 Task: Find connections with filter location Château-Thierry with filter topic #wellnesswith filter profile language English with filter current company Stanton Chase: Executive Search & Leadership Consultants with filter school Indira Gandhi National Open University with filter industry Packaging and Containers Manufacturing with filter service category Loans with filter keywords title Journalist
Action: Mouse moved to (608, 77)
Screenshot: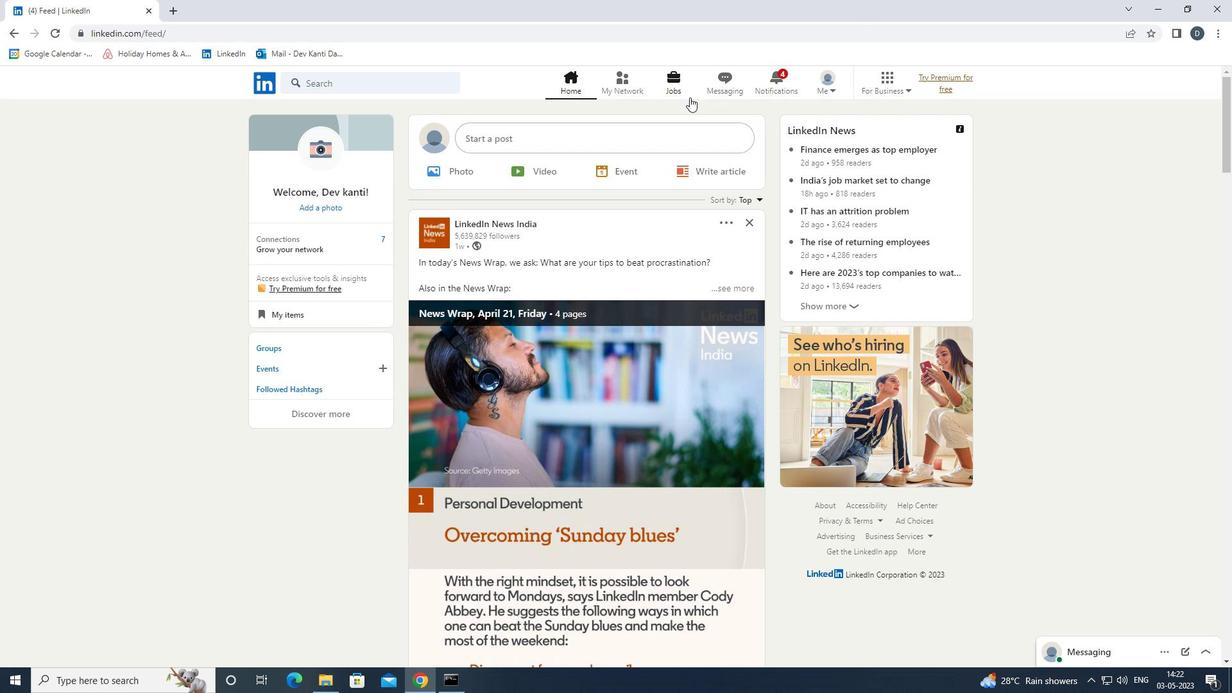 
Action: Mouse pressed left at (608, 77)
Screenshot: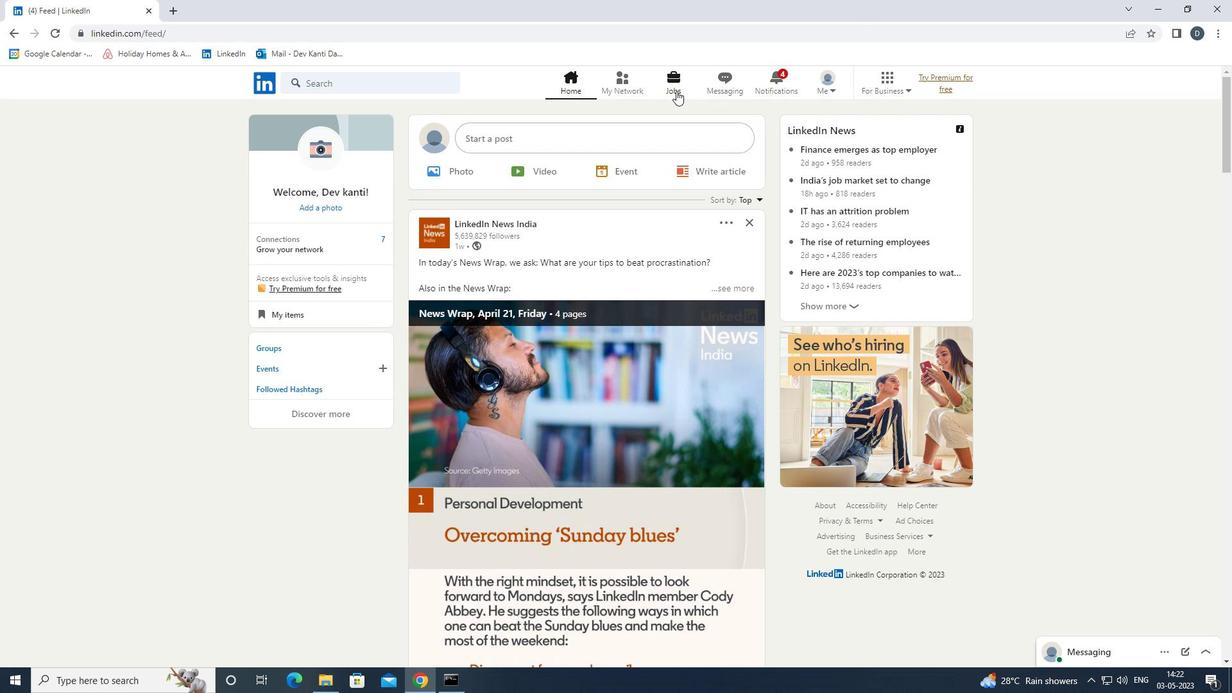 
Action: Mouse moved to (424, 153)
Screenshot: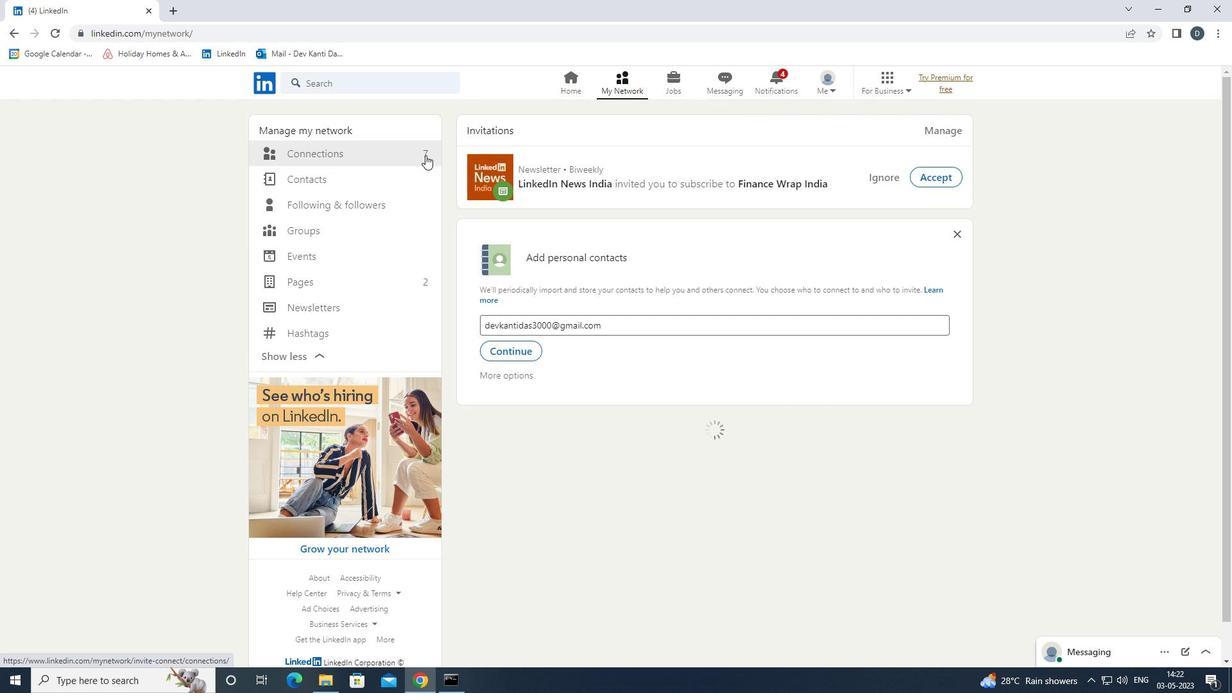 
Action: Mouse pressed left at (424, 153)
Screenshot: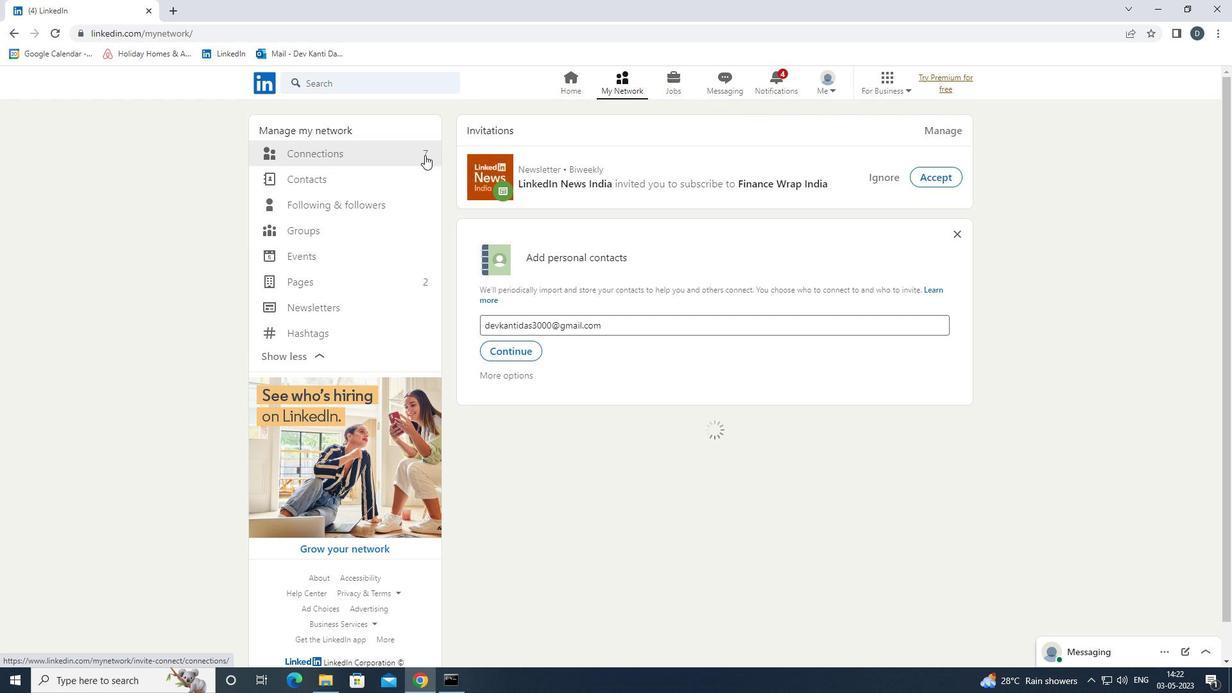 
Action: Mouse moved to (722, 154)
Screenshot: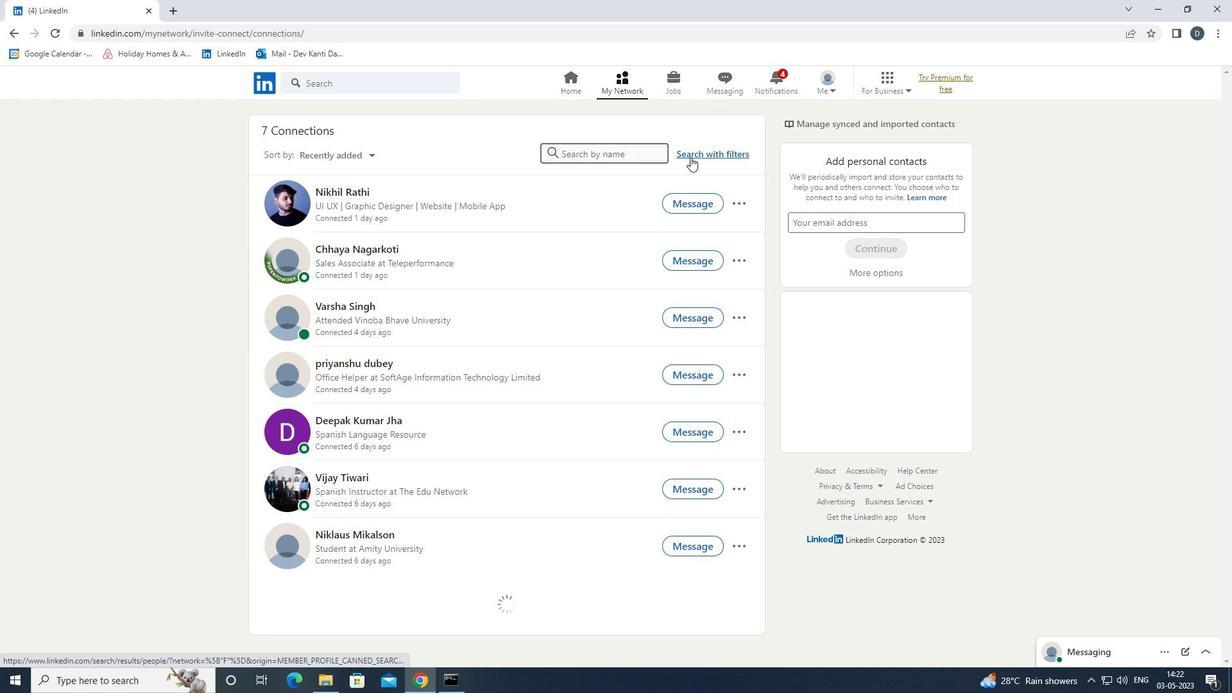 
Action: Mouse pressed left at (722, 154)
Screenshot: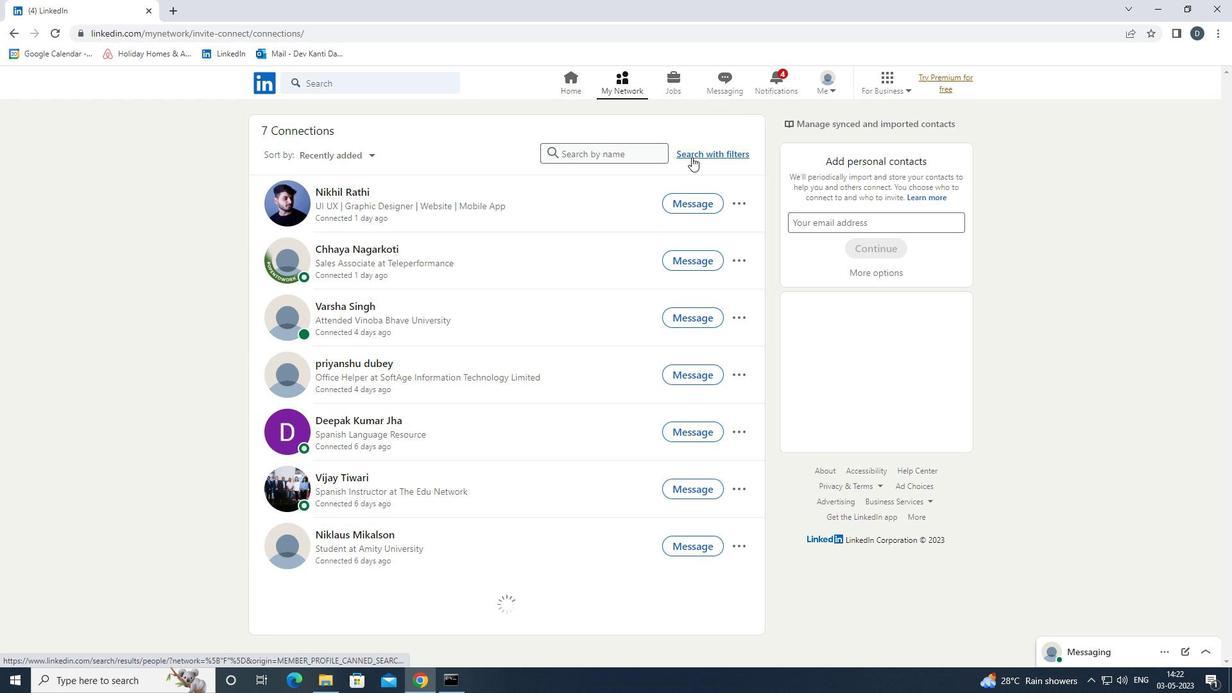 
Action: Mouse moved to (662, 120)
Screenshot: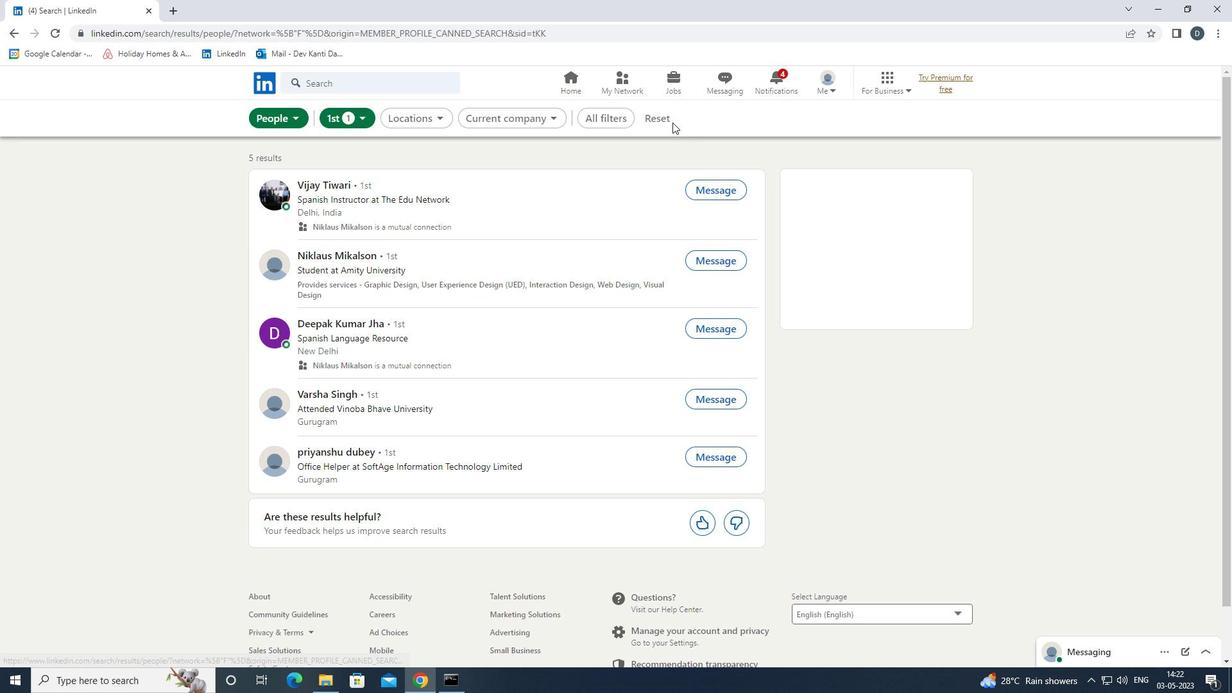 
Action: Mouse pressed left at (662, 120)
Screenshot: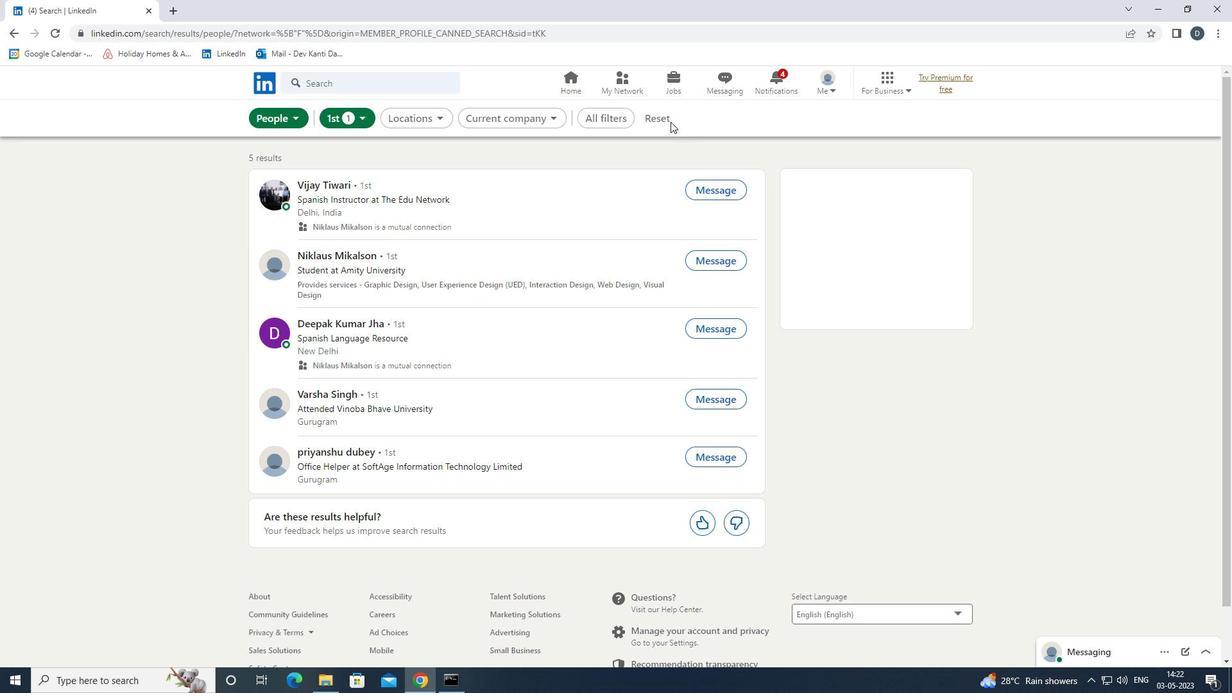 
Action: Mouse moved to (648, 119)
Screenshot: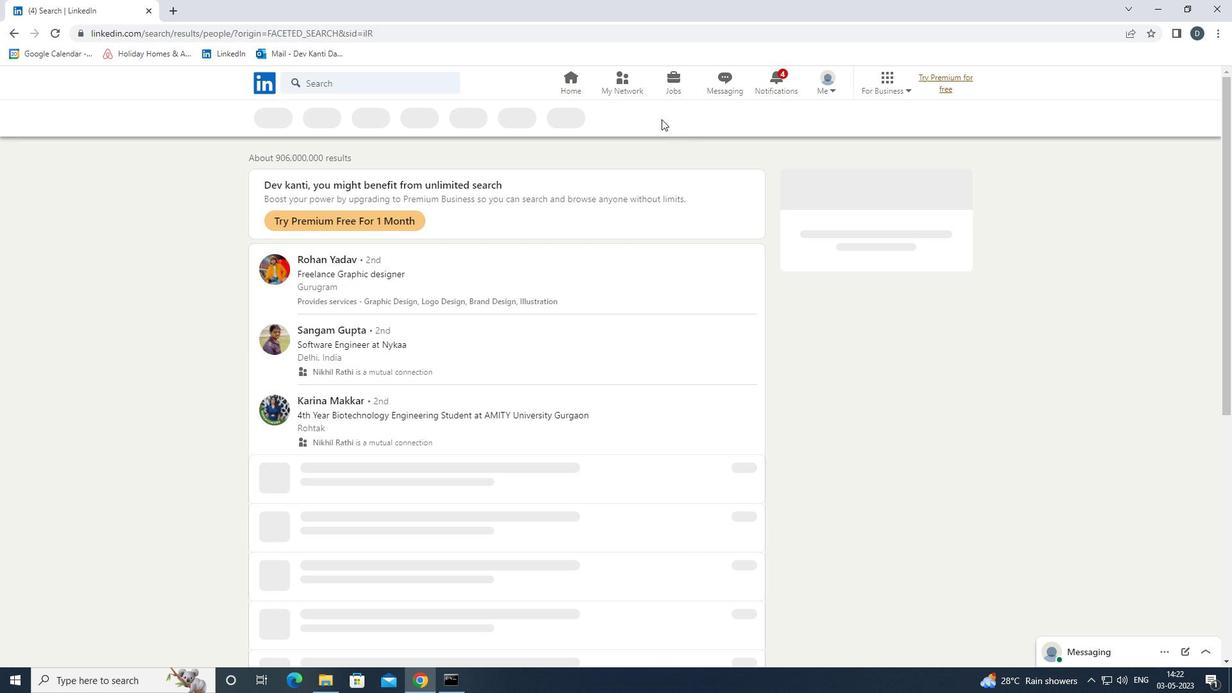 
Action: Mouse pressed left at (648, 119)
Screenshot: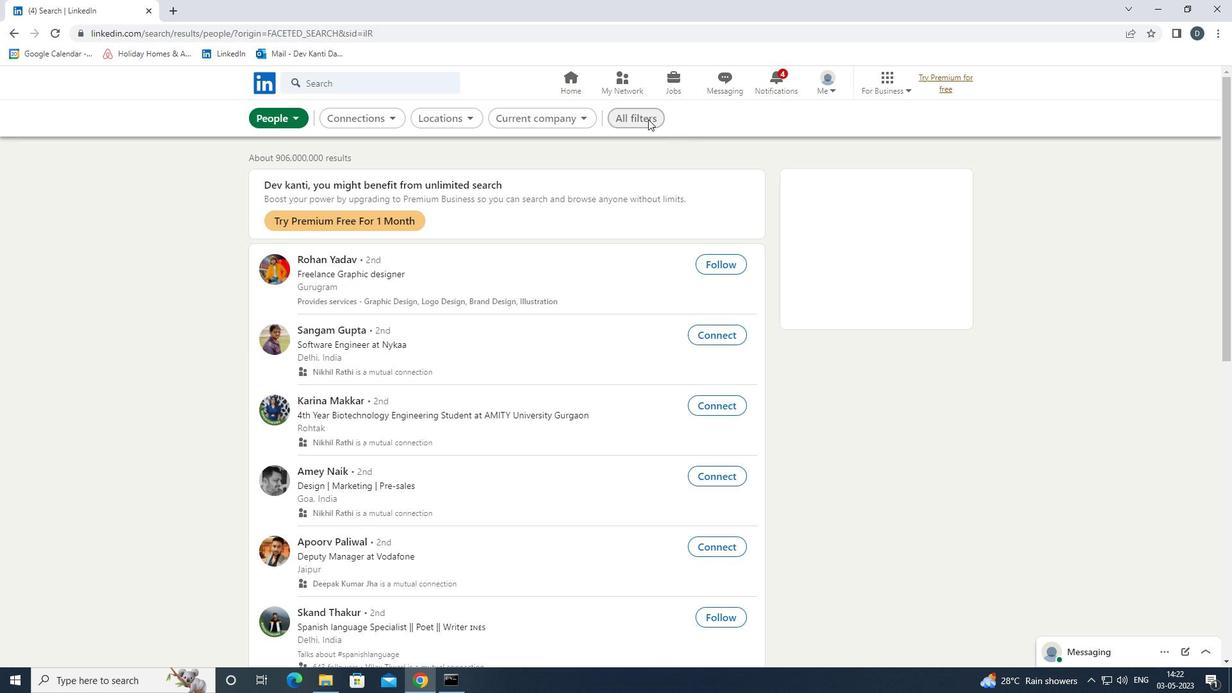 
Action: Mouse moved to (1086, 419)
Screenshot: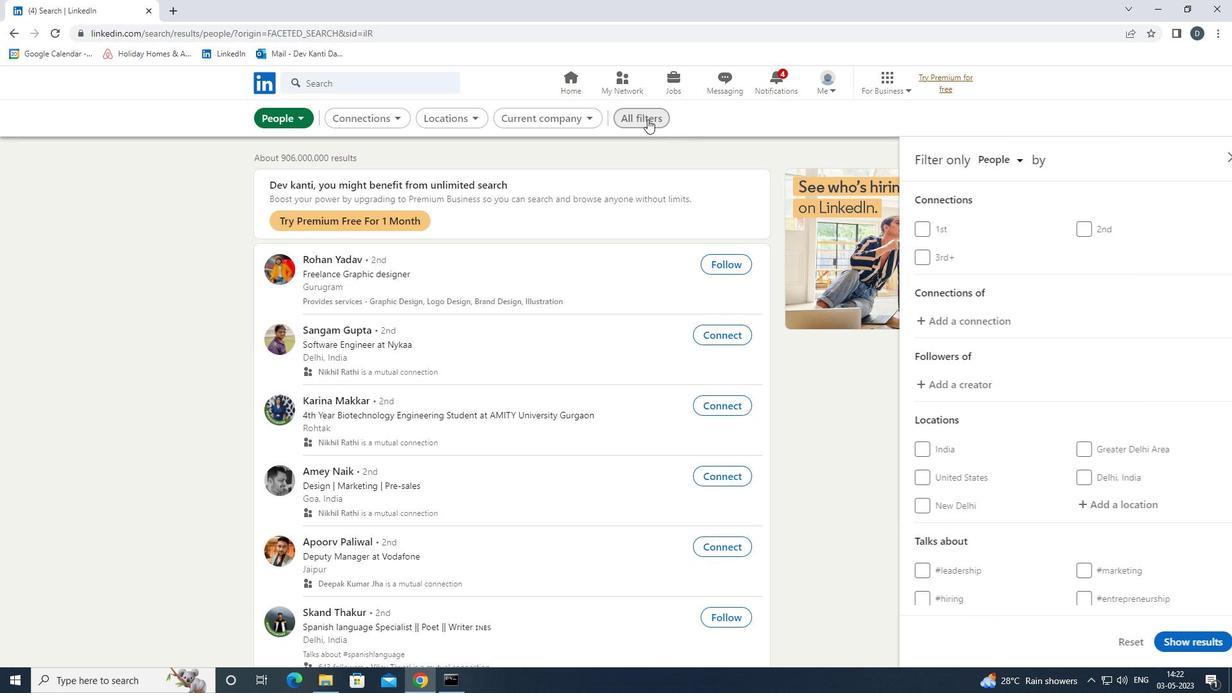 
Action: Mouse scrolled (1086, 419) with delta (0, 0)
Screenshot: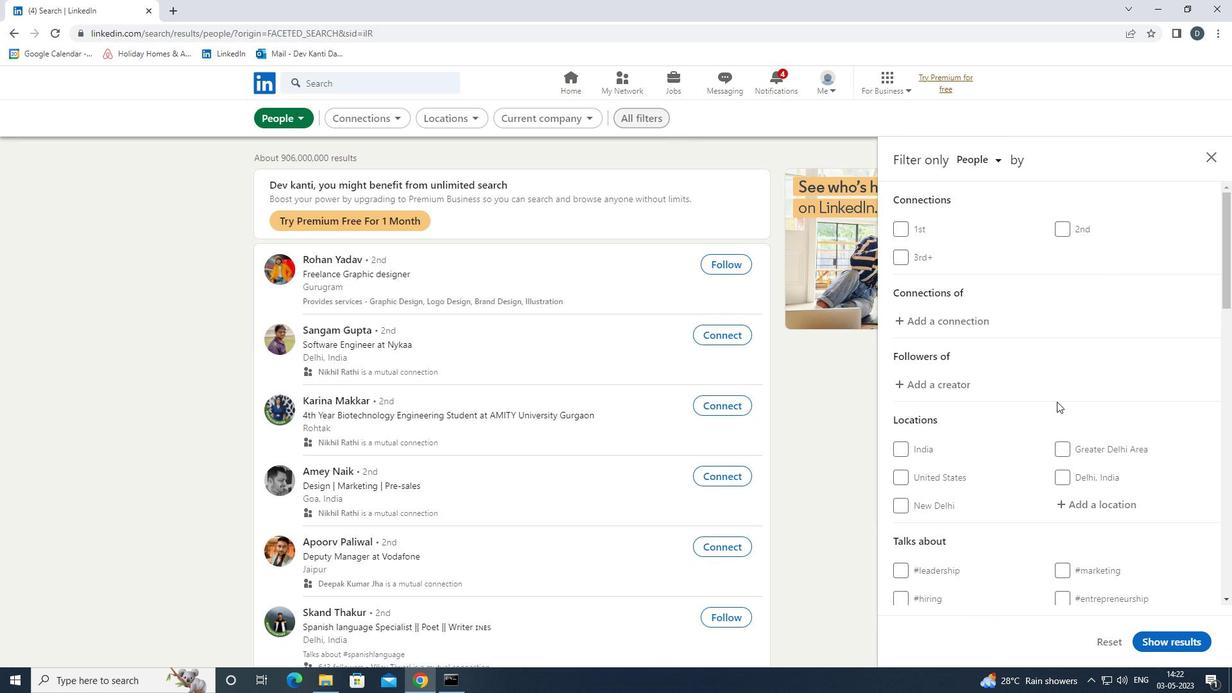 
Action: Mouse scrolled (1086, 419) with delta (0, 0)
Screenshot: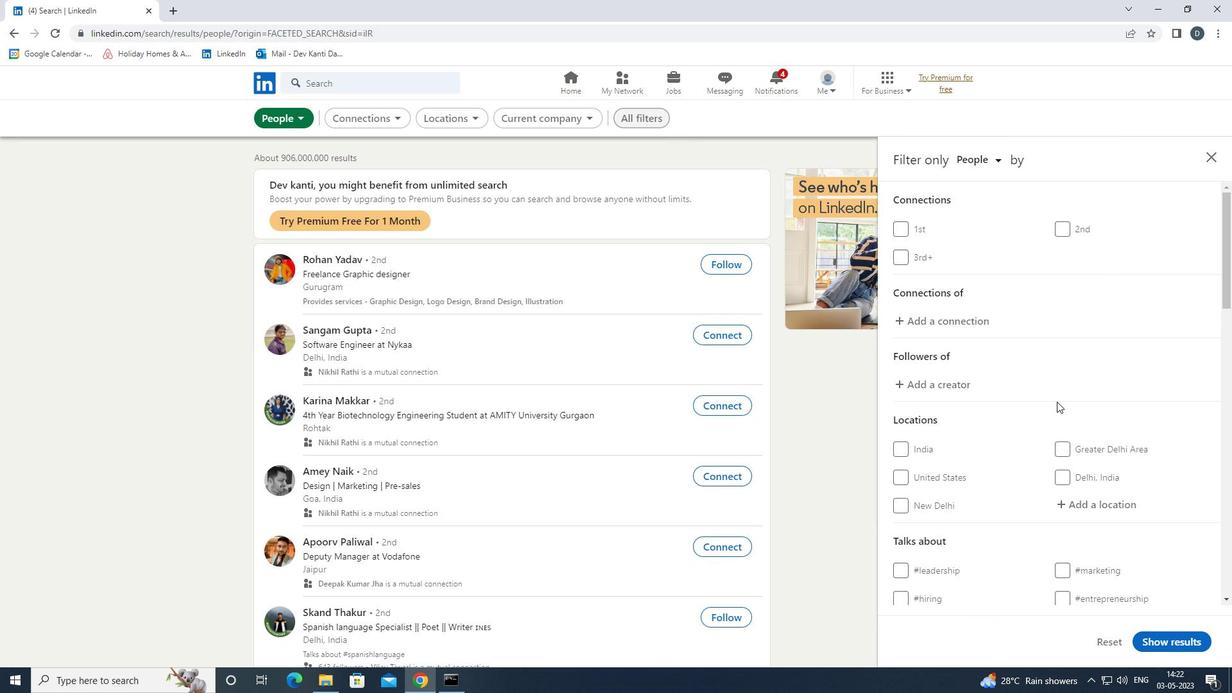 
Action: Mouse moved to (1097, 380)
Screenshot: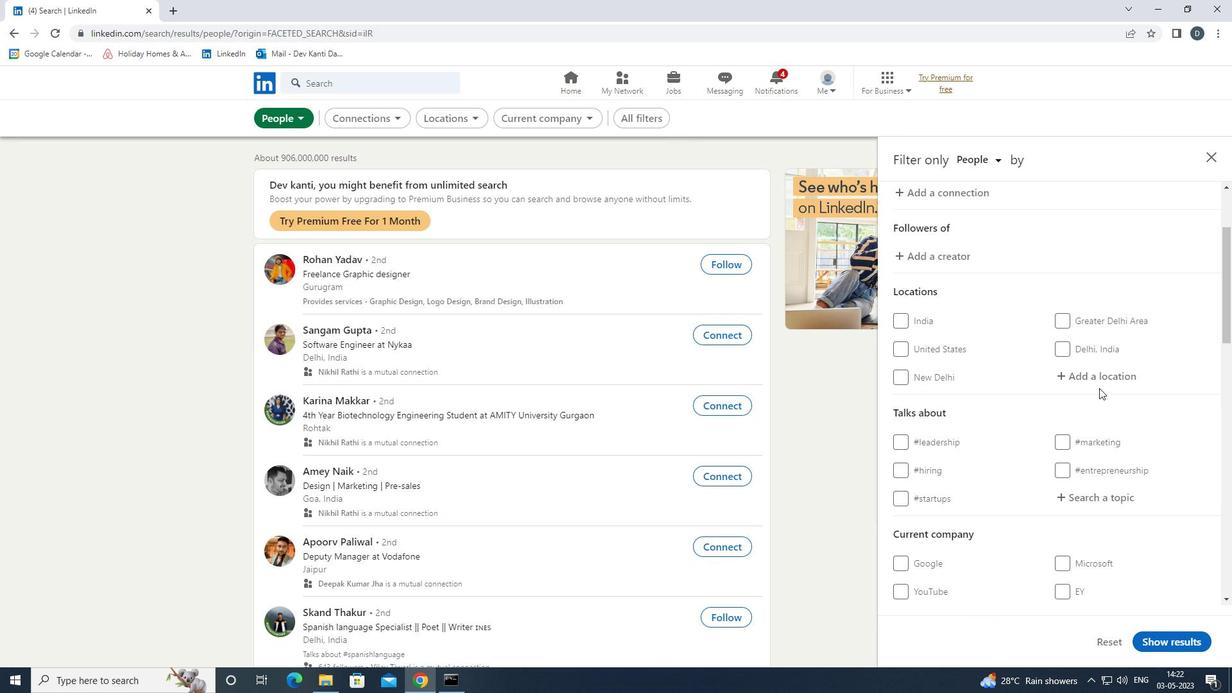 
Action: Mouse pressed left at (1097, 380)
Screenshot: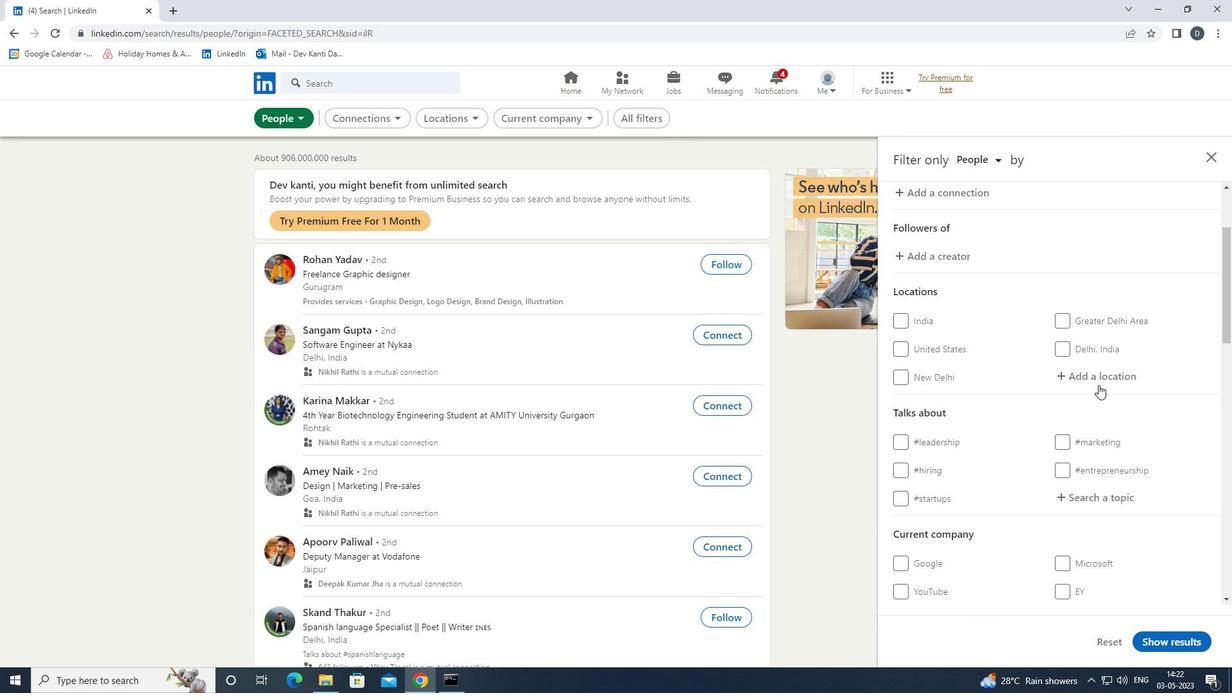 
Action: Key pressed <Key.shift>CHATEAU-<Key.shift>TH<Key.down><Key.enter>
Screenshot: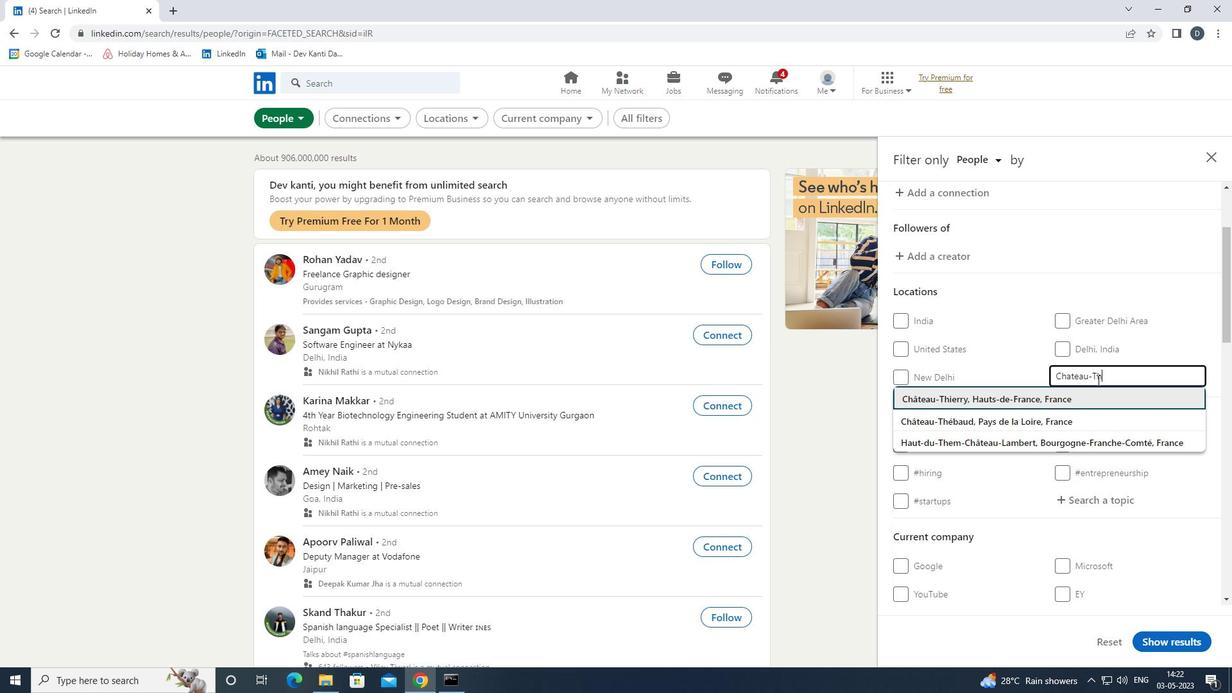 
Action: Mouse scrolled (1097, 379) with delta (0, 0)
Screenshot: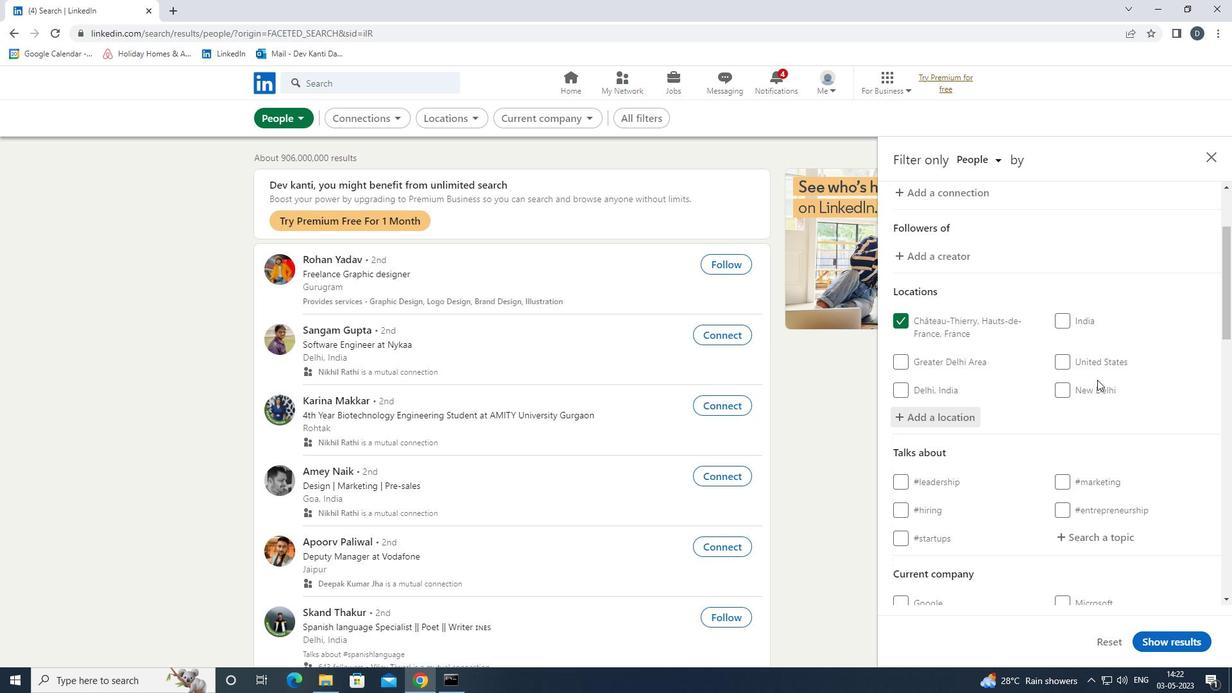 
Action: Mouse scrolled (1097, 379) with delta (0, 0)
Screenshot: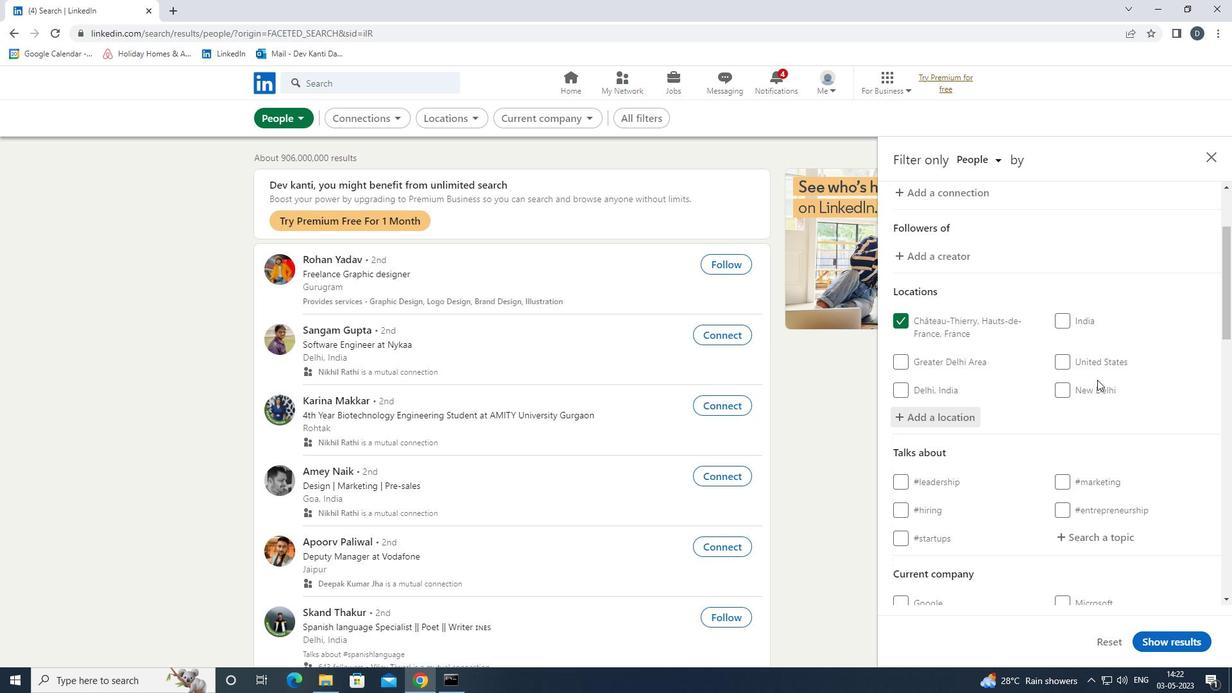 
Action: Mouse moved to (1099, 401)
Screenshot: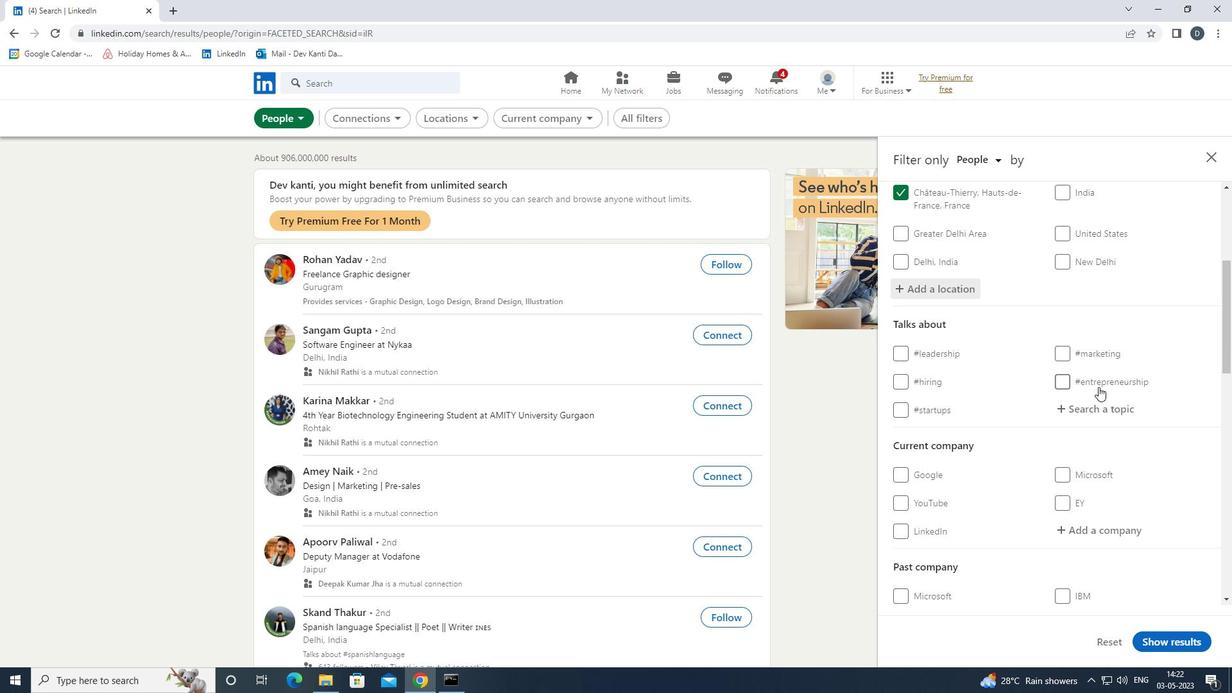 
Action: Mouse pressed left at (1099, 401)
Screenshot: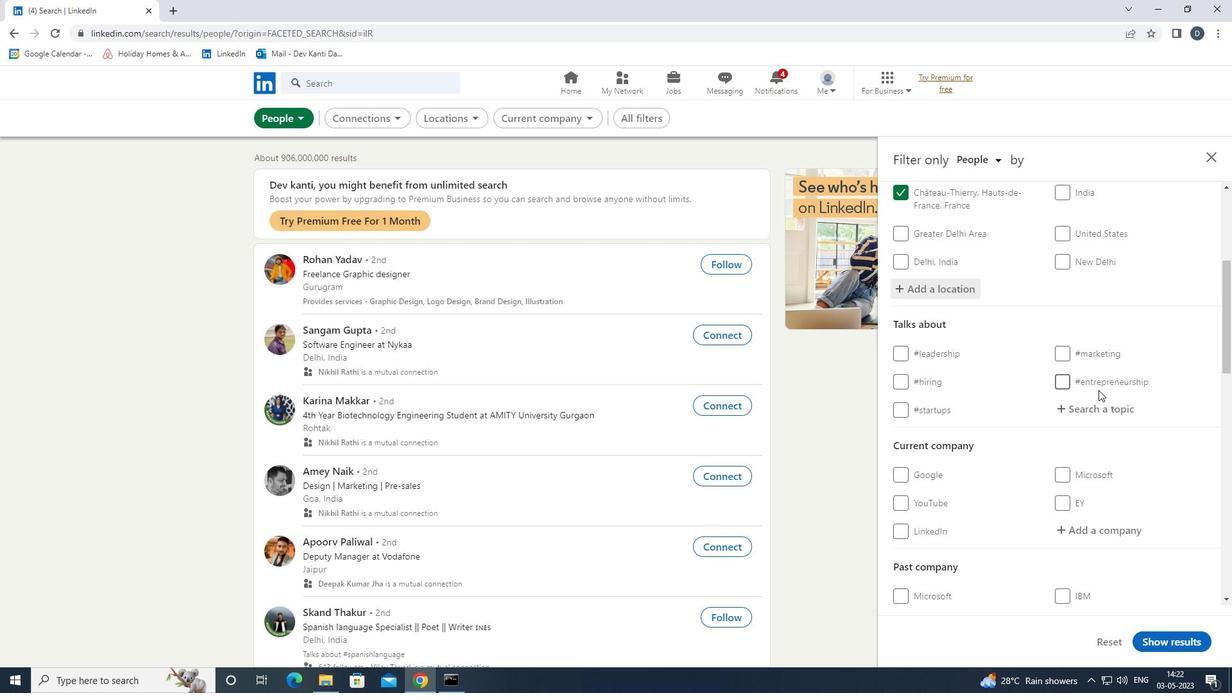 
Action: Mouse moved to (1098, 401)
Screenshot: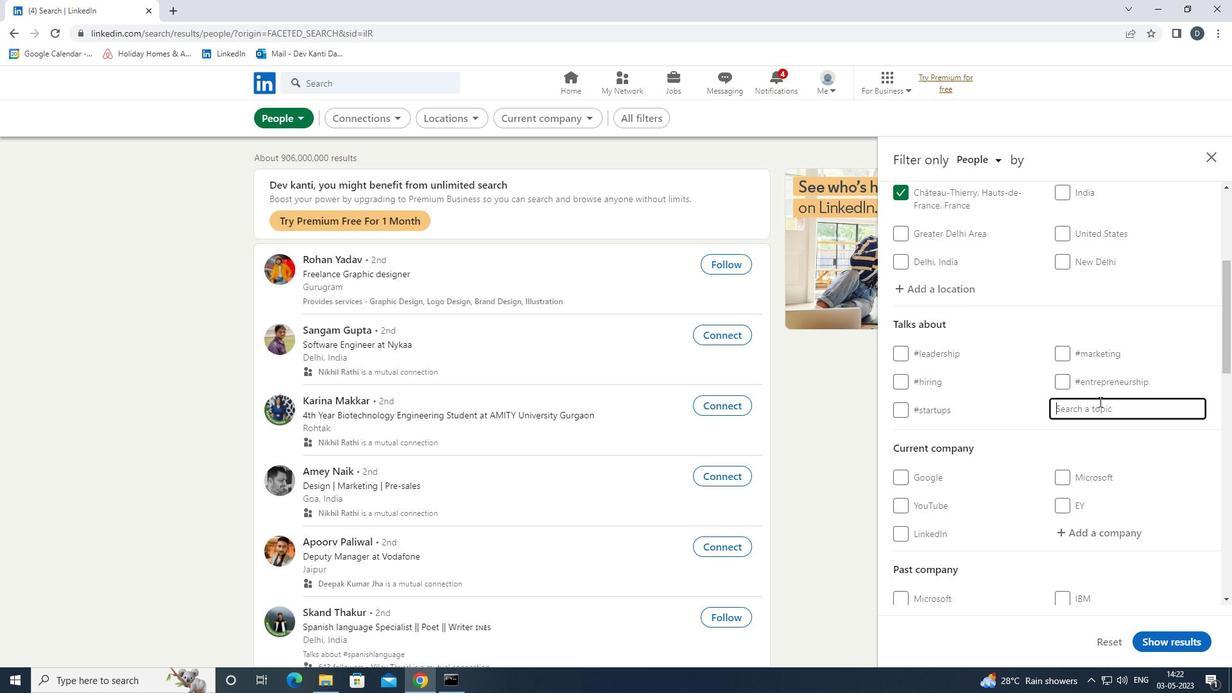 
Action: Key pressed WELLNESS<Key.down><Key.enter>
Screenshot: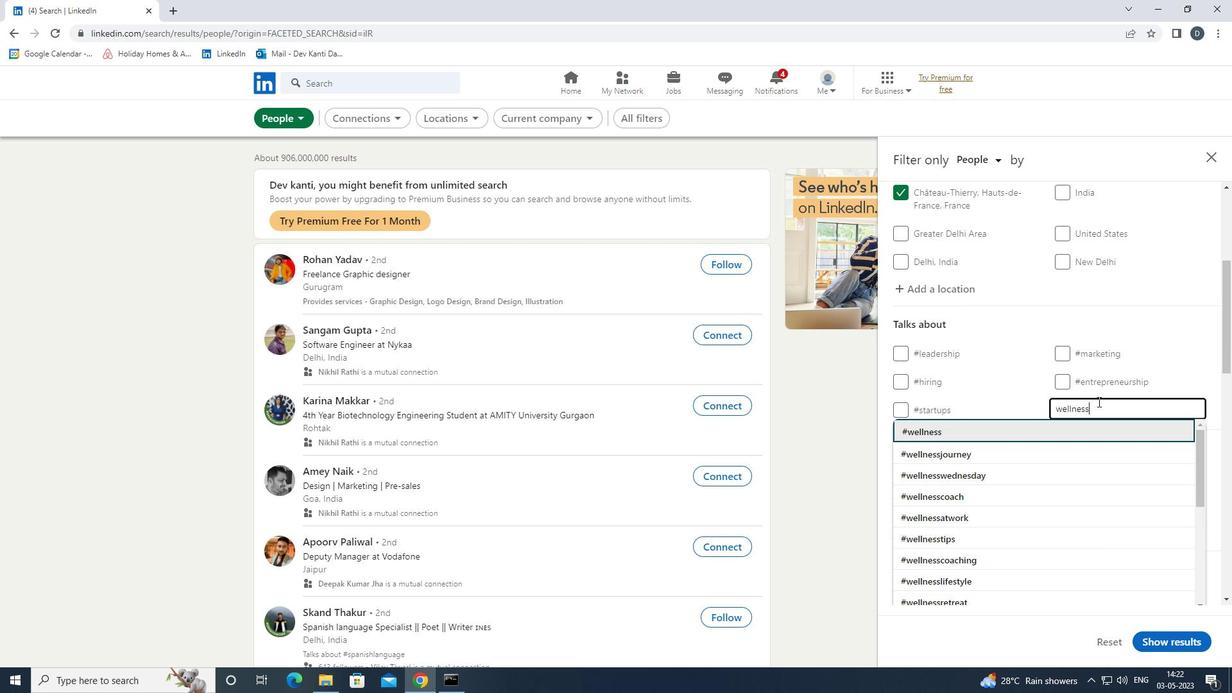 
Action: Mouse moved to (1077, 372)
Screenshot: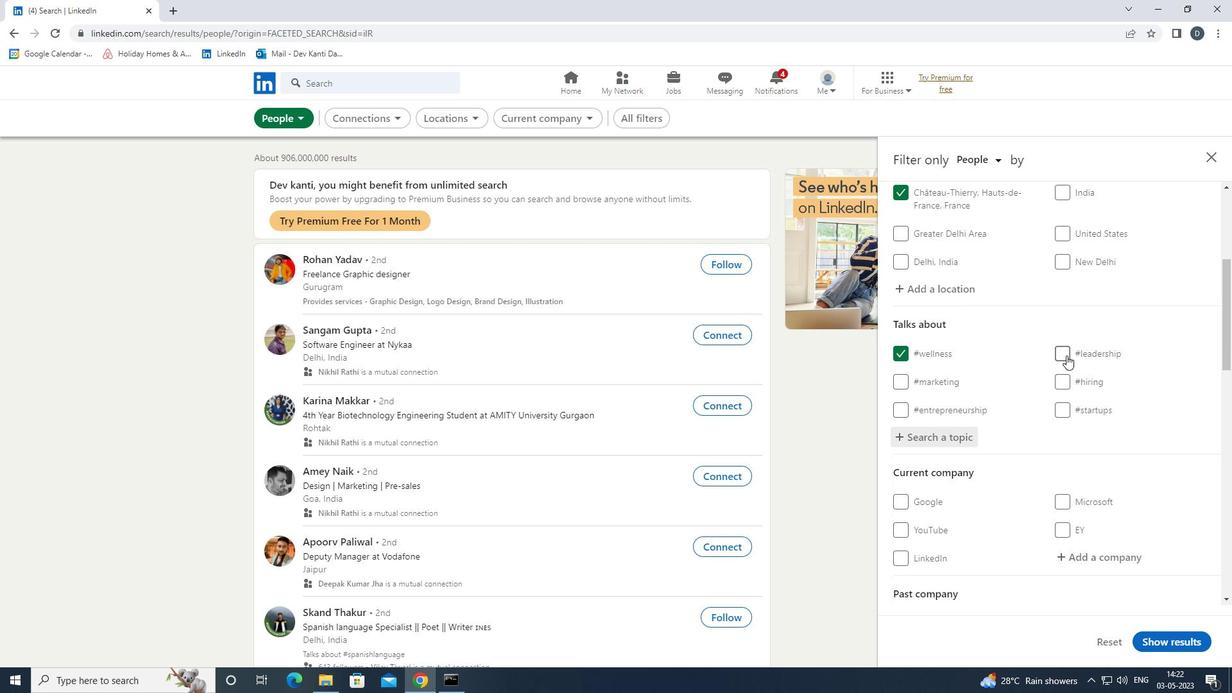 
Action: Mouse scrolled (1077, 371) with delta (0, 0)
Screenshot: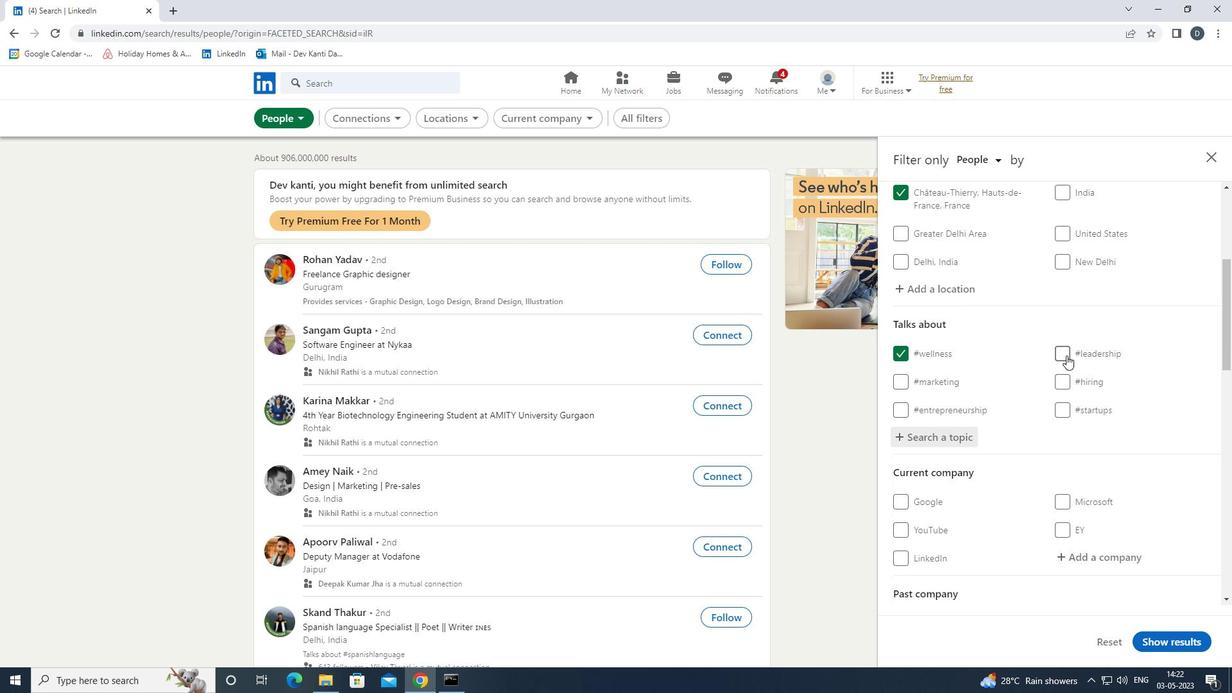 
Action: Mouse moved to (1079, 376)
Screenshot: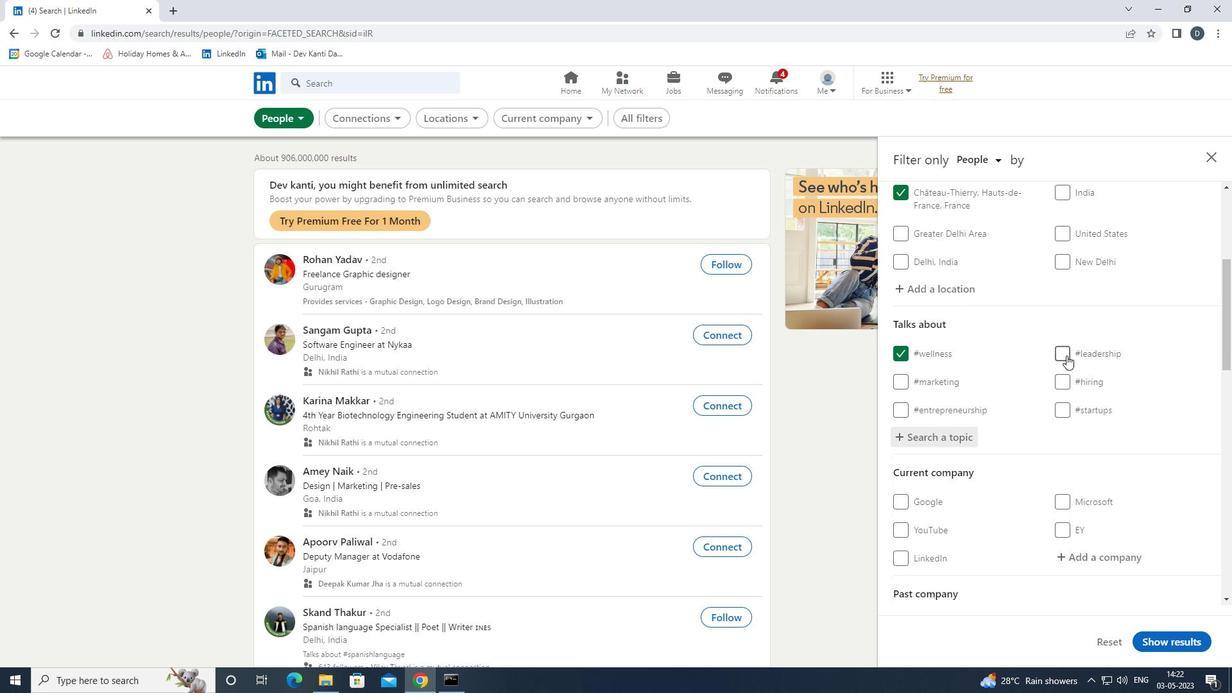 
Action: Mouse scrolled (1079, 376) with delta (0, 0)
Screenshot: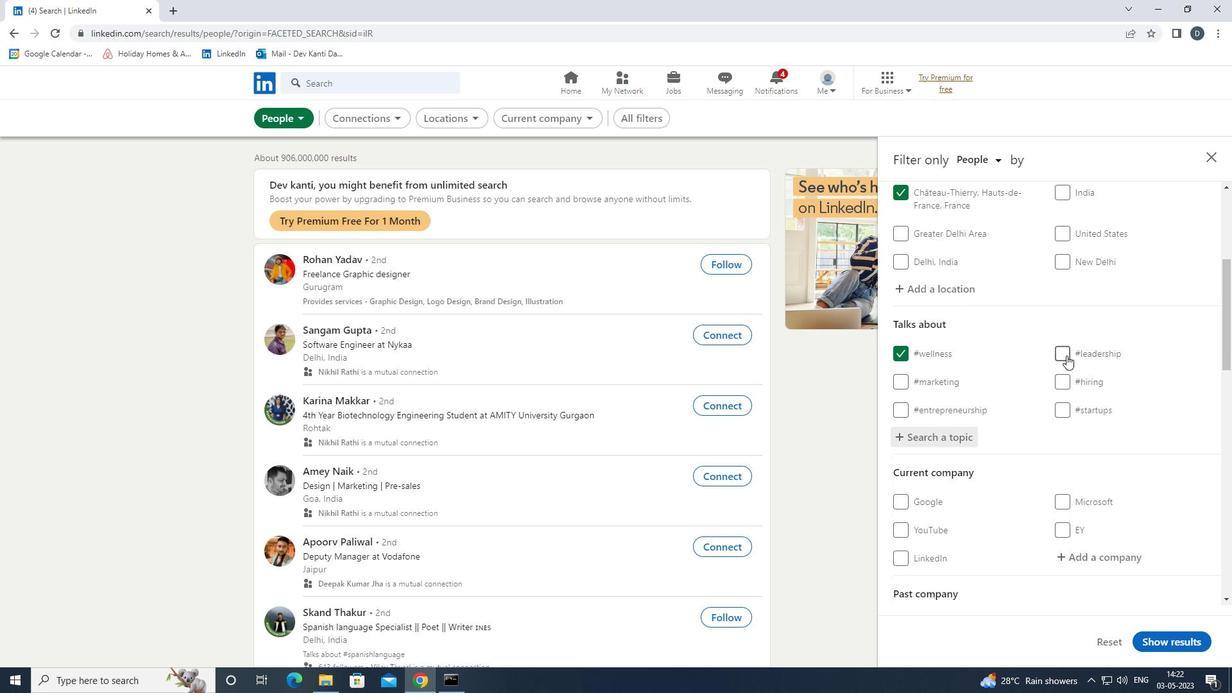 
Action: Mouse moved to (1083, 380)
Screenshot: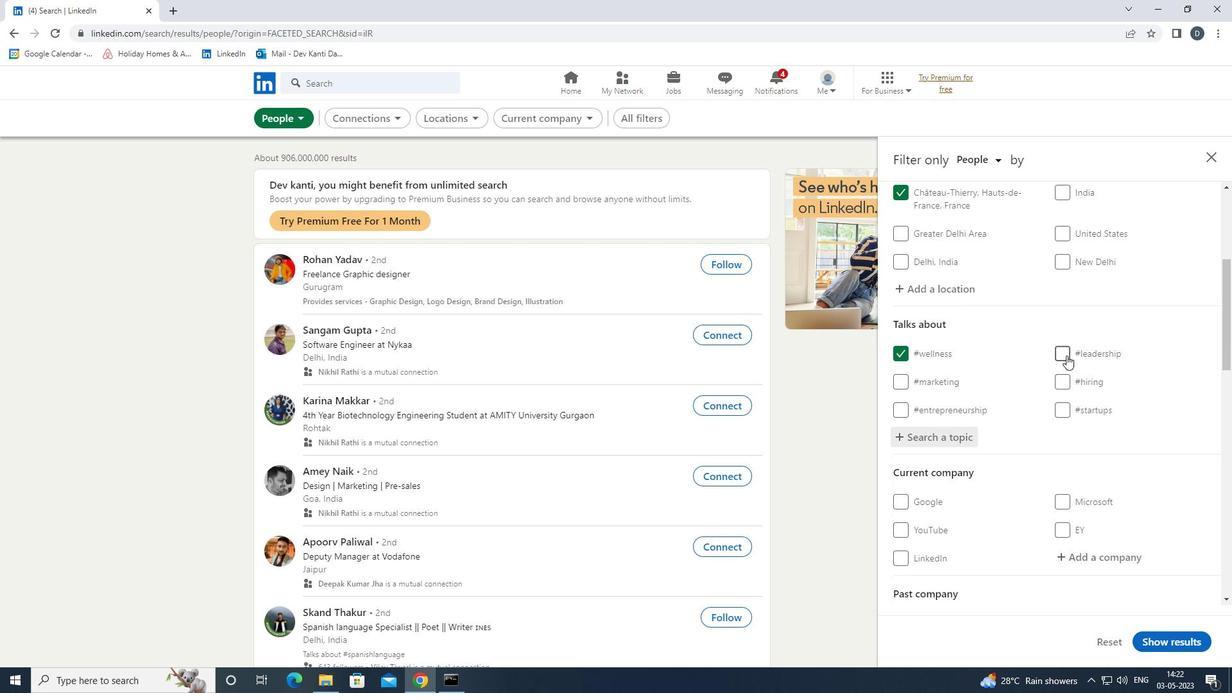 
Action: Mouse scrolled (1083, 380) with delta (0, 0)
Screenshot: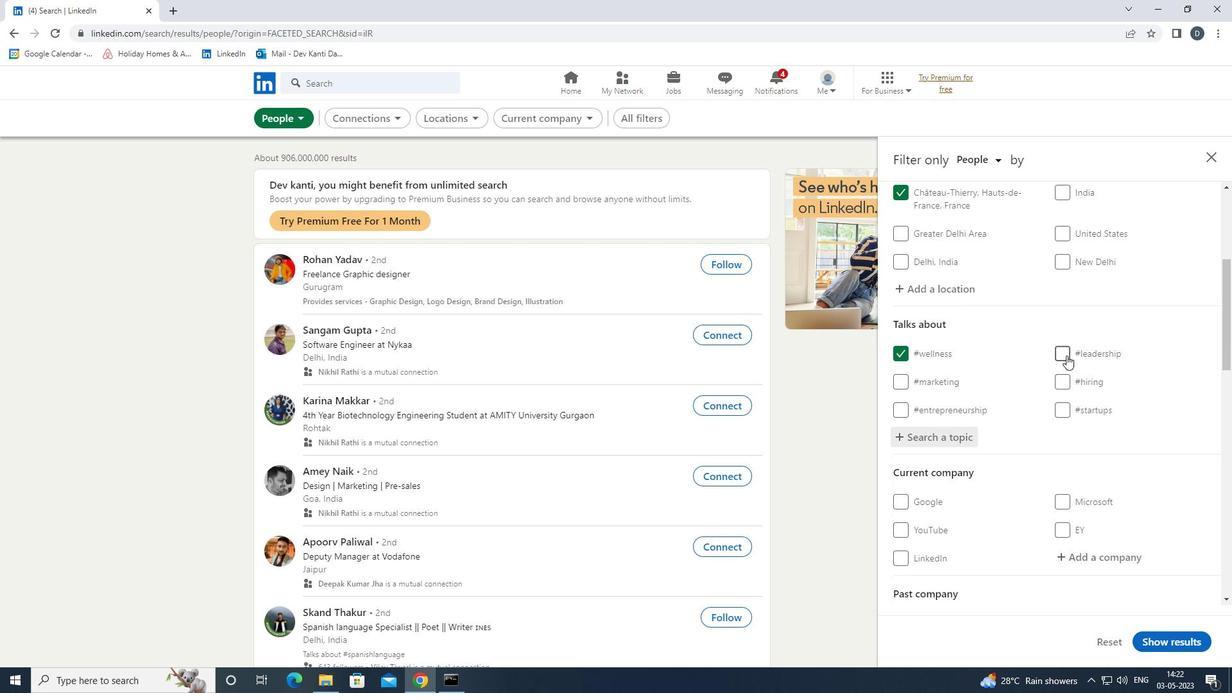 
Action: Mouse moved to (1085, 382)
Screenshot: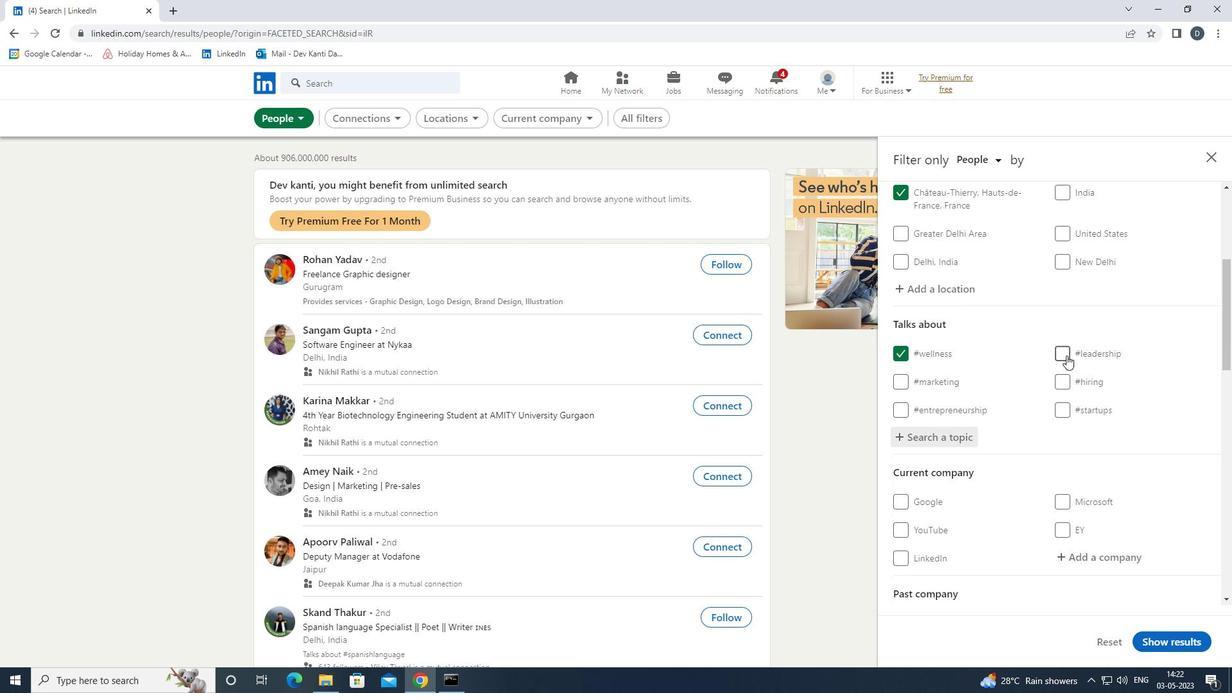 
Action: Mouse scrolled (1085, 382) with delta (0, 0)
Screenshot: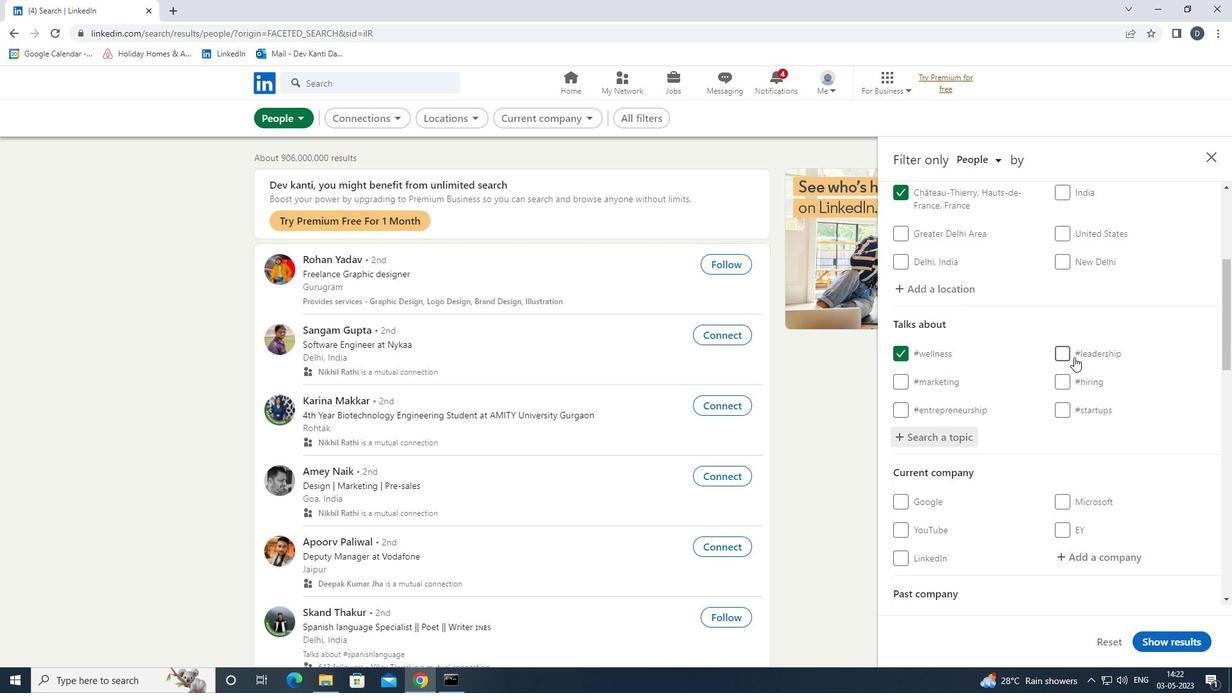 
Action: Mouse moved to (1097, 380)
Screenshot: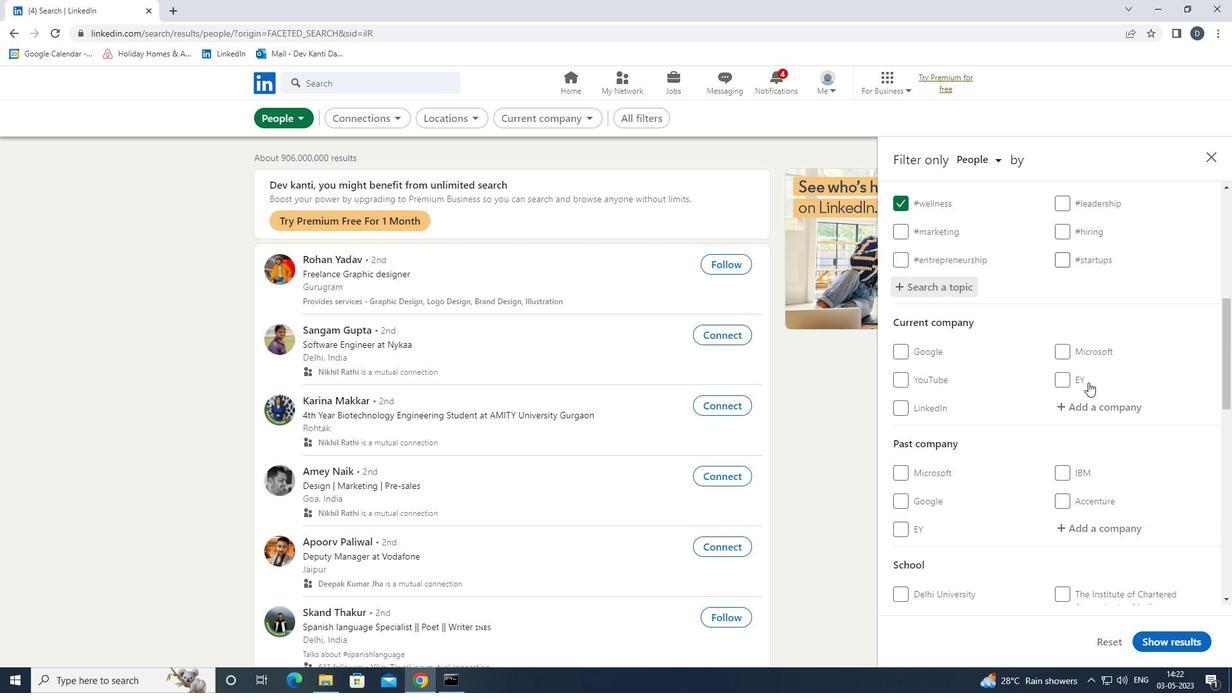 
Action: Mouse scrolled (1097, 379) with delta (0, 0)
Screenshot: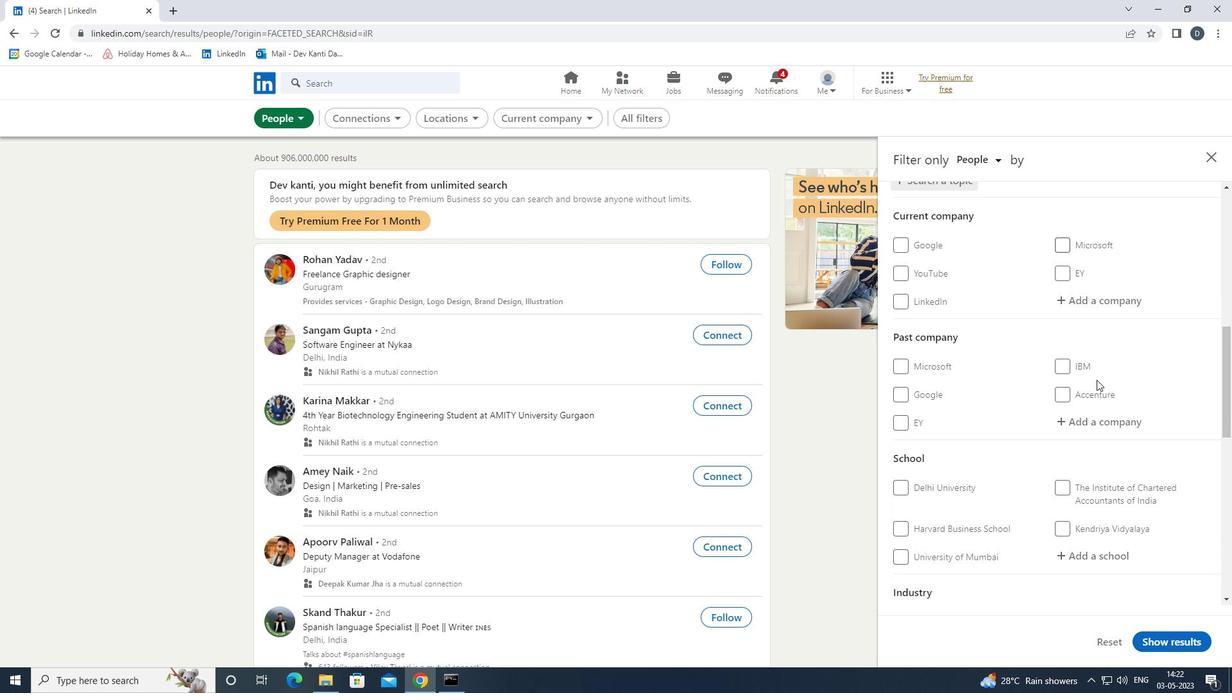 
Action: Mouse scrolled (1097, 379) with delta (0, 0)
Screenshot: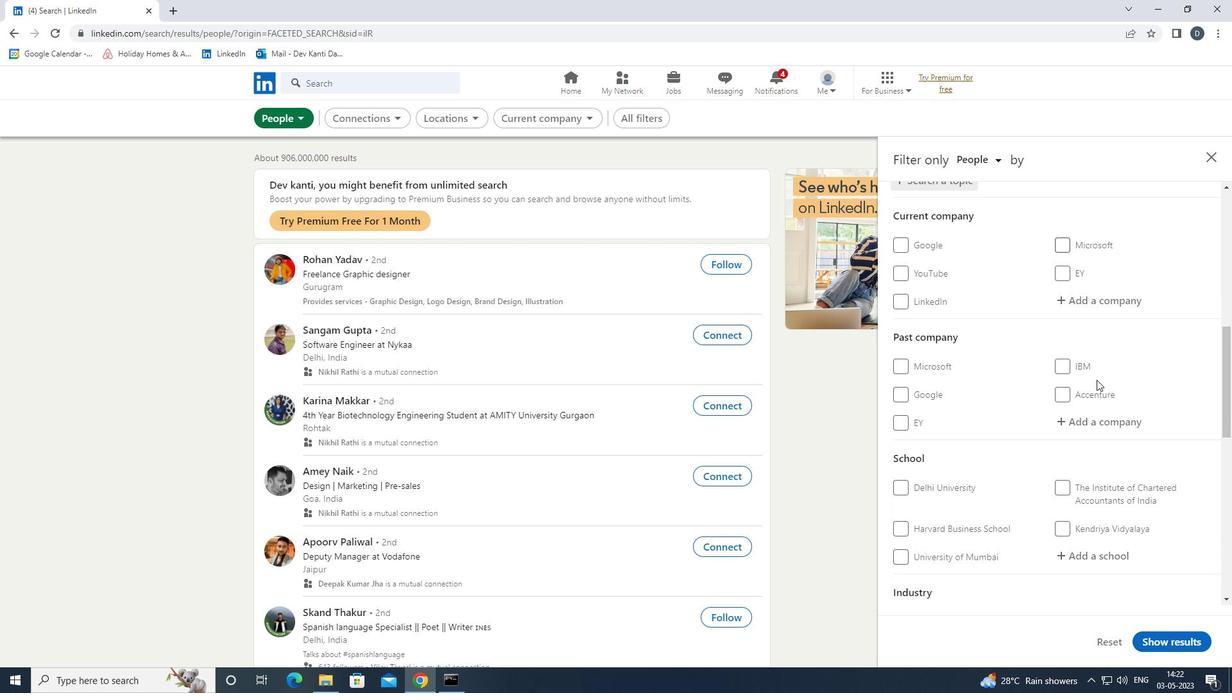 
Action: Mouse scrolled (1097, 379) with delta (0, 0)
Screenshot: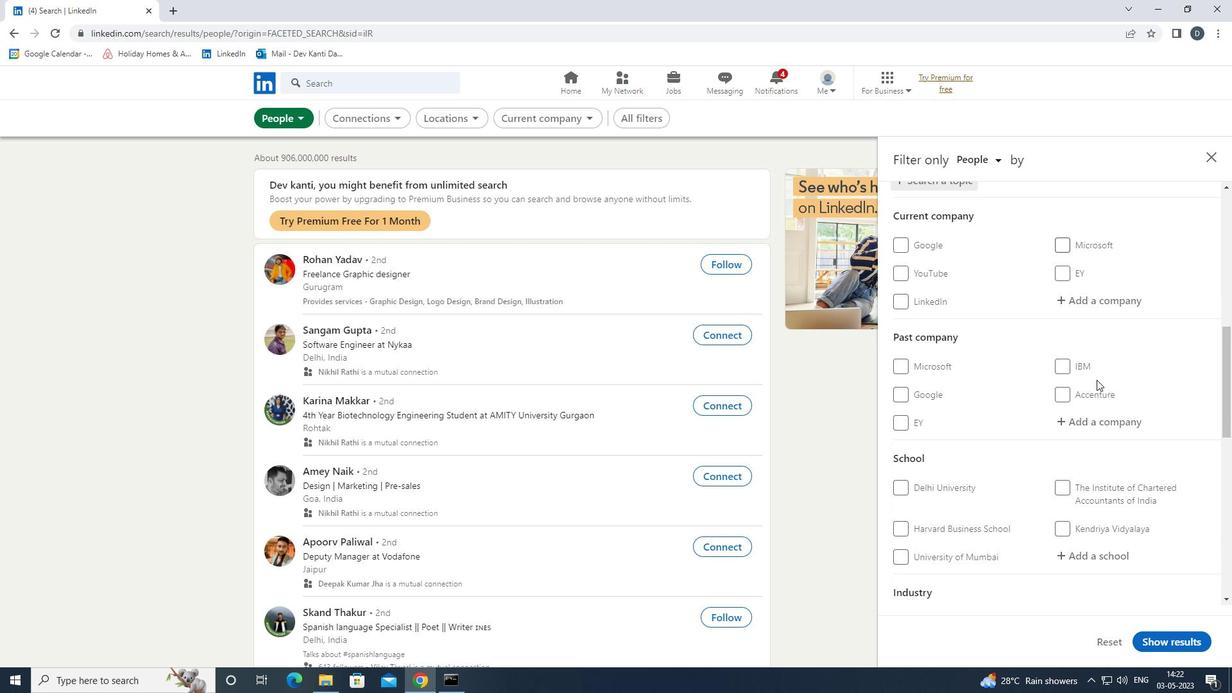 
Action: Mouse scrolled (1097, 379) with delta (0, 0)
Screenshot: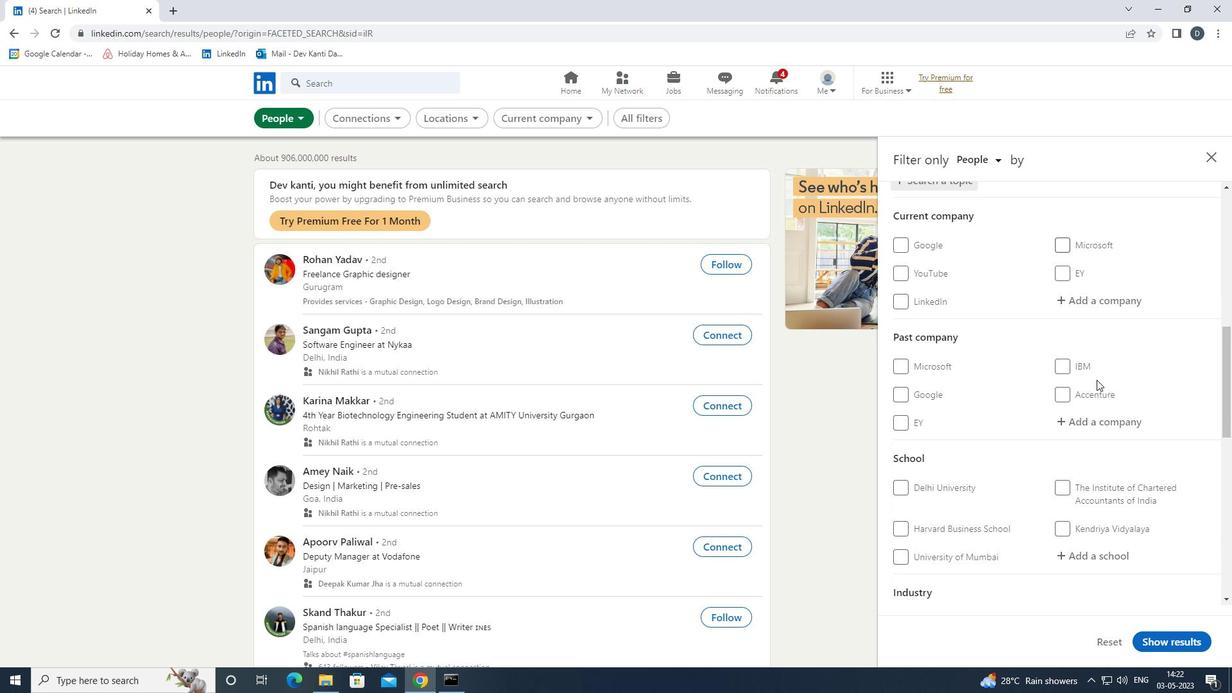 
Action: Mouse moved to (924, 514)
Screenshot: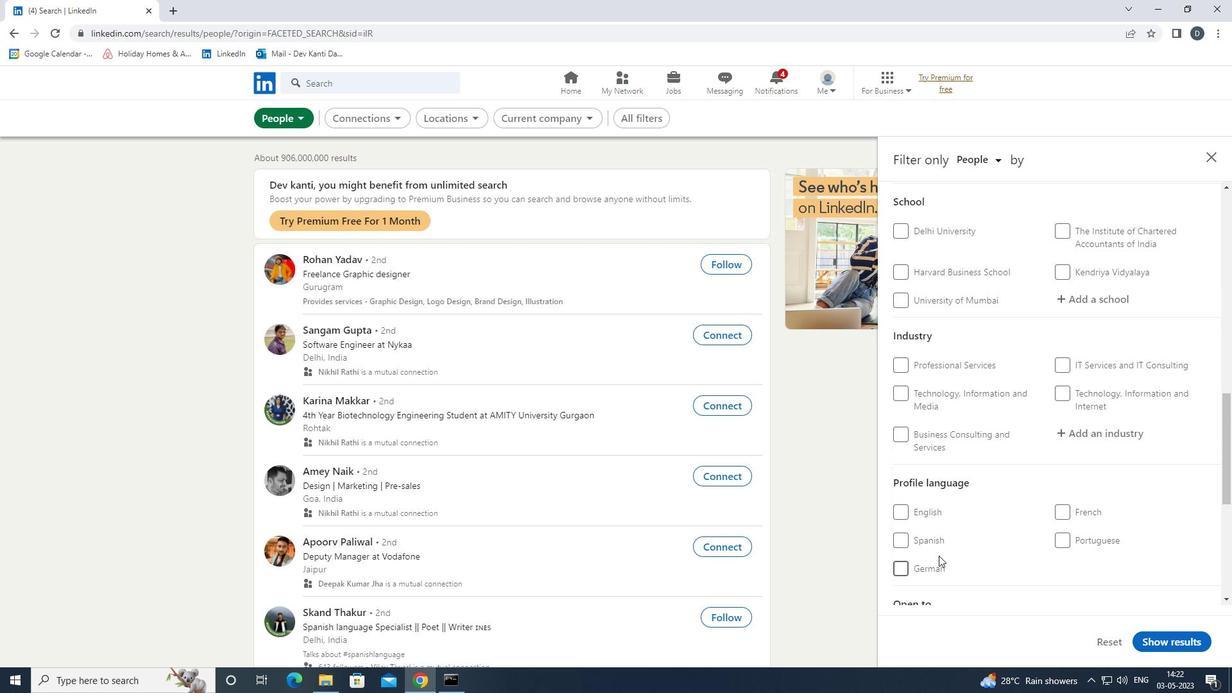 
Action: Mouse pressed left at (924, 514)
Screenshot: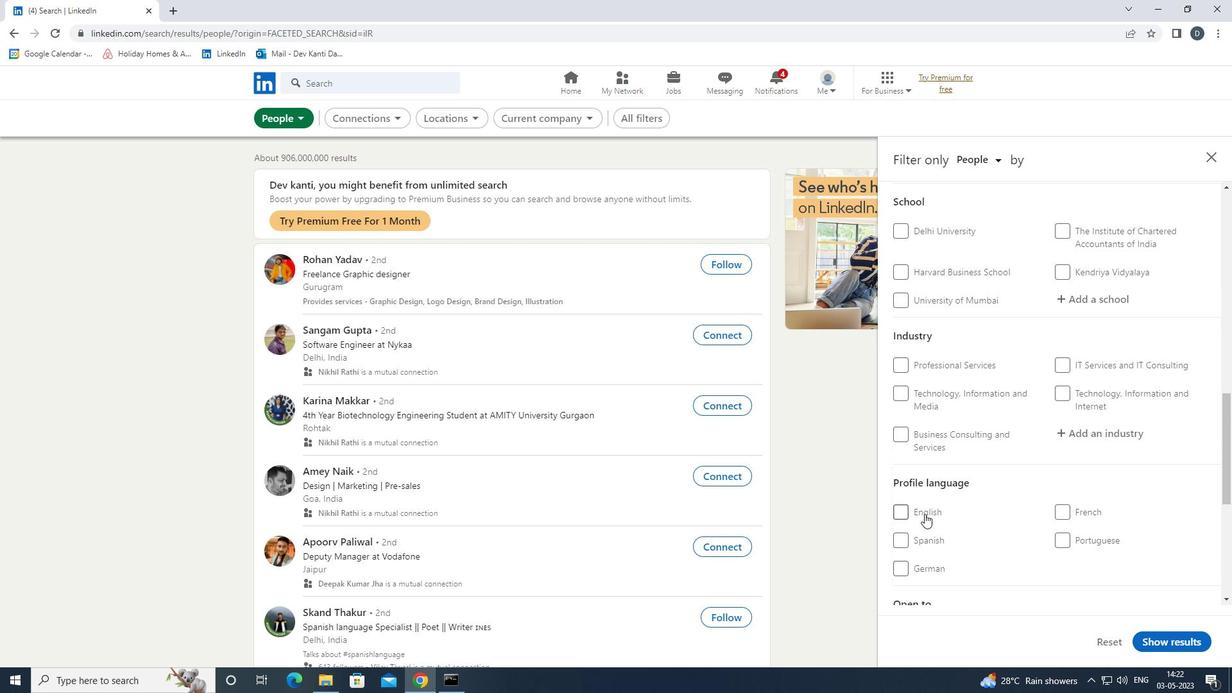 
Action: Mouse moved to (1050, 508)
Screenshot: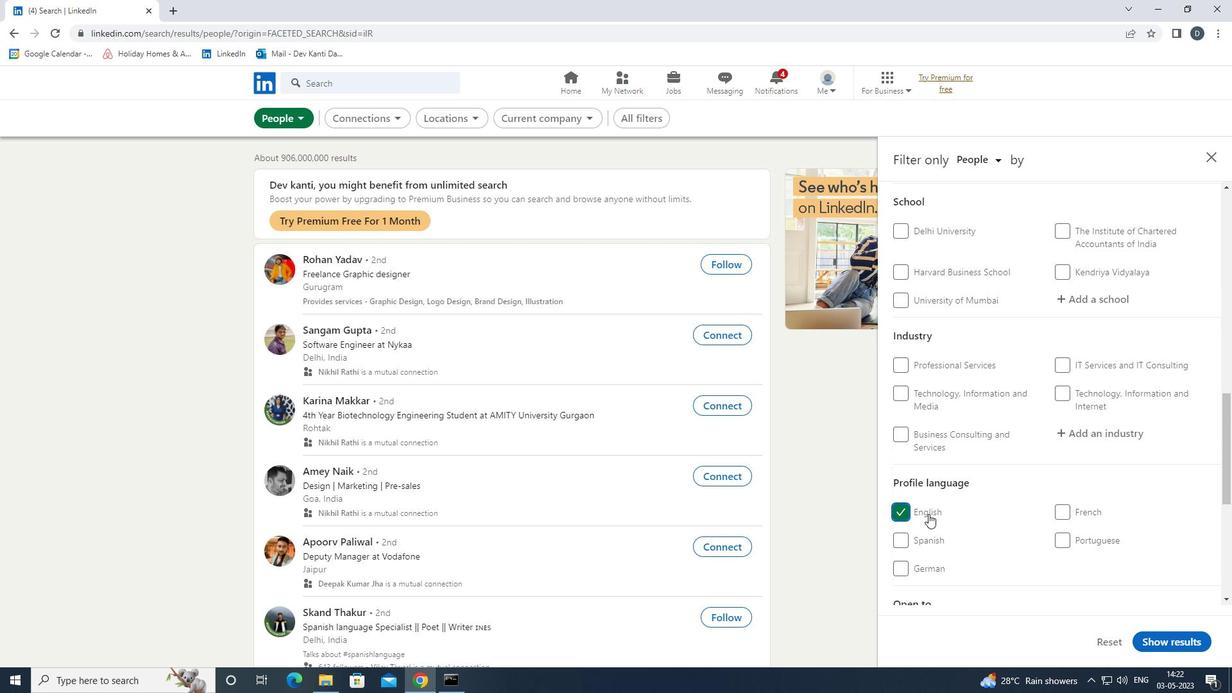 
Action: Mouse scrolled (1050, 509) with delta (0, 0)
Screenshot: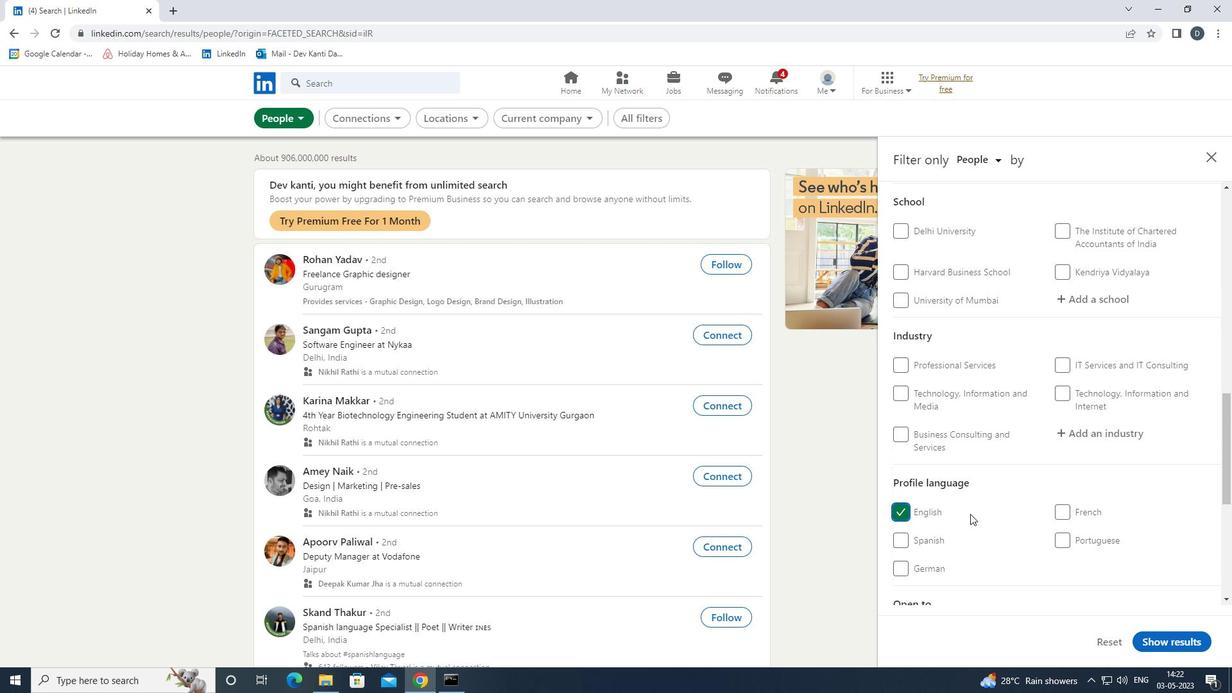 
Action: Mouse scrolled (1050, 509) with delta (0, 0)
Screenshot: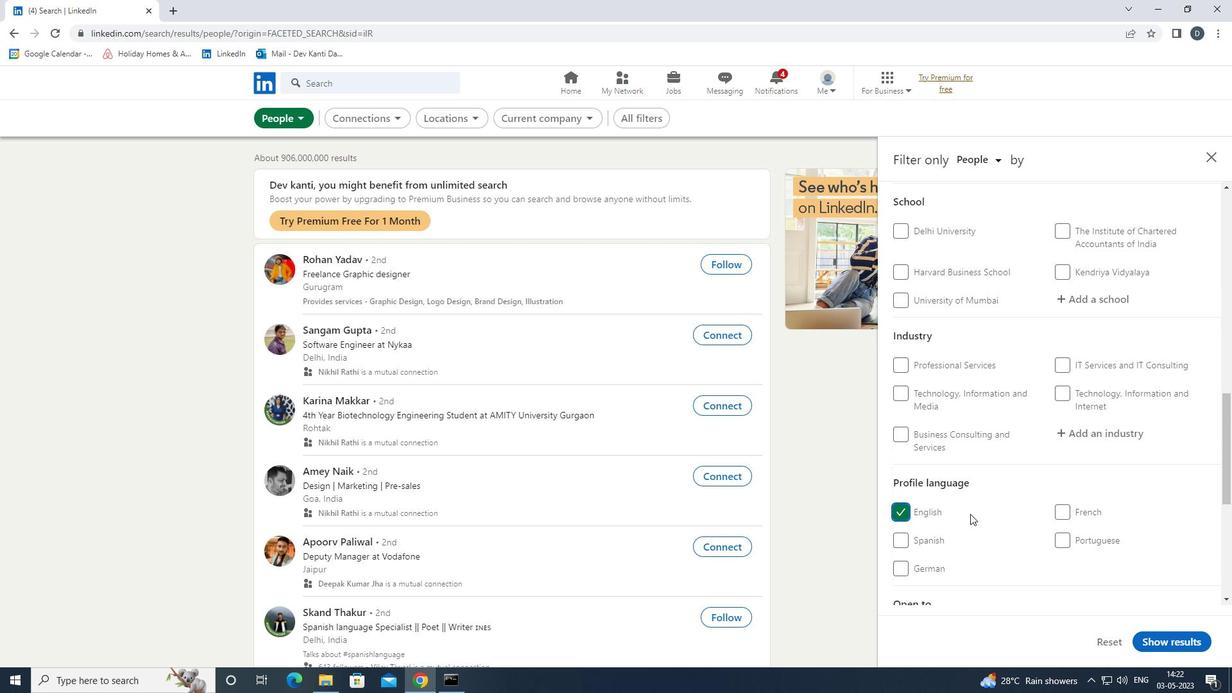 
Action: Mouse scrolled (1050, 509) with delta (0, 0)
Screenshot: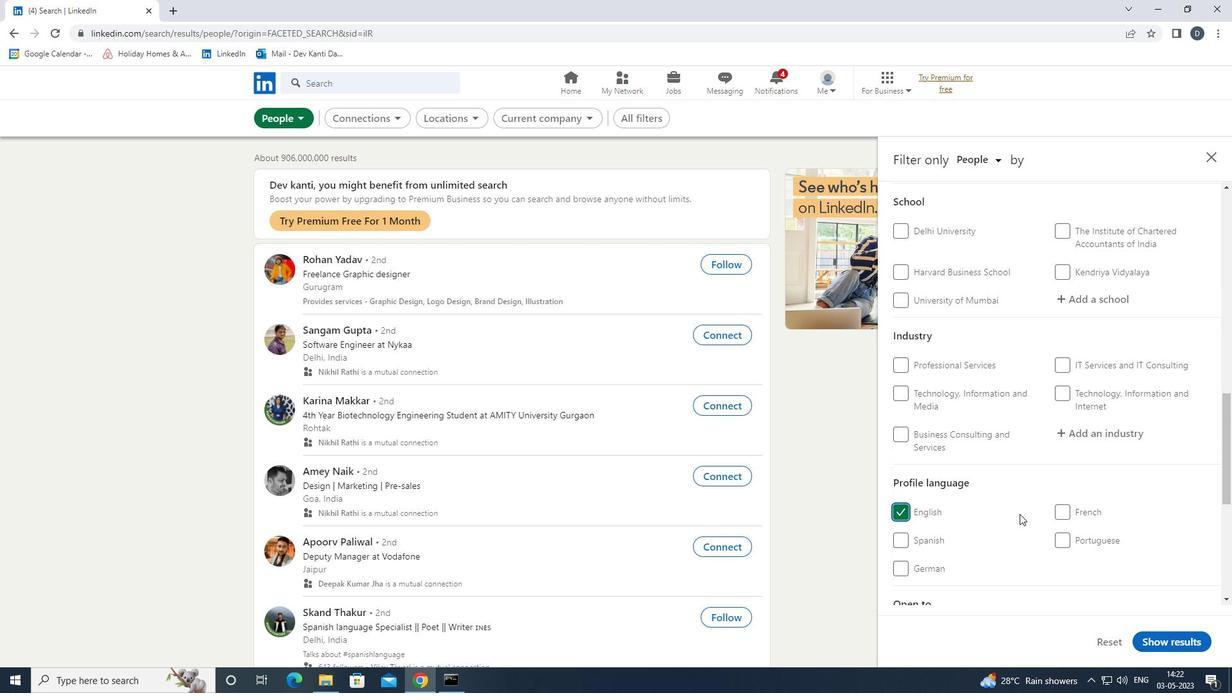 
Action: Mouse scrolled (1050, 509) with delta (0, 0)
Screenshot: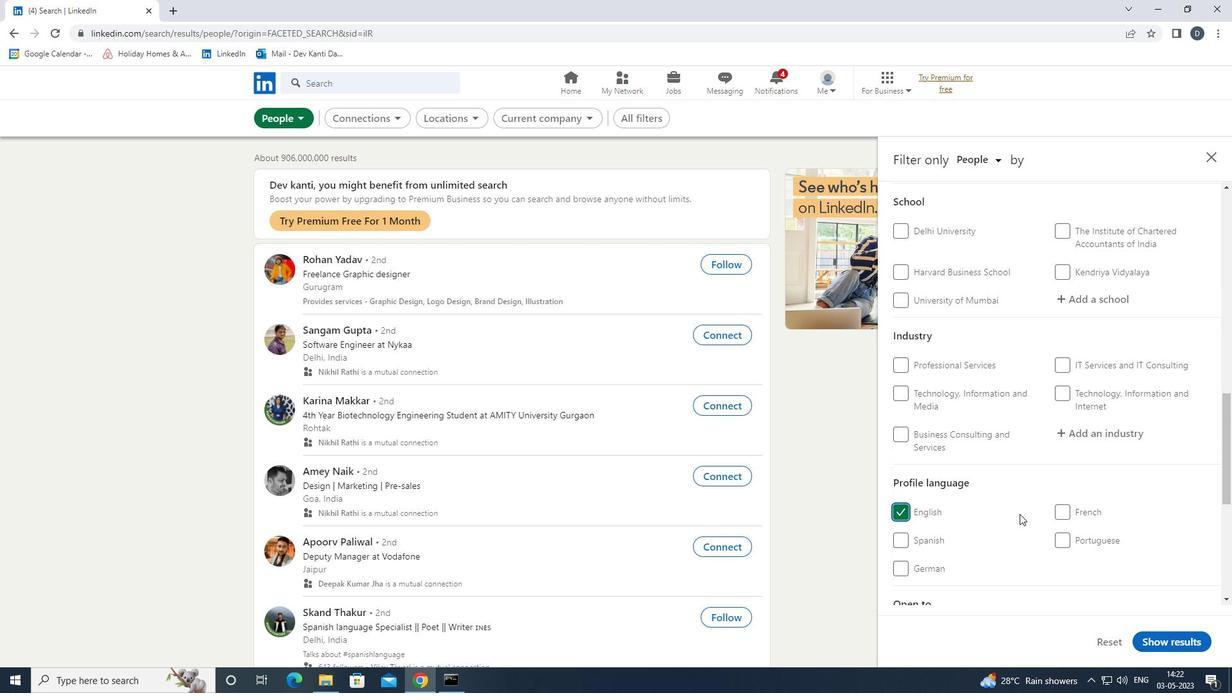 
Action: Mouse scrolled (1050, 509) with delta (0, 0)
Screenshot: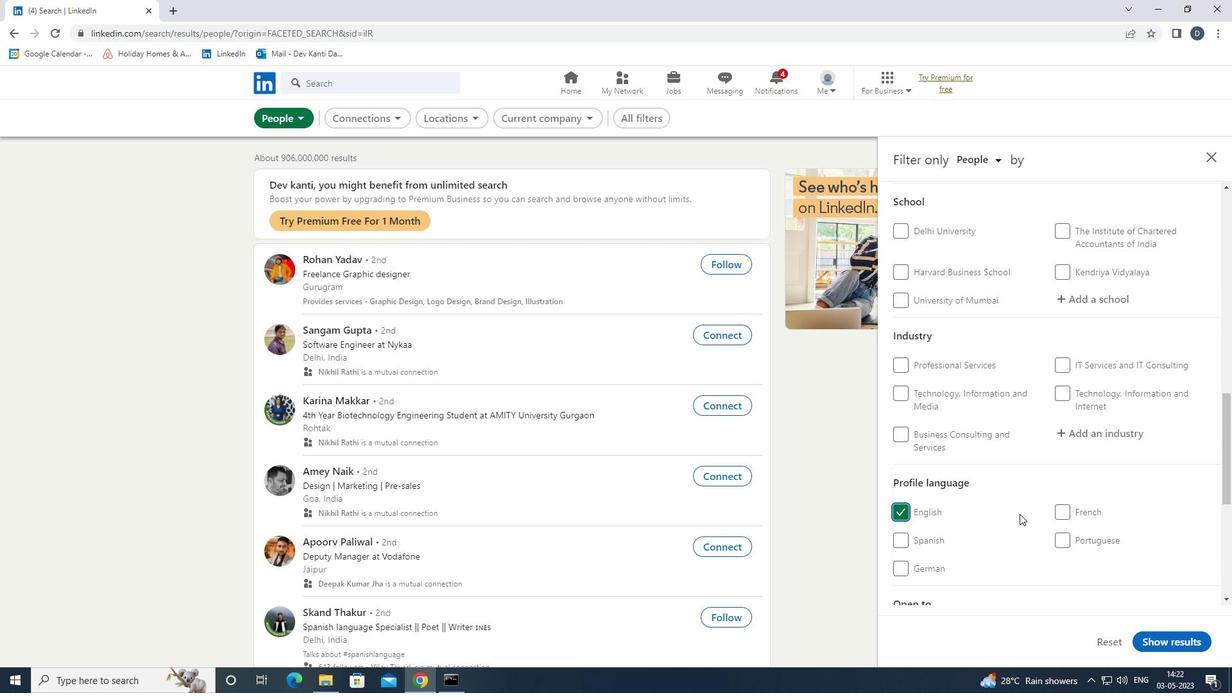 
Action: Mouse scrolled (1050, 509) with delta (0, 0)
Screenshot: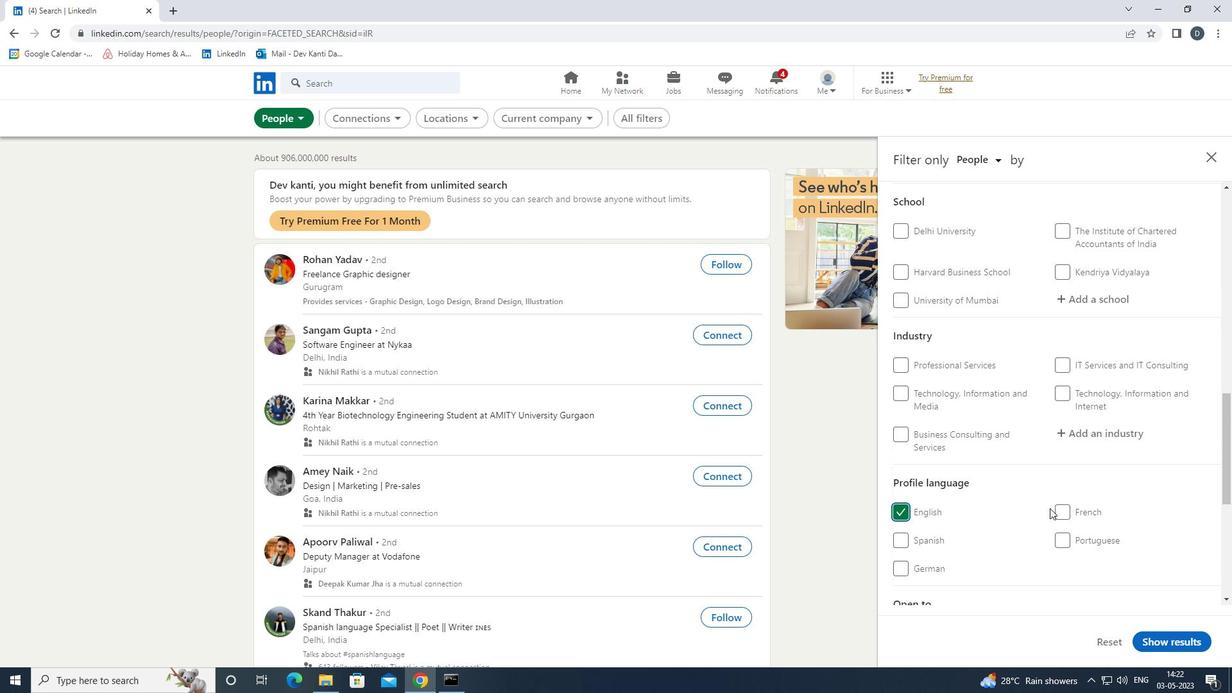 
Action: Mouse moved to (1088, 428)
Screenshot: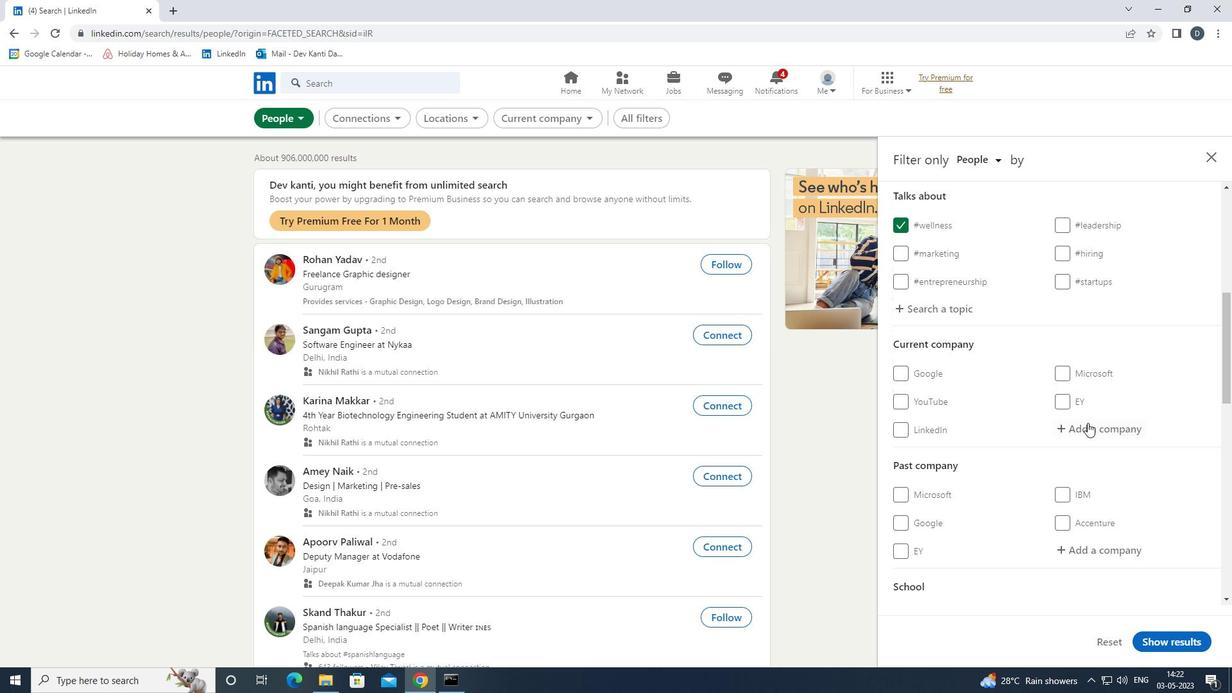 
Action: Mouse pressed left at (1088, 428)
Screenshot: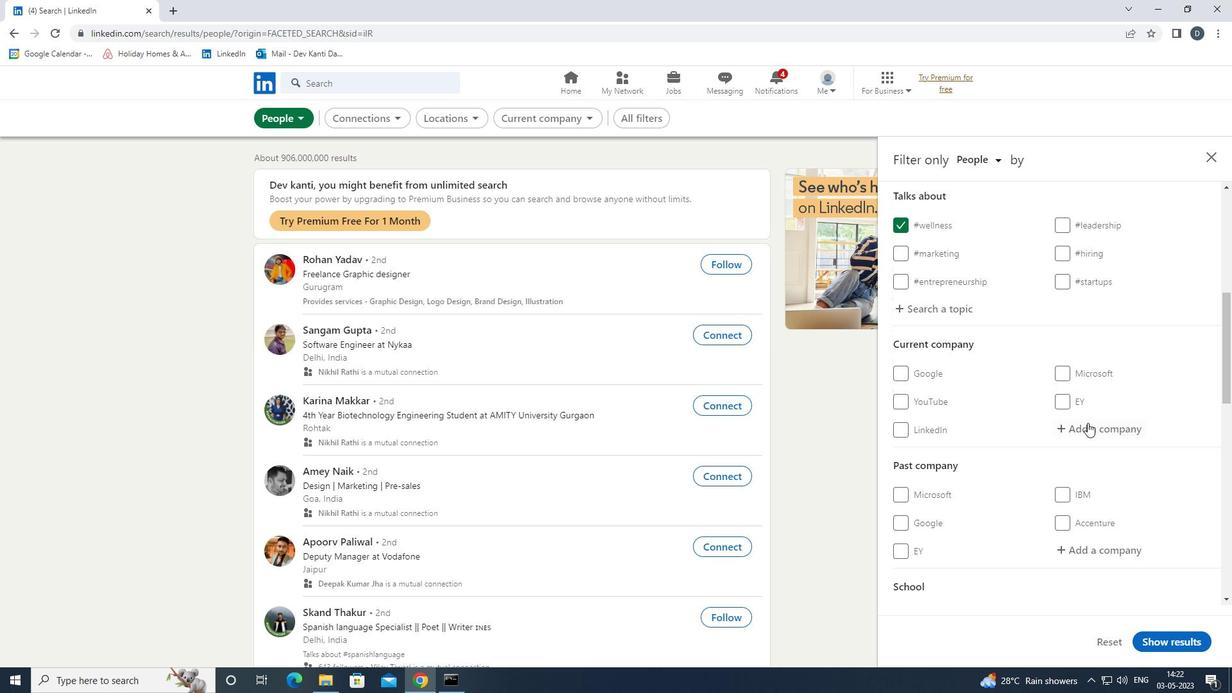 
Action: Mouse moved to (1088, 428)
Screenshot: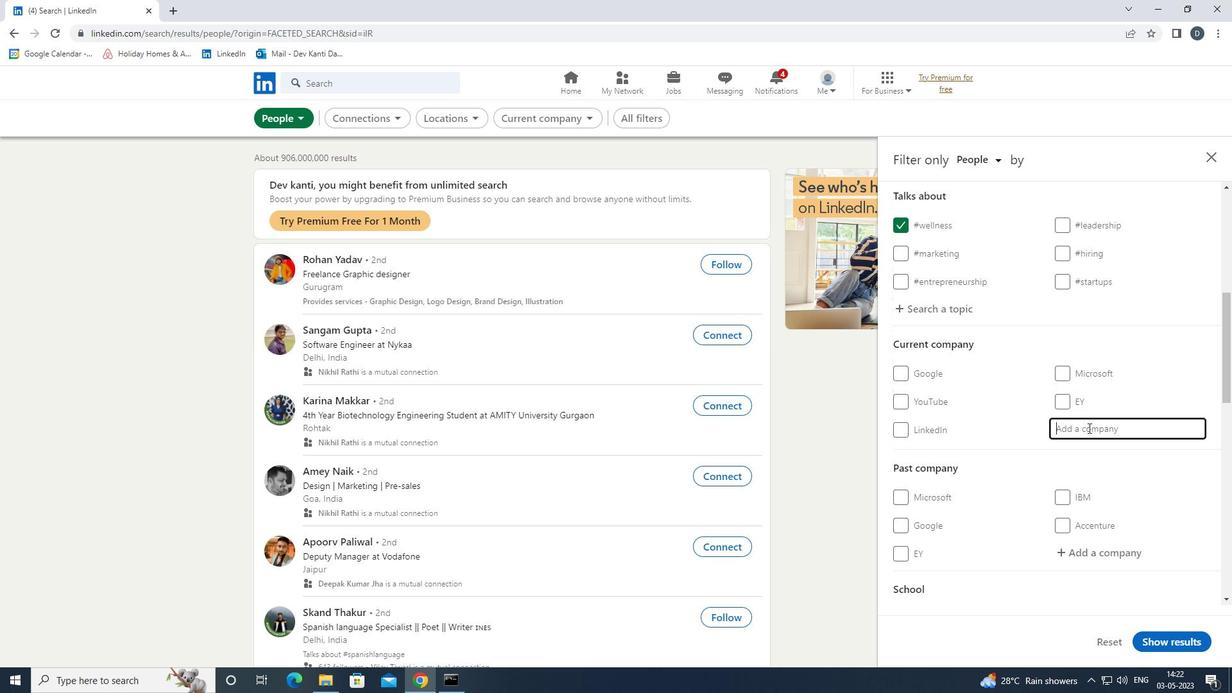 
Action: Key pressed <Key.shift>STANTON<Key.space><Key.down><Key.down><Key.down><Key.enter>
Screenshot: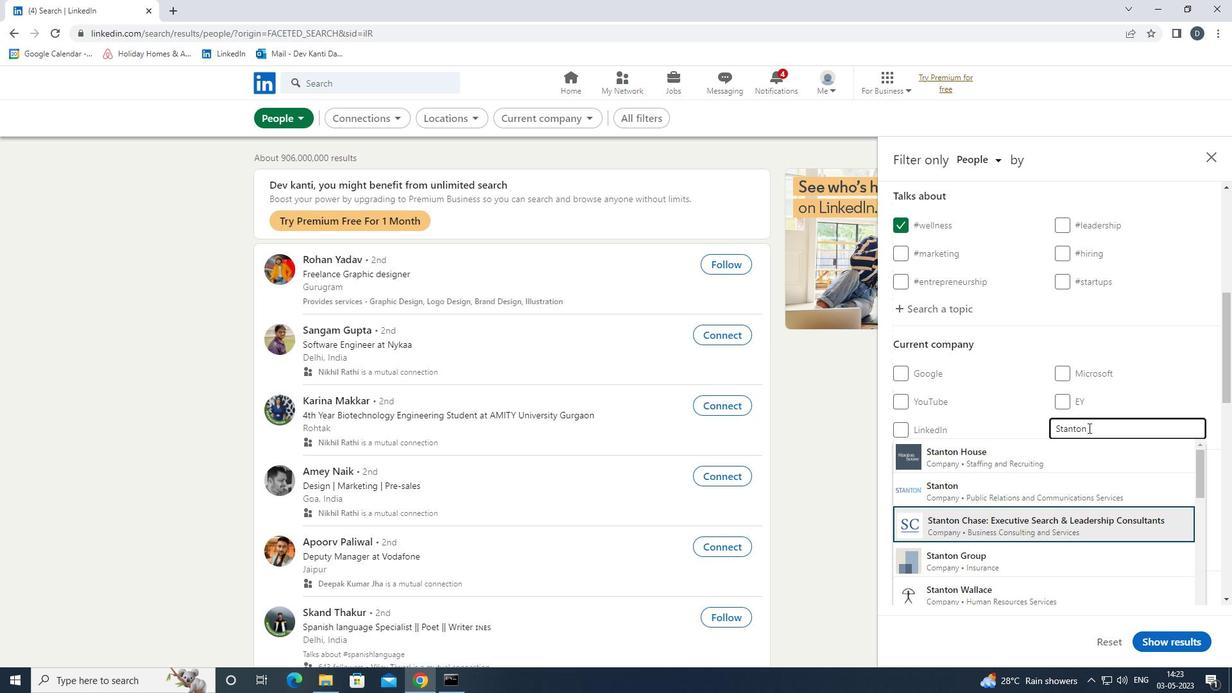 
Action: Mouse moved to (1092, 428)
Screenshot: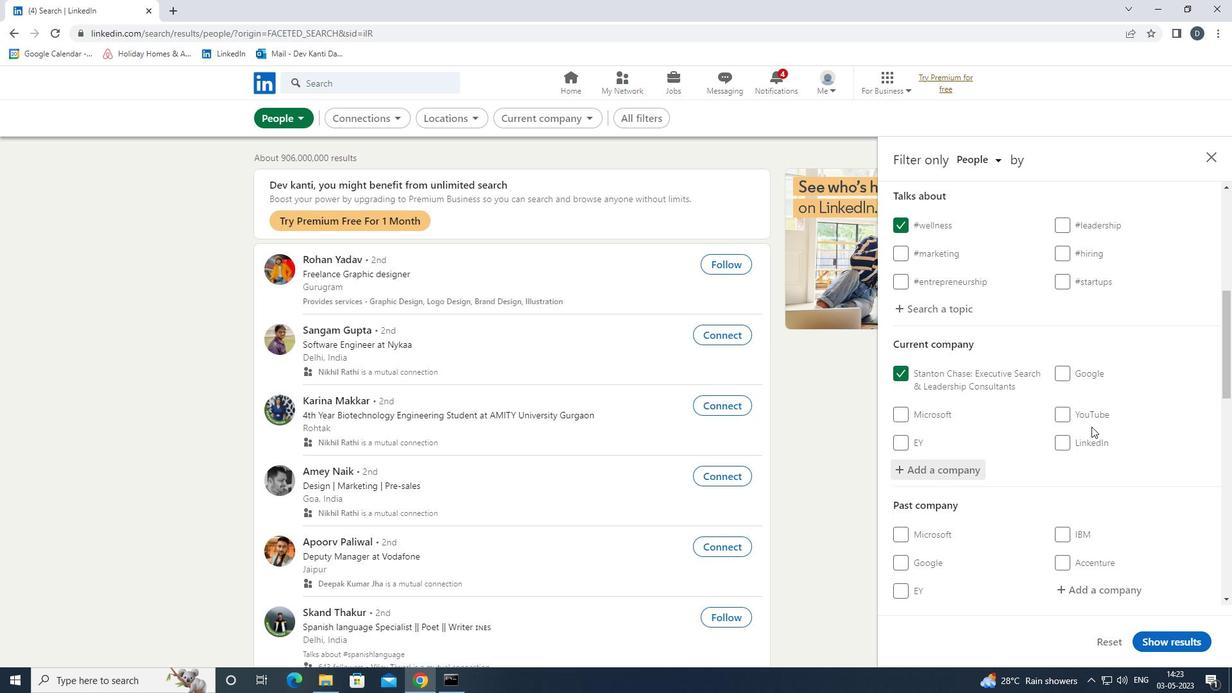 
Action: Mouse scrolled (1092, 427) with delta (0, 0)
Screenshot: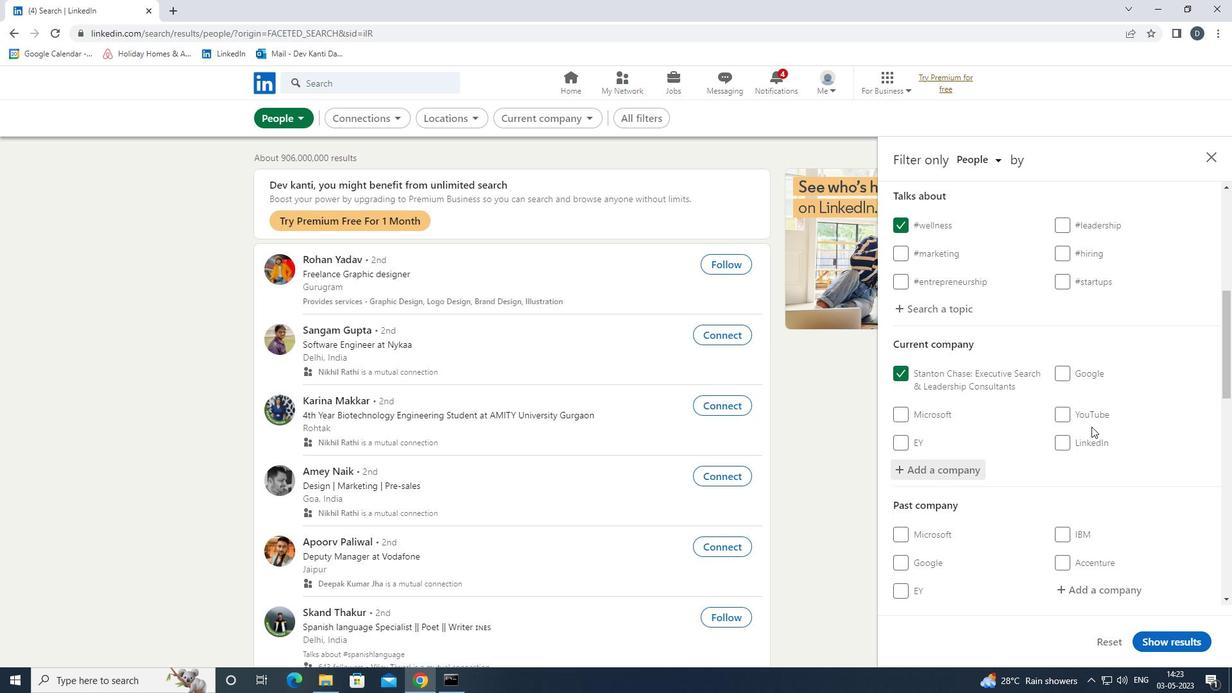 
Action: Mouse moved to (1092, 430)
Screenshot: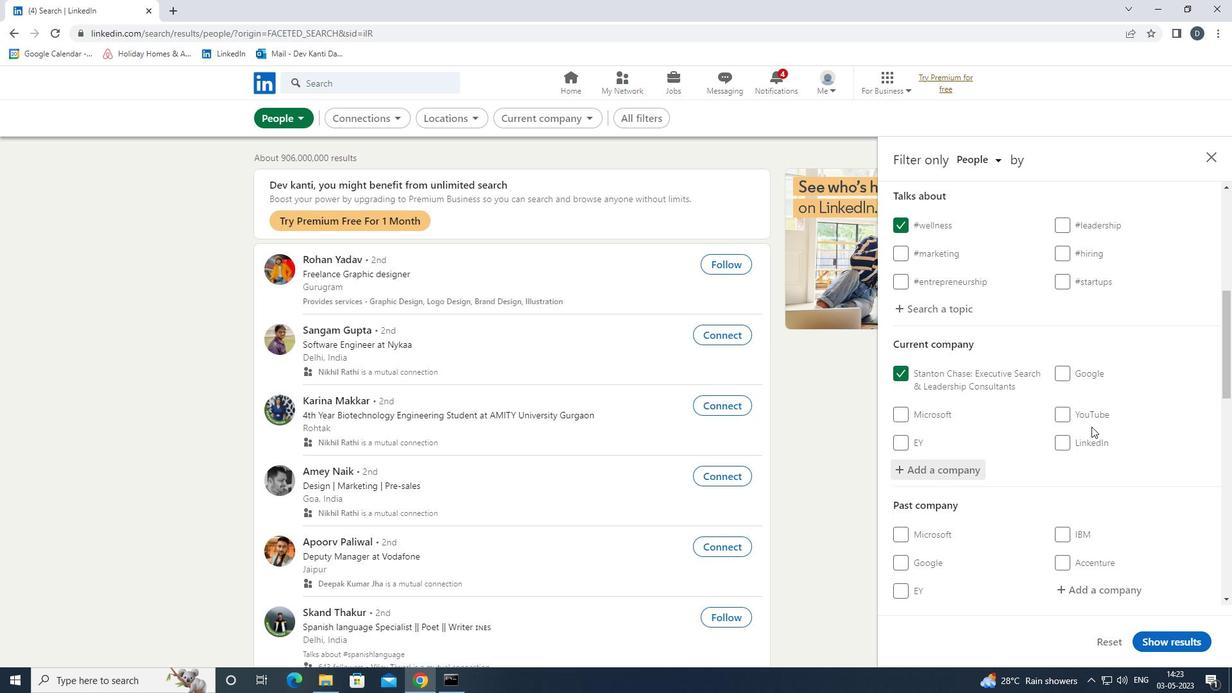 
Action: Mouse scrolled (1092, 429) with delta (0, 0)
Screenshot: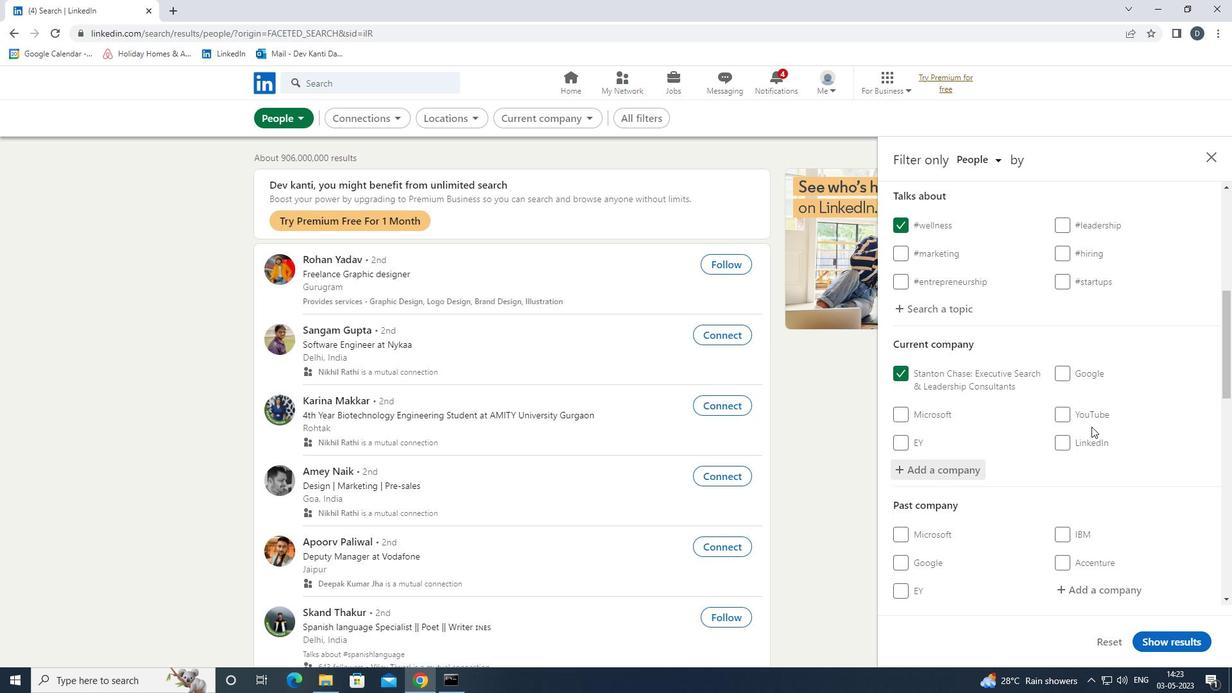 
Action: Mouse moved to (1092, 430)
Screenshot: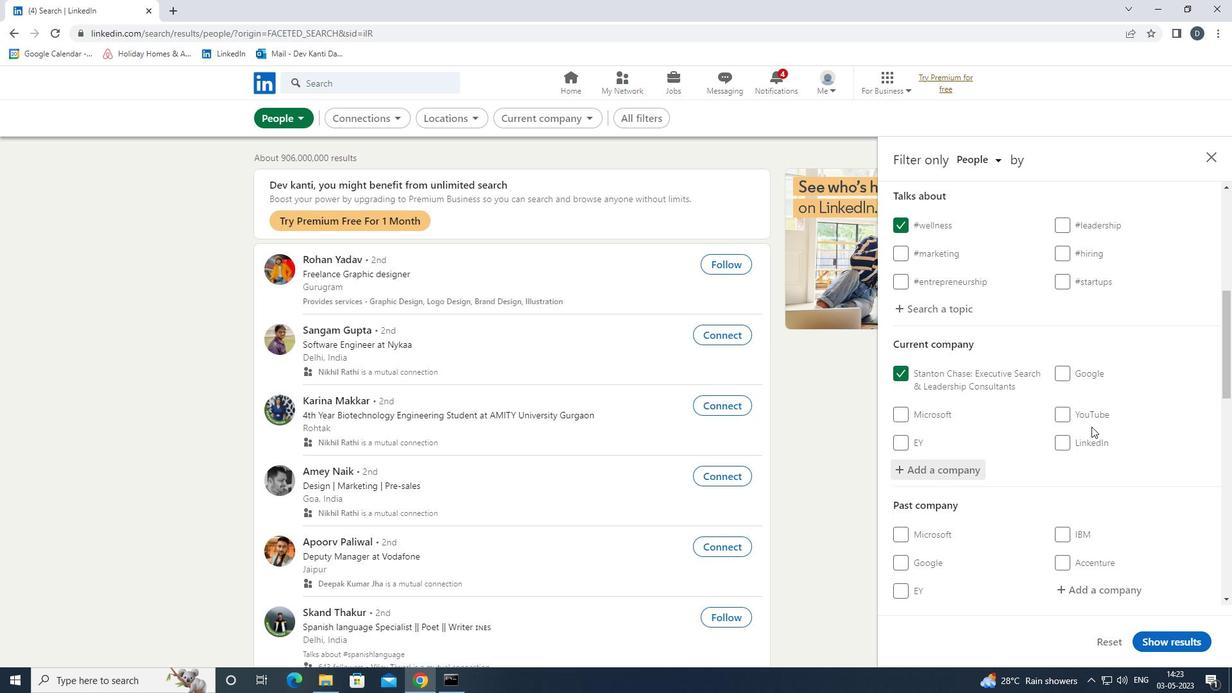 
Action: Mouse scrolled (1092, 430) with delta (0, 0)
Screenshot: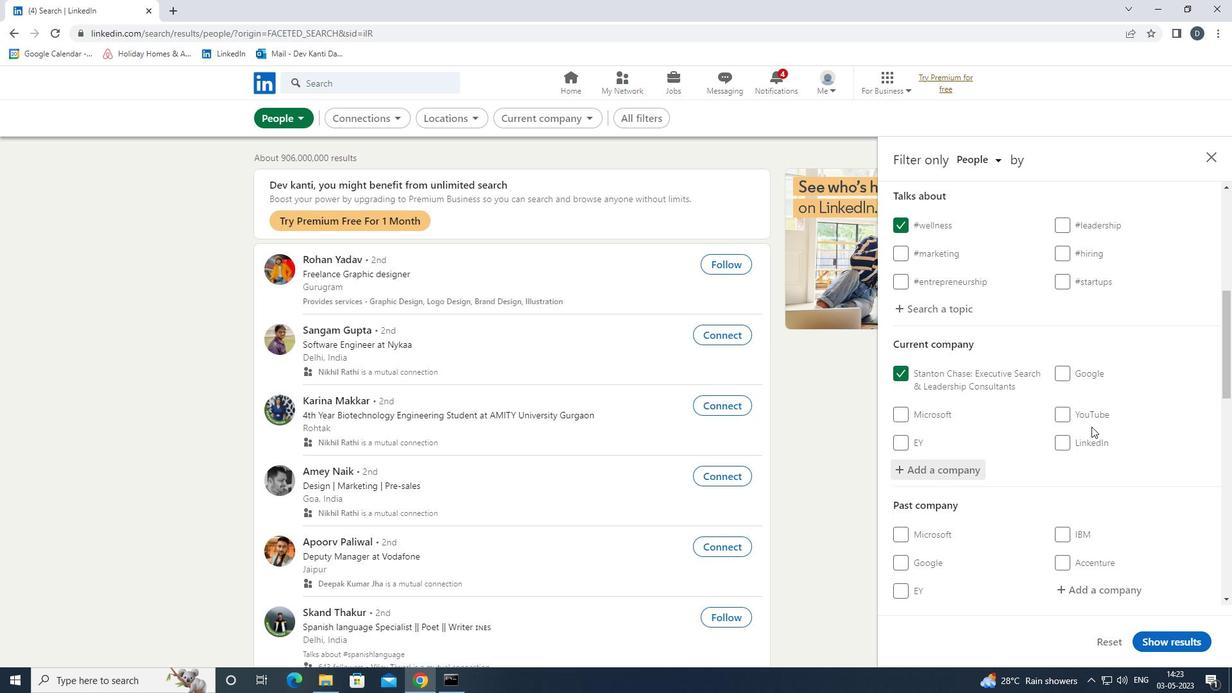 
Action: Mouse moved to (1069, 440)
Screenshot: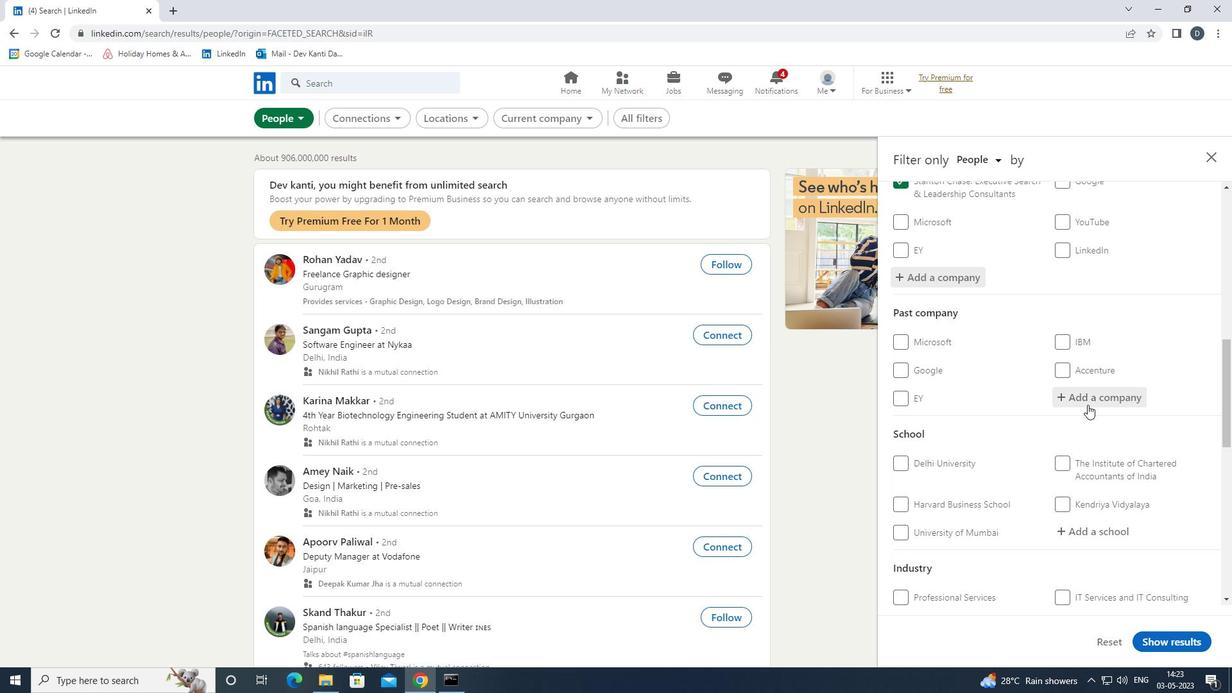 
Action: Mouse scrolled (1069, 439) with delta (0, 0)
Screenshot: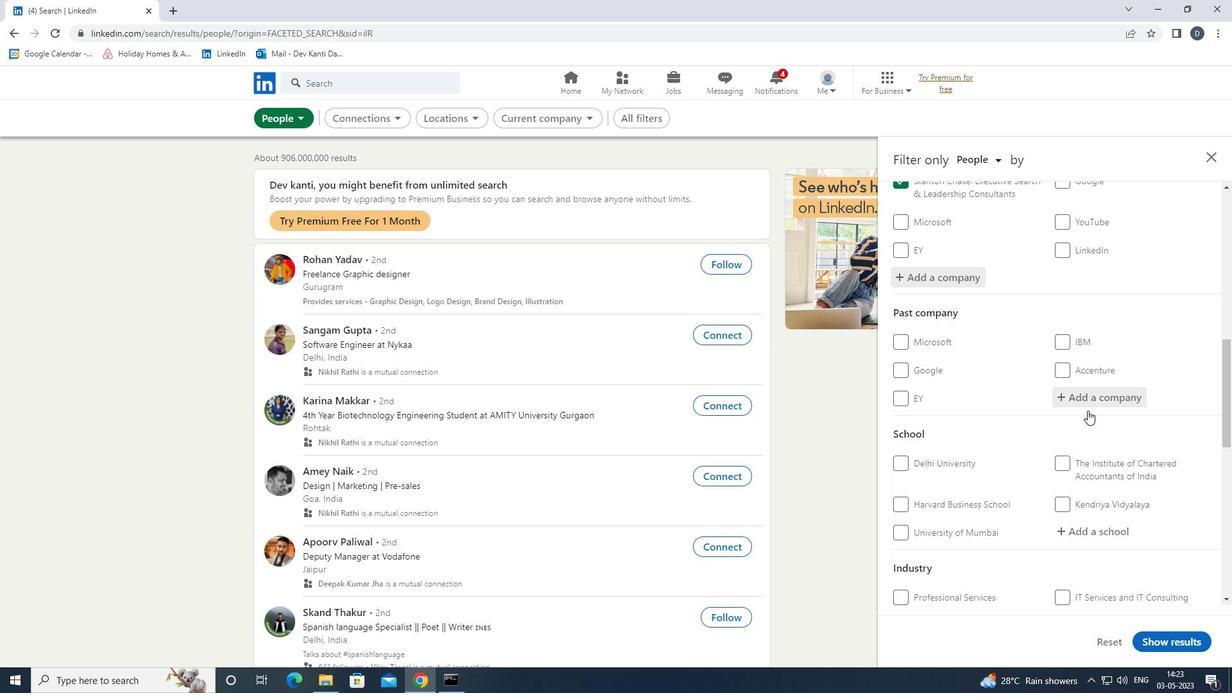 
Action: Mouse scrolled (1069, 439) with delta (0, 0)
Screenshot: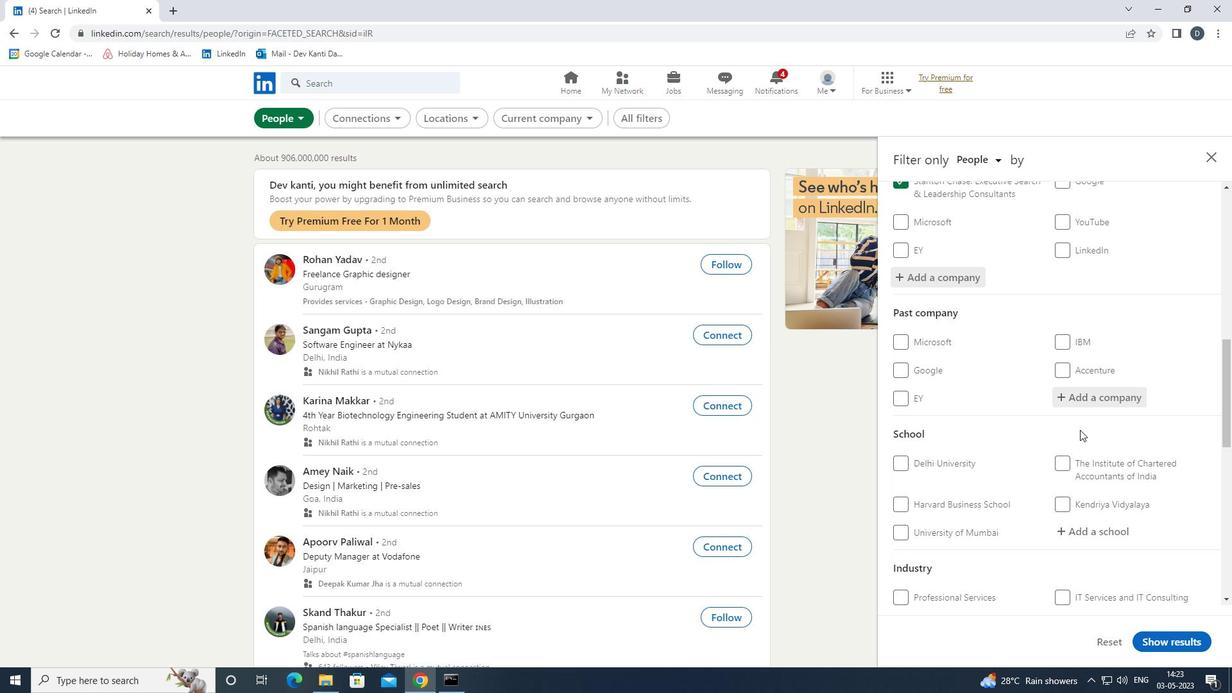 
Action: Mouse moved to (1101, 403)
Screenshot: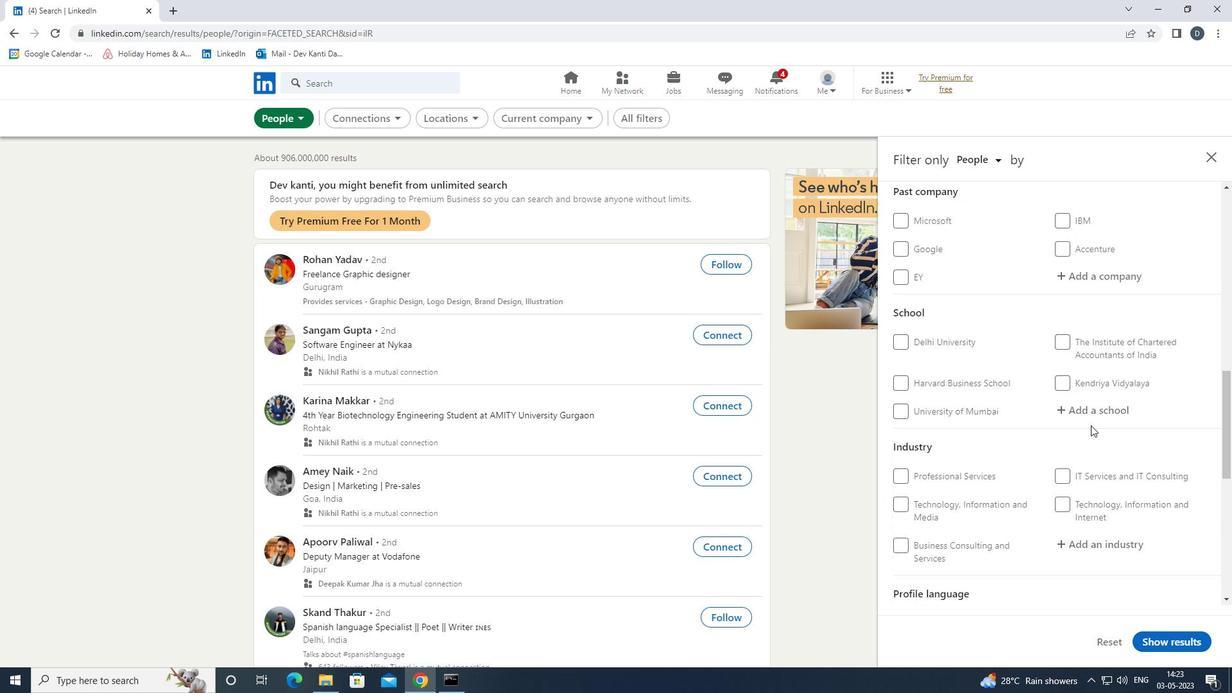 
Action: Mouse pressed left at (1101, 403)
Screenshot: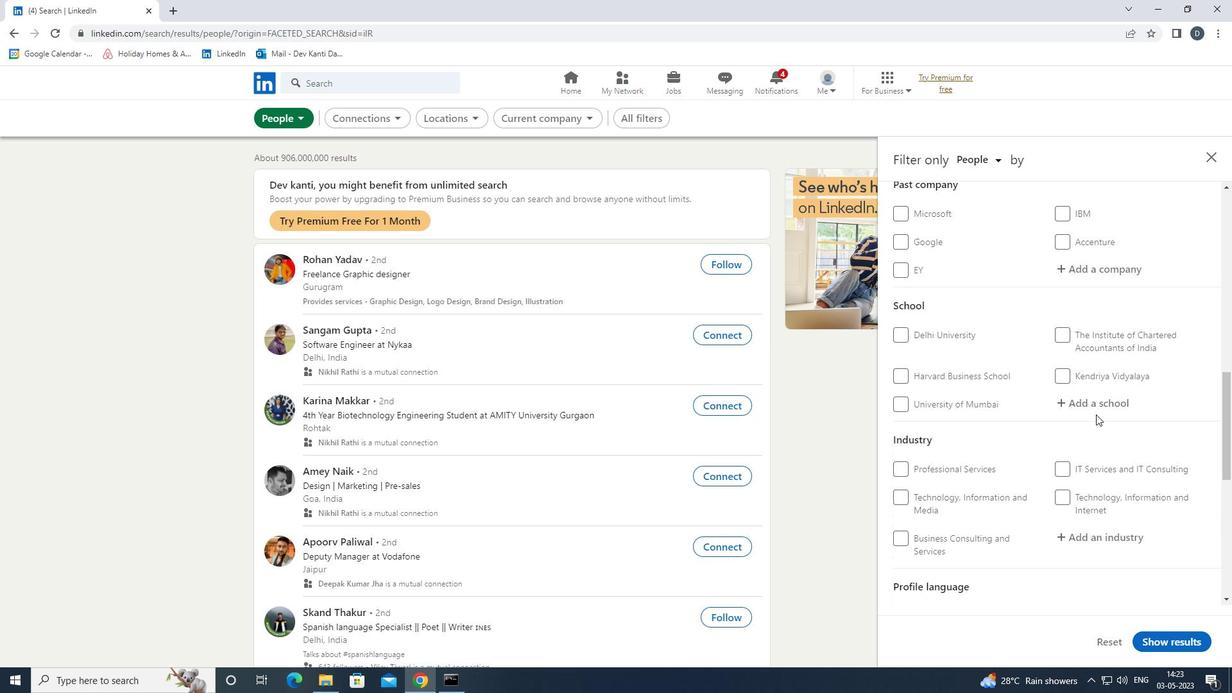 
Action: Mouse moved to (1101, 403)
Screenshot: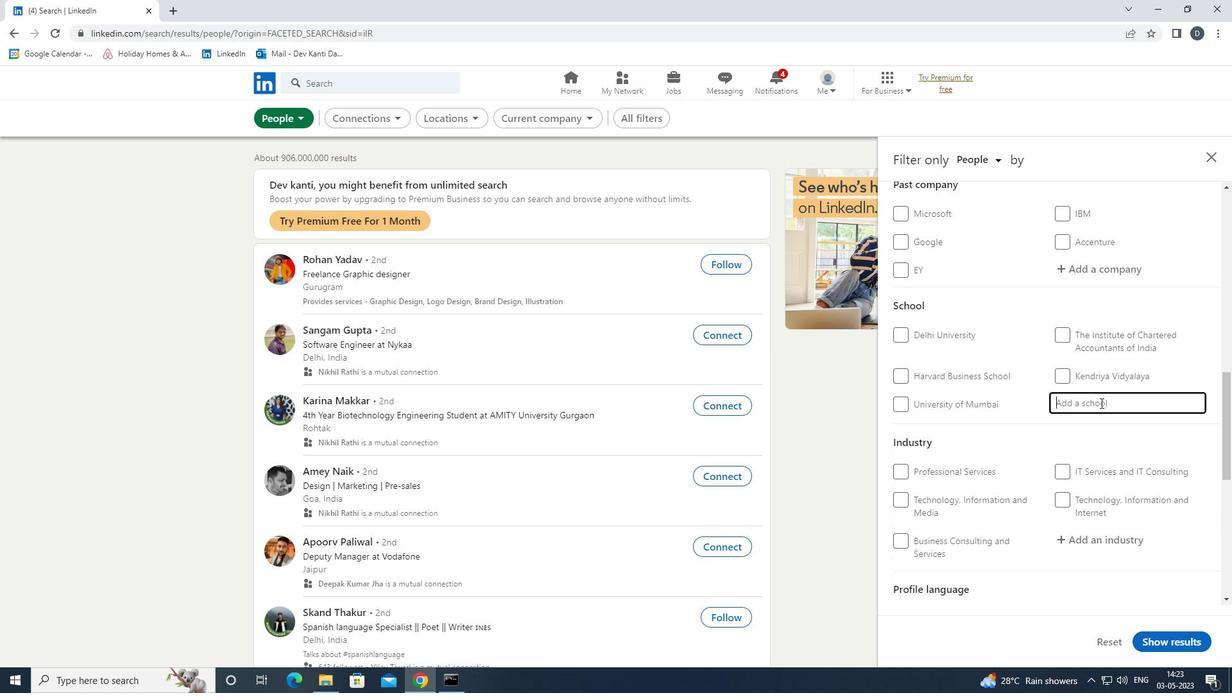 
Action: Key pressed <Key.shift>INDIRA<Key.space><Key.shift>GNADHIO<Key.backspace><Key.left><Key.left><Key.left><Key.left><Key.right><Key.backspace><Key.backspace>AN<Key.right><Key.right><Key.right><Key.right><Key.right><Key.right><Key.down><Key.enter>
Screenshot: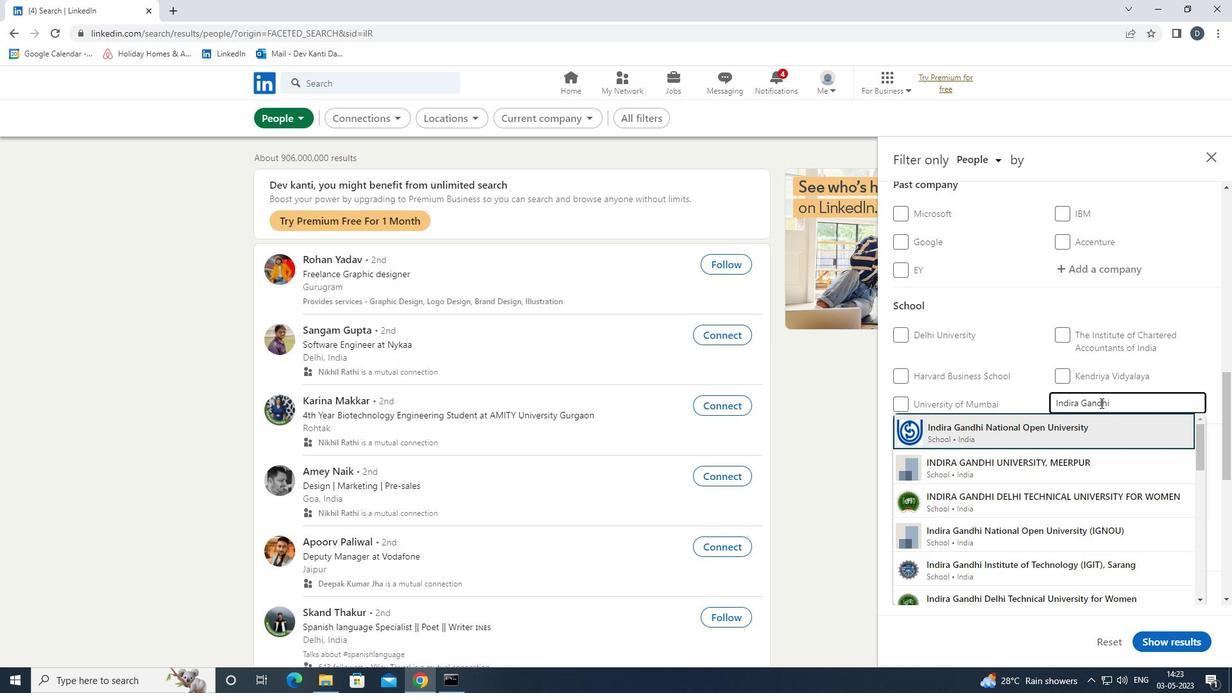 
Action: Mouse moved to (1054, 394)
Screenshot: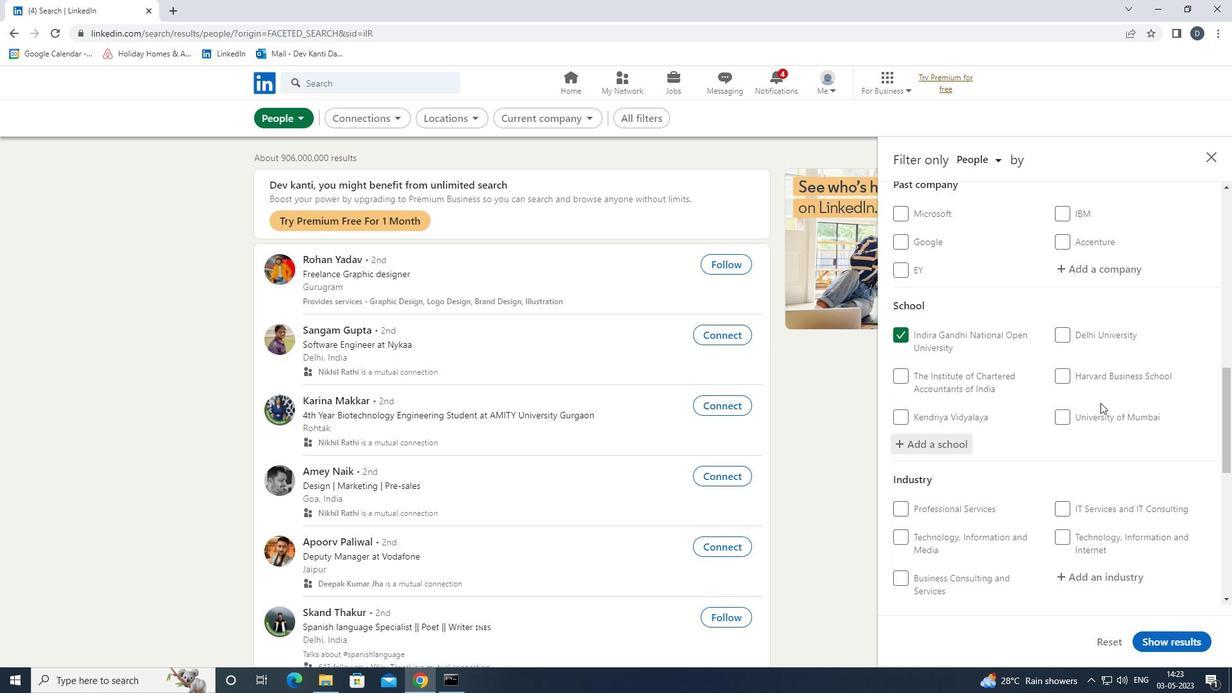 
Action: Mouse scrolled (1054, 394) with delta (0, 0)
Screenshot: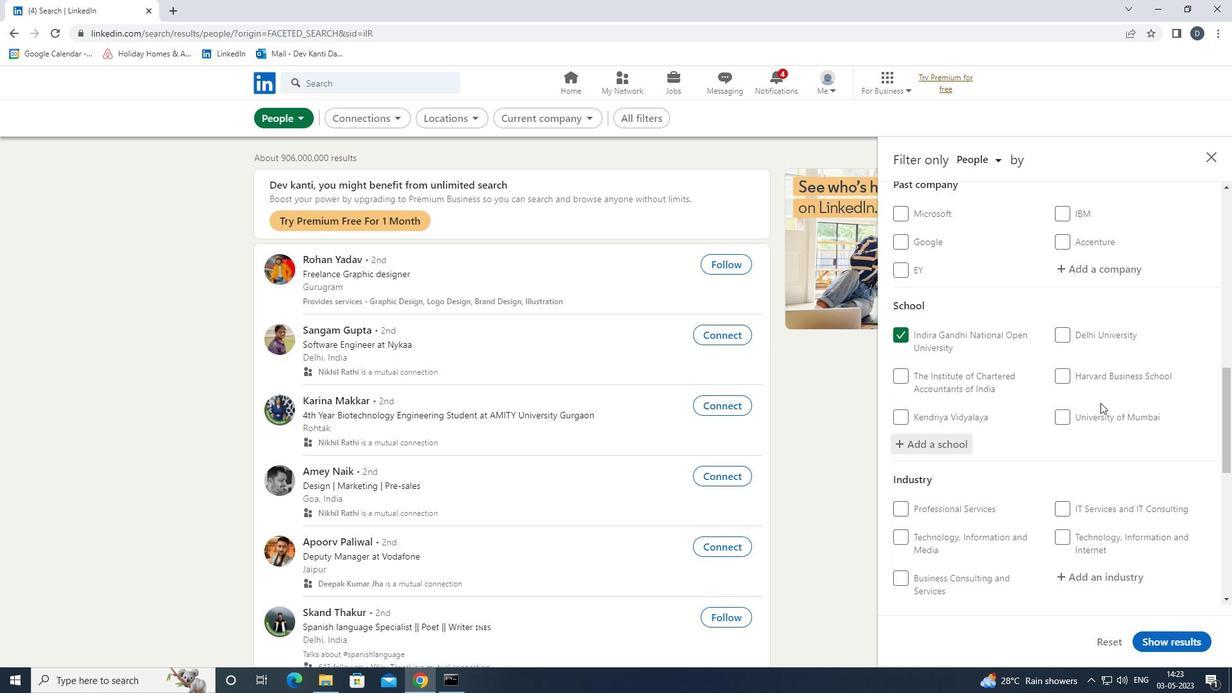 
Action: Mouse moved to (1054, 396)
Screenshot: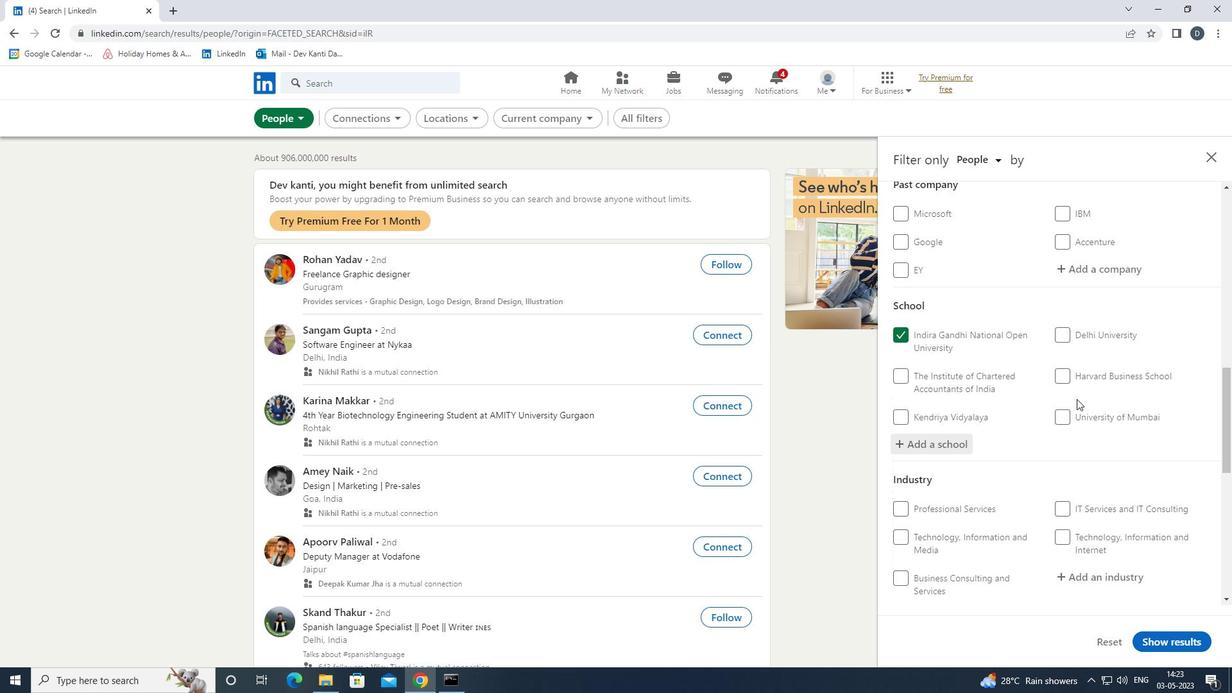
Action: Mouse scrolled (1054, 395) with delta (0, 0)
Screenshot: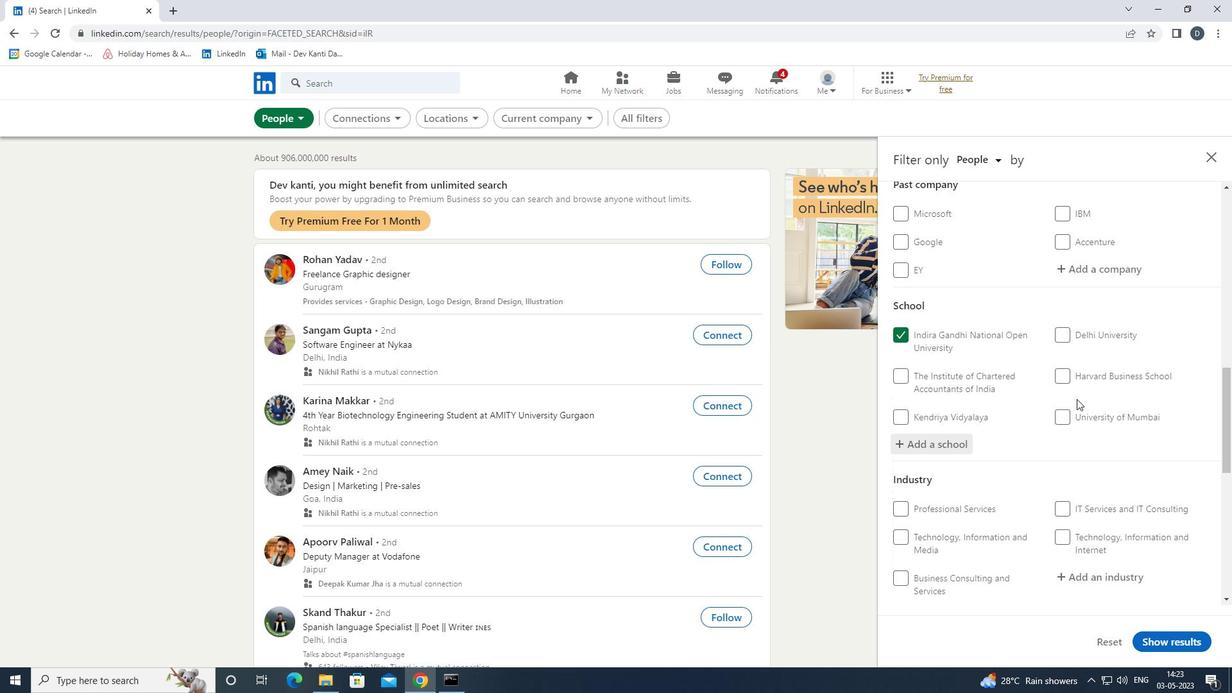 
Action: Mouse moved to (1089, 453)
Screenshot: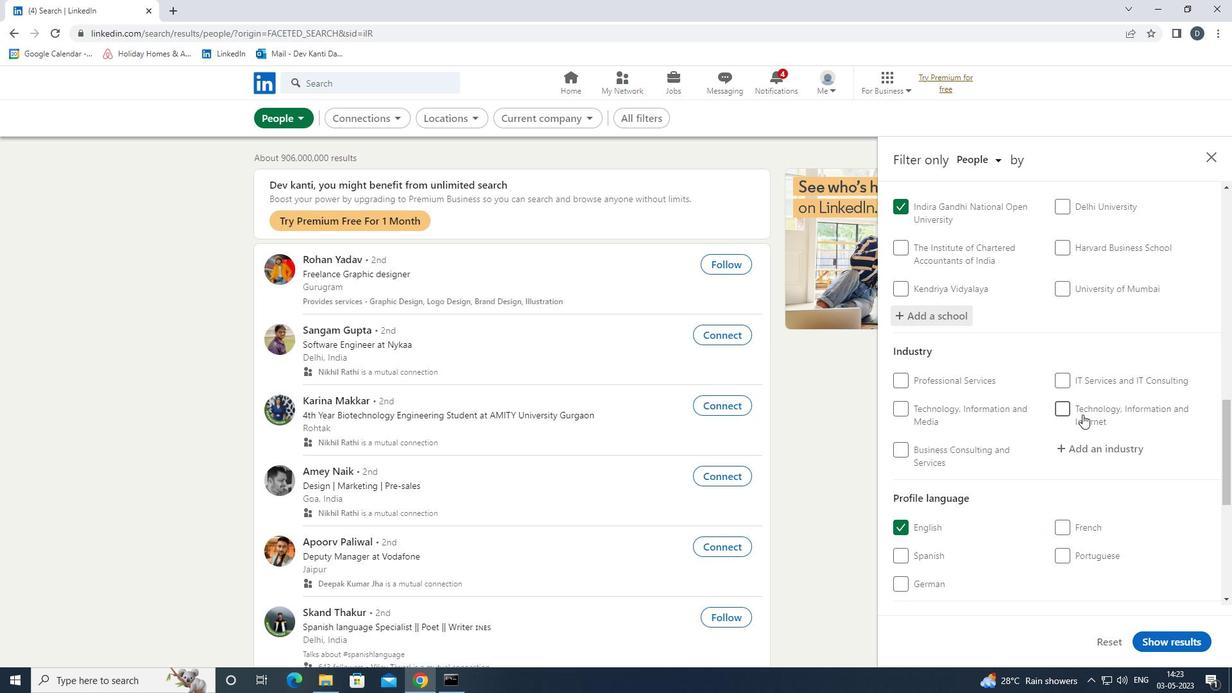 
Action: Mouse pressed left at (1089, 453)
Screenshot: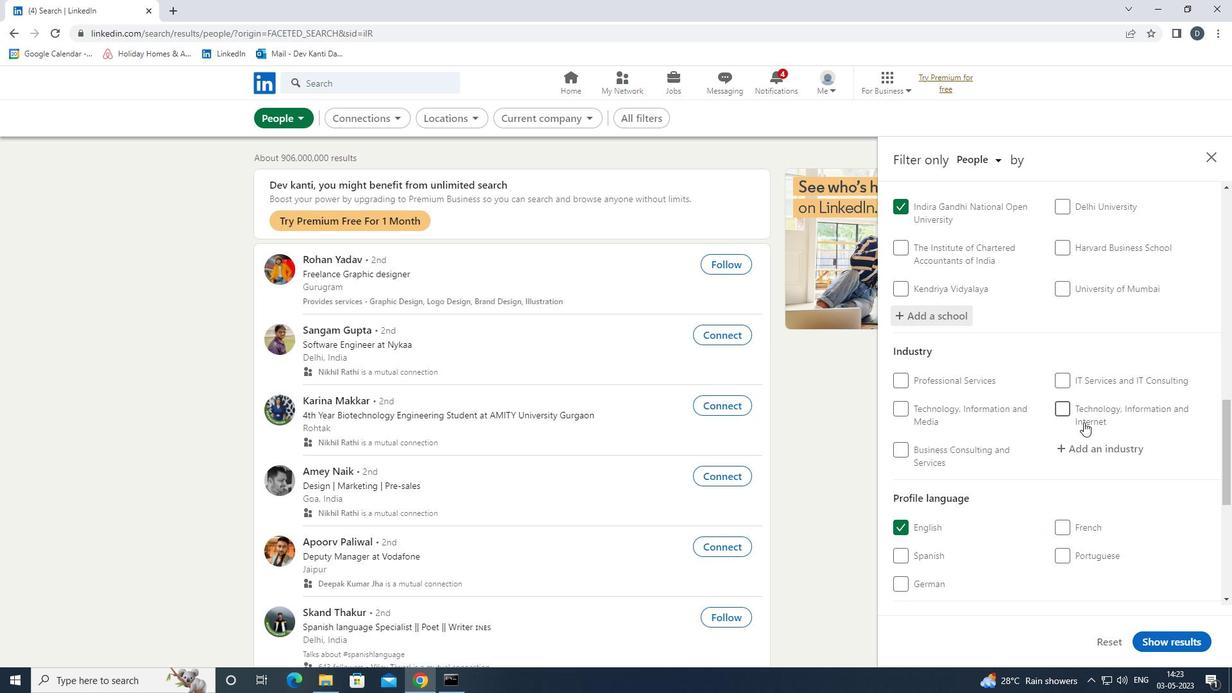 
Action: Mouse moved to (1089, 453)
Screenshot: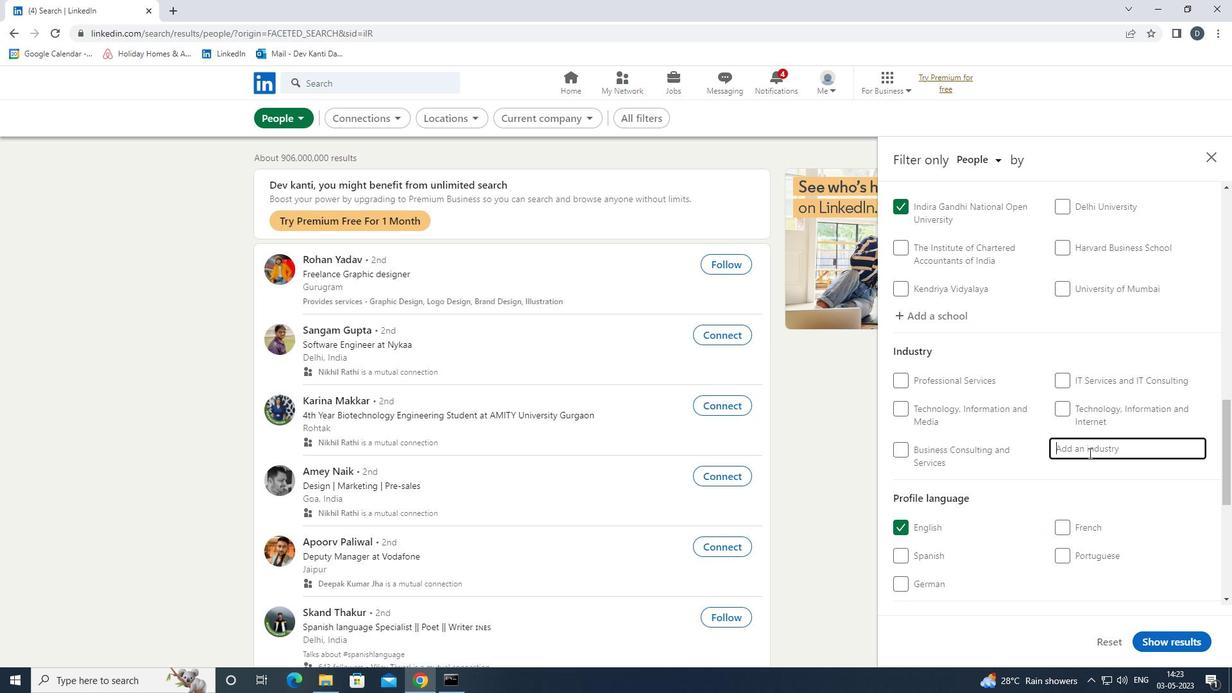
Action: Key pressed <Key.shift>PACKA<Key.down><Key.enter>
Screenshot: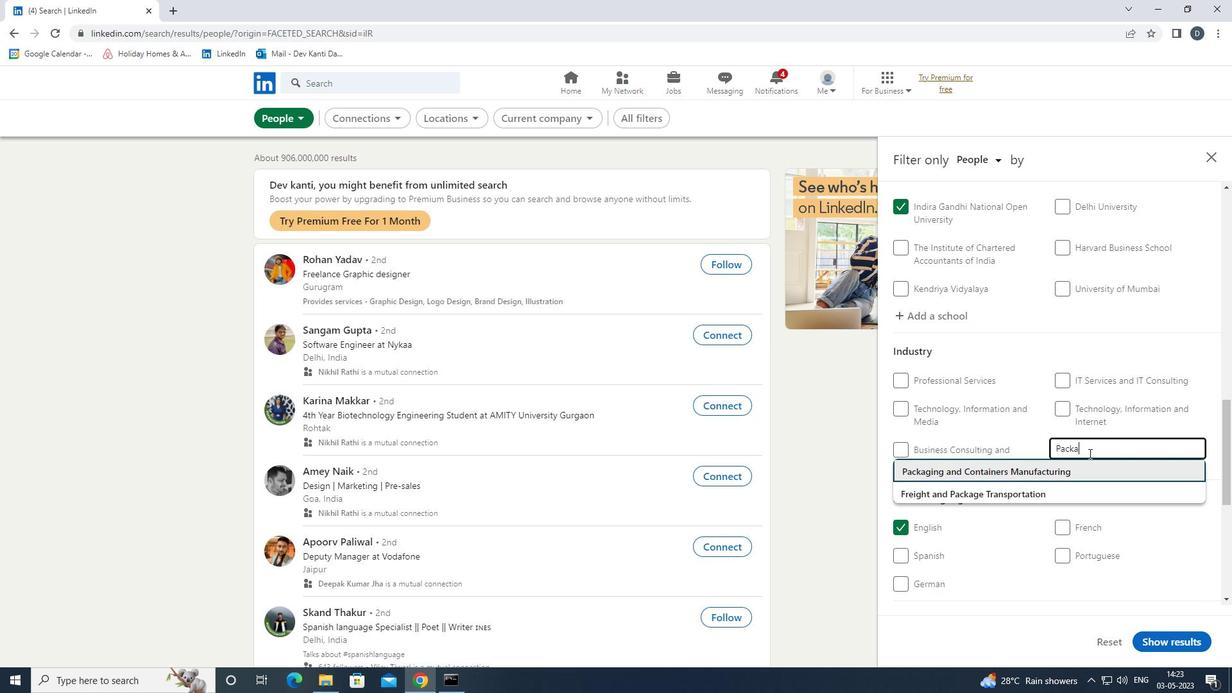 
Action: Mouse scrolled (1089, 453) with delta (0, 0)
Screenshot: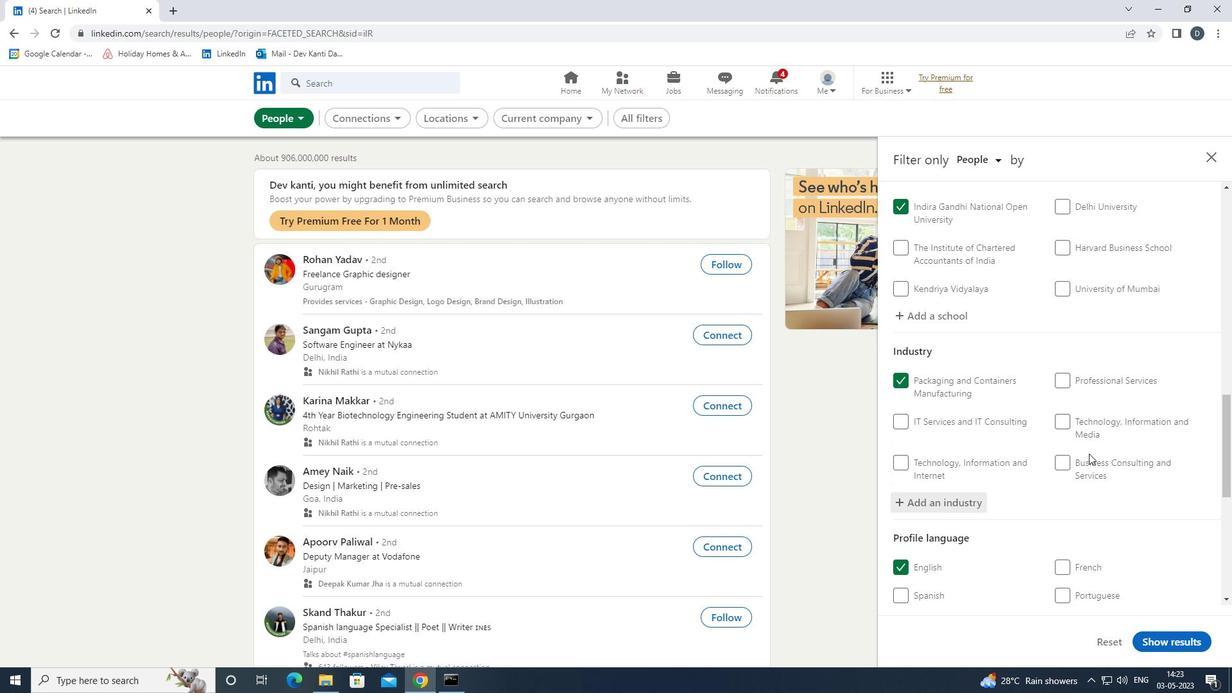 
Action: Mouse scrolled (1089, 453) with delta (0, 0)
Screenshot: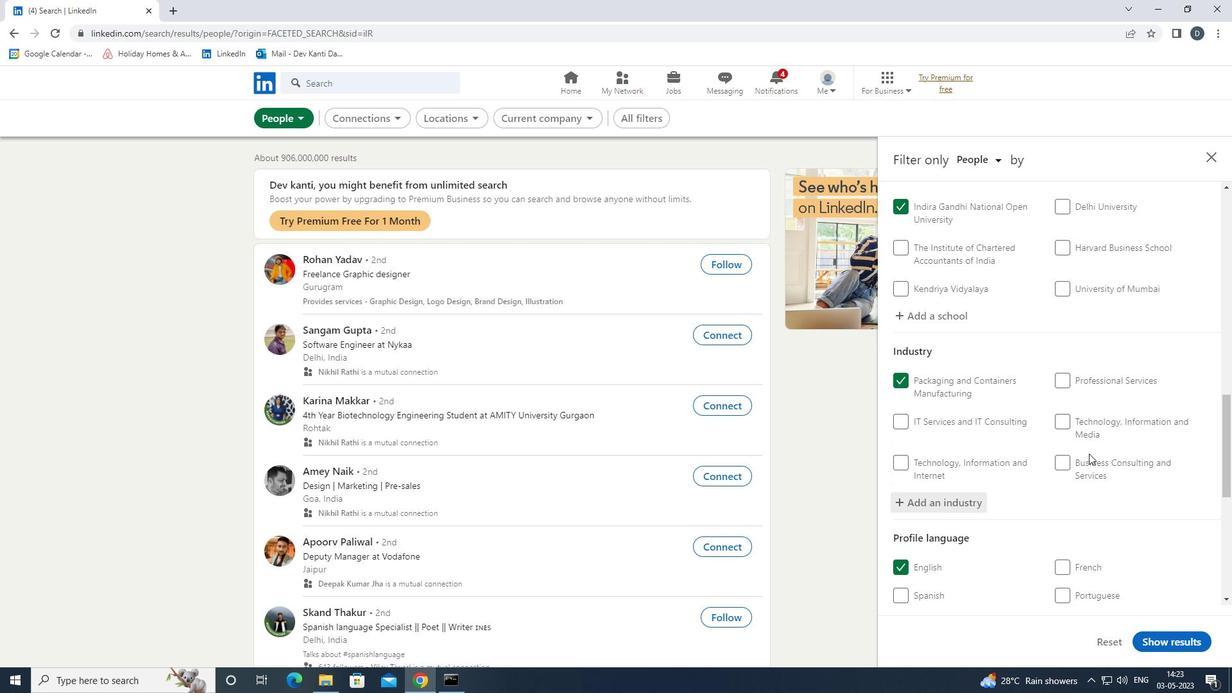 
Action: Mouse moved to (1089, 453)
Screenshot: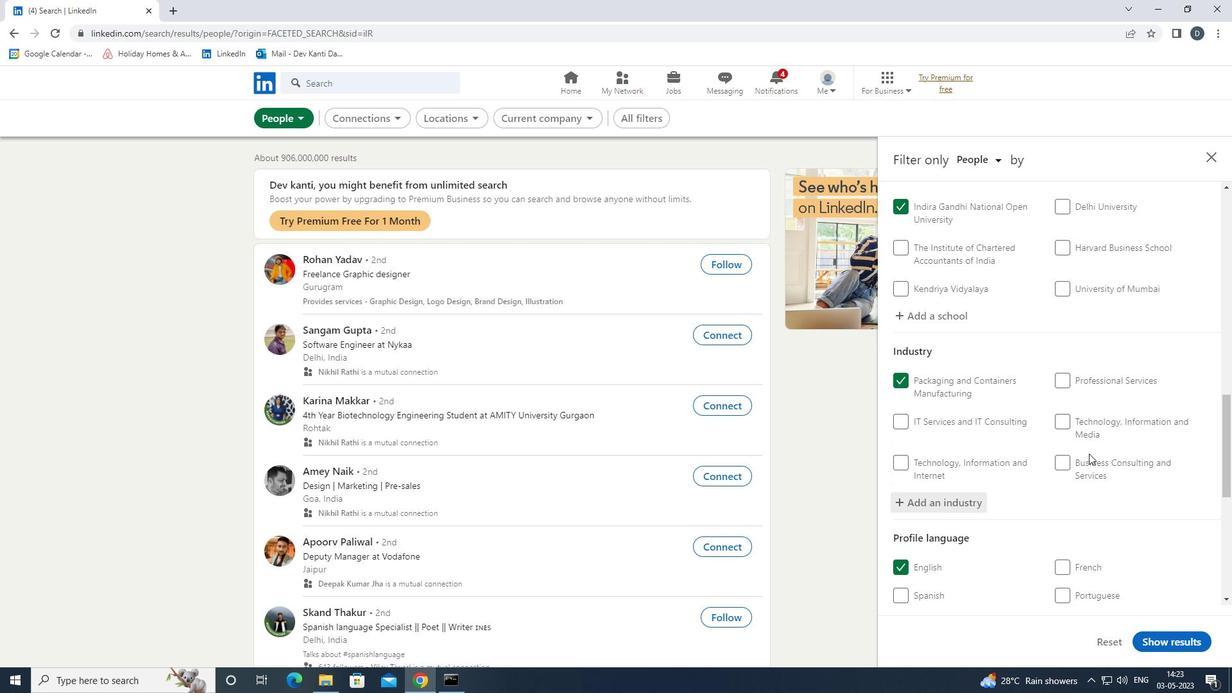 
Action: Mouse scrolled (1089, 453) with delta (0, 0)
Screenshot: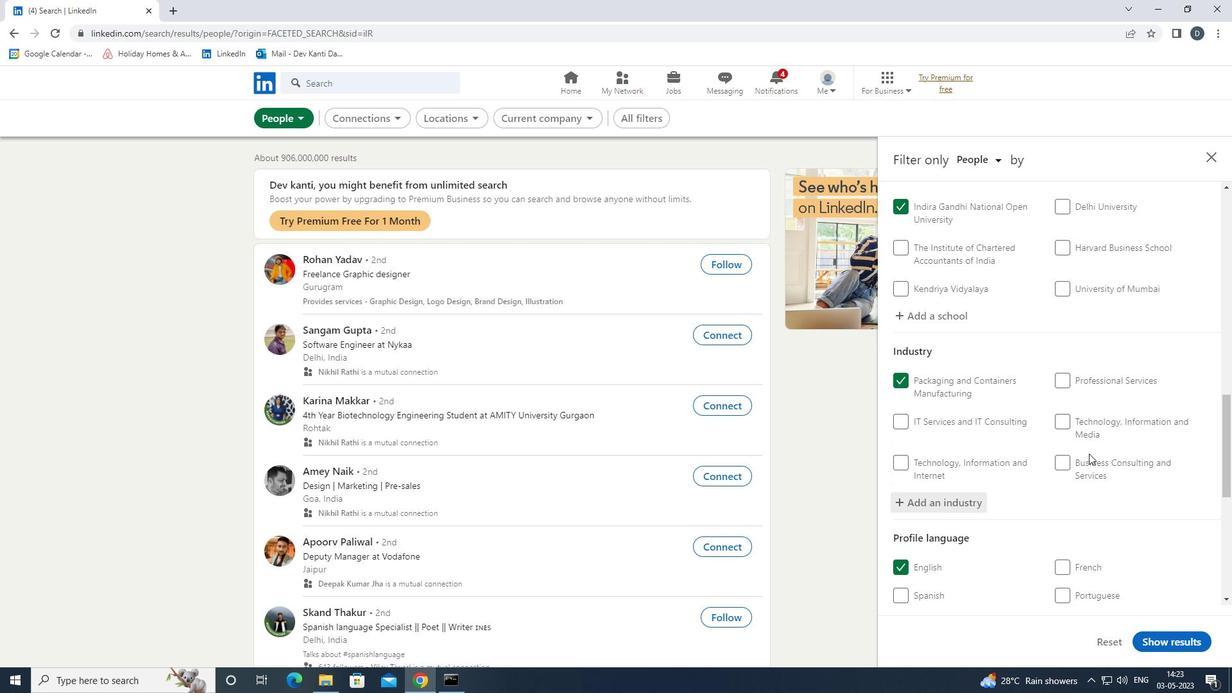 
Action: Mouse moved to (1090, 455)
Screenshot: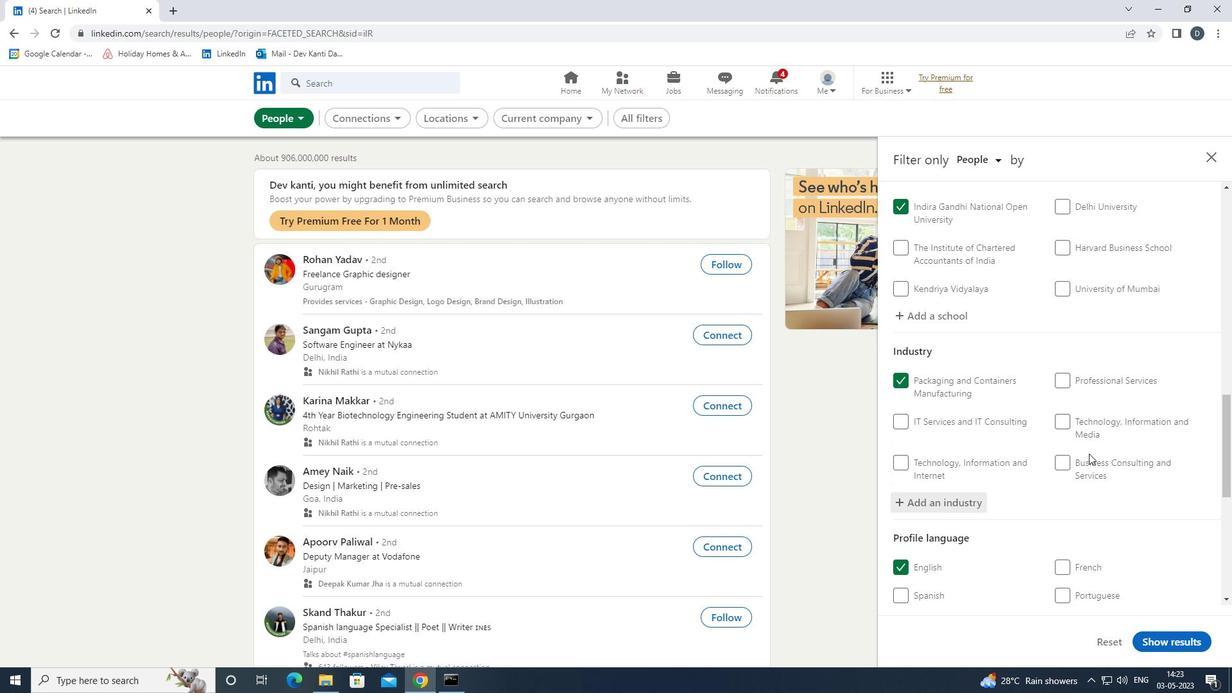 
Action: Mouse scrolled (1090, 454) with delta (0, 0)
Screenshot: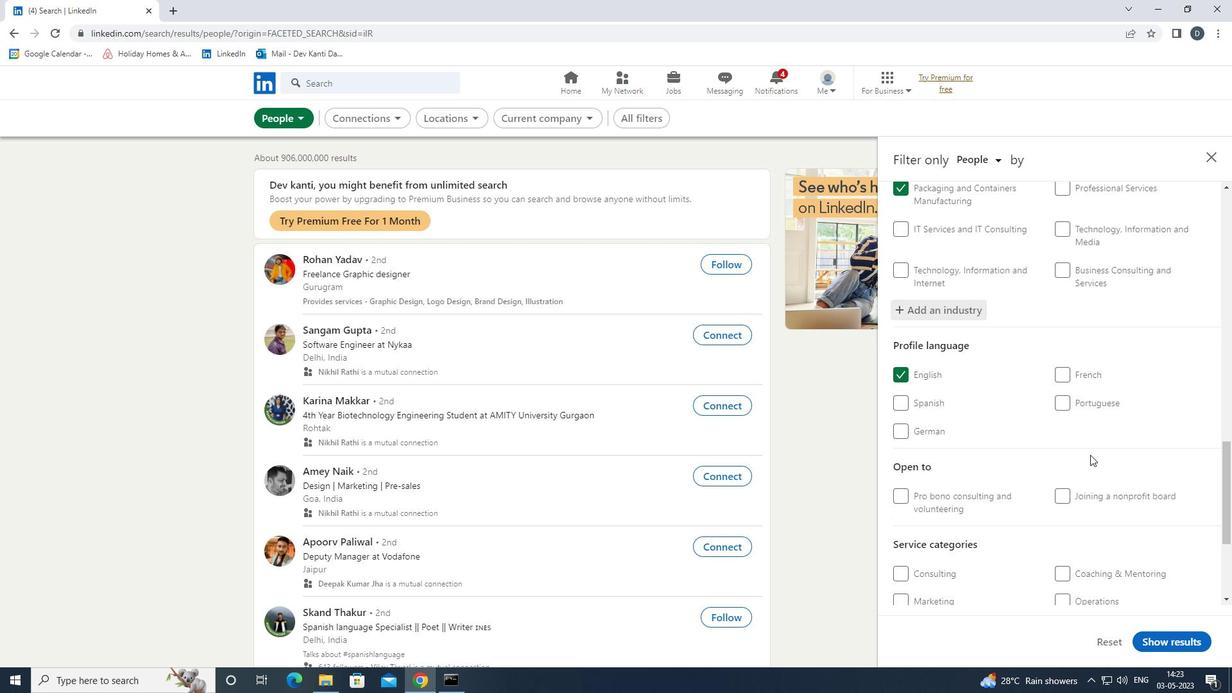 
Action: Mouse moved to (1090, 455)
Screenshot: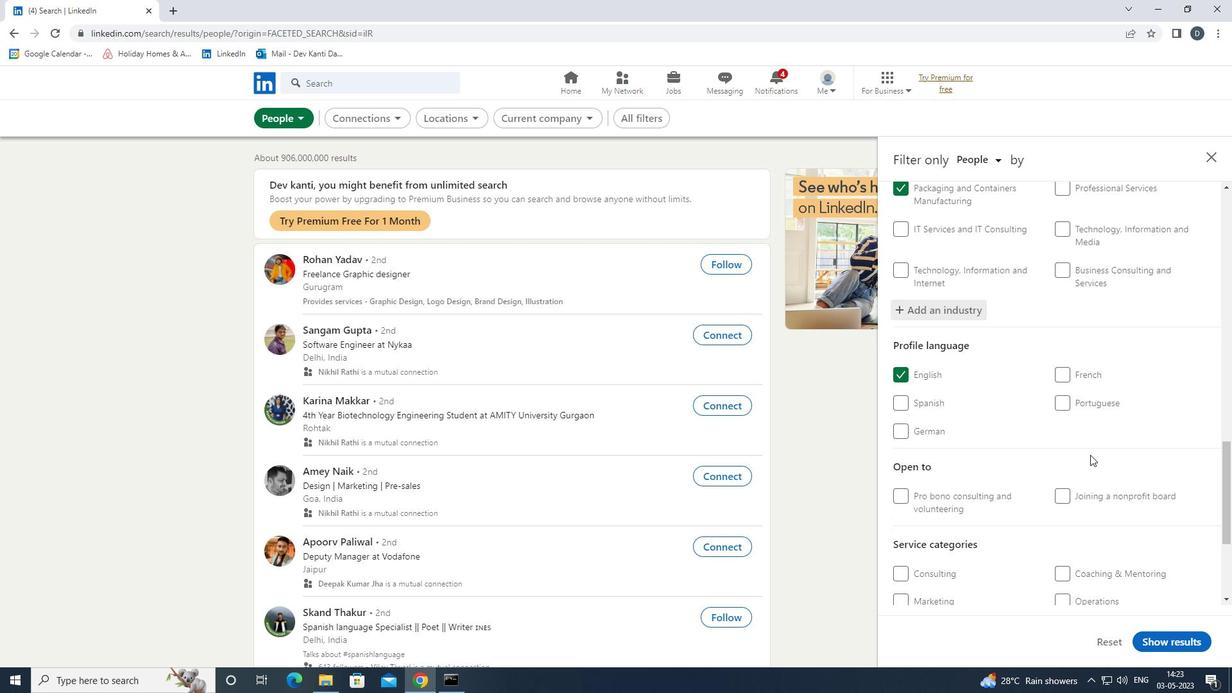 
Action: Mouse scrolled (1090, 454) with delta (0, 0)
Screenshot: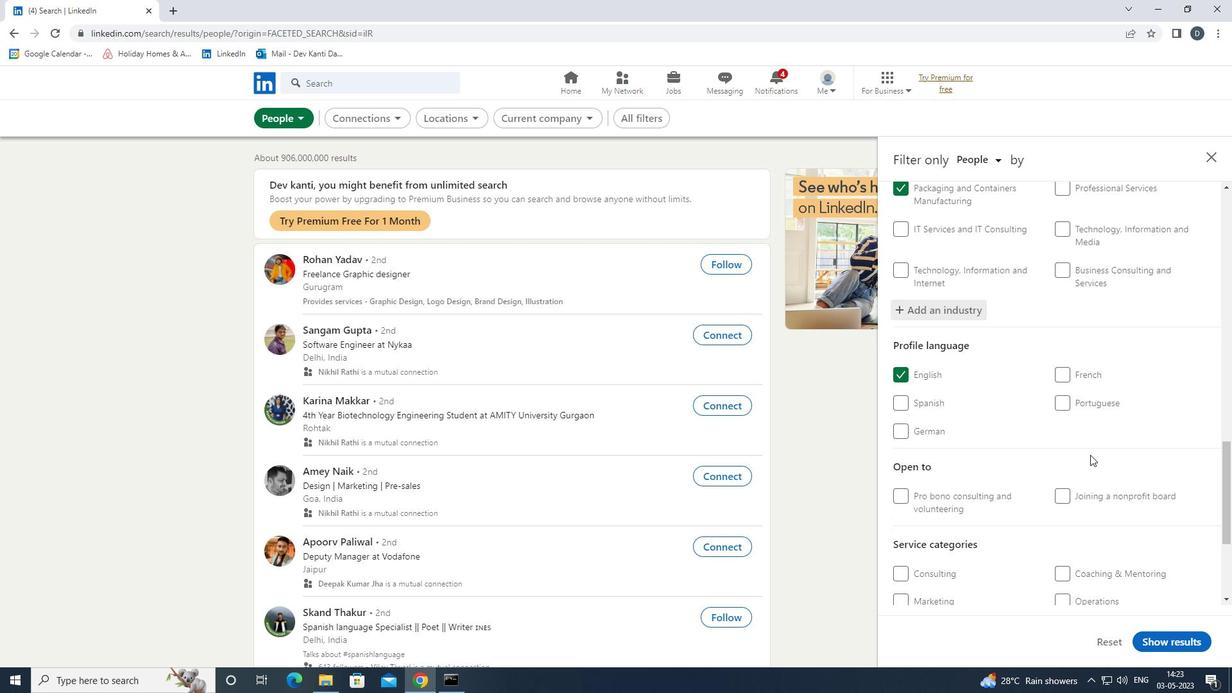
Action: Mouse moved to (1098, 503)
Screenshot: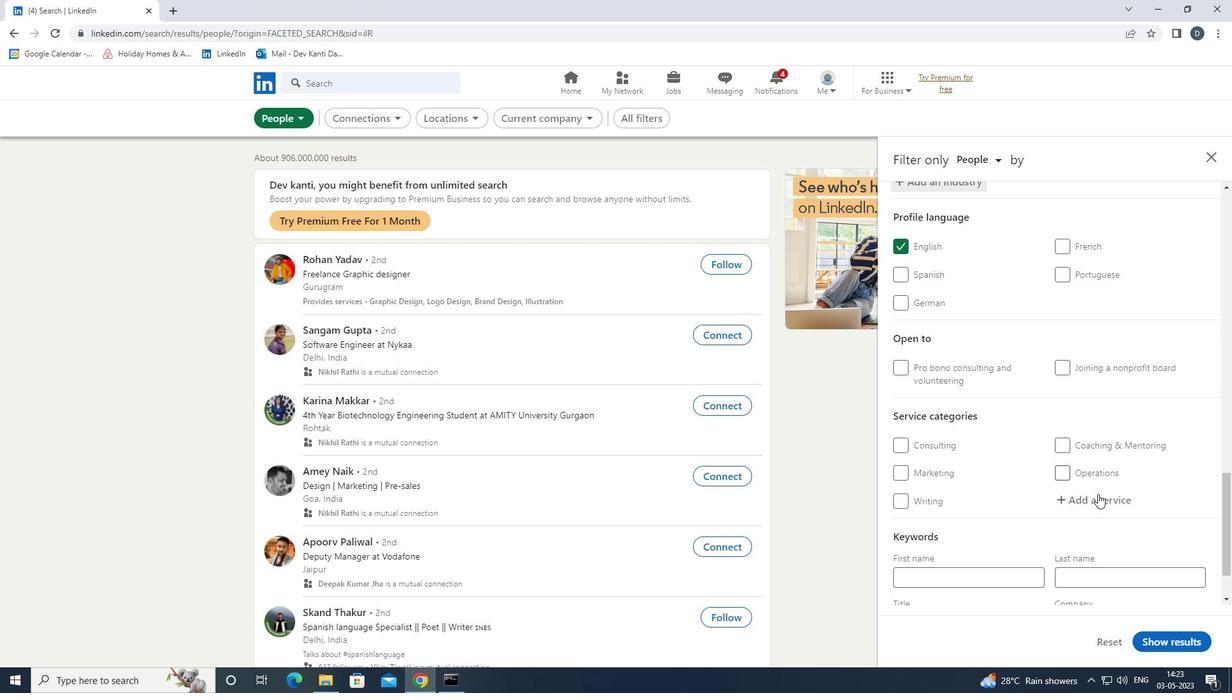 
Action: Mouse pressed left at (1098, 503)
Screenshot: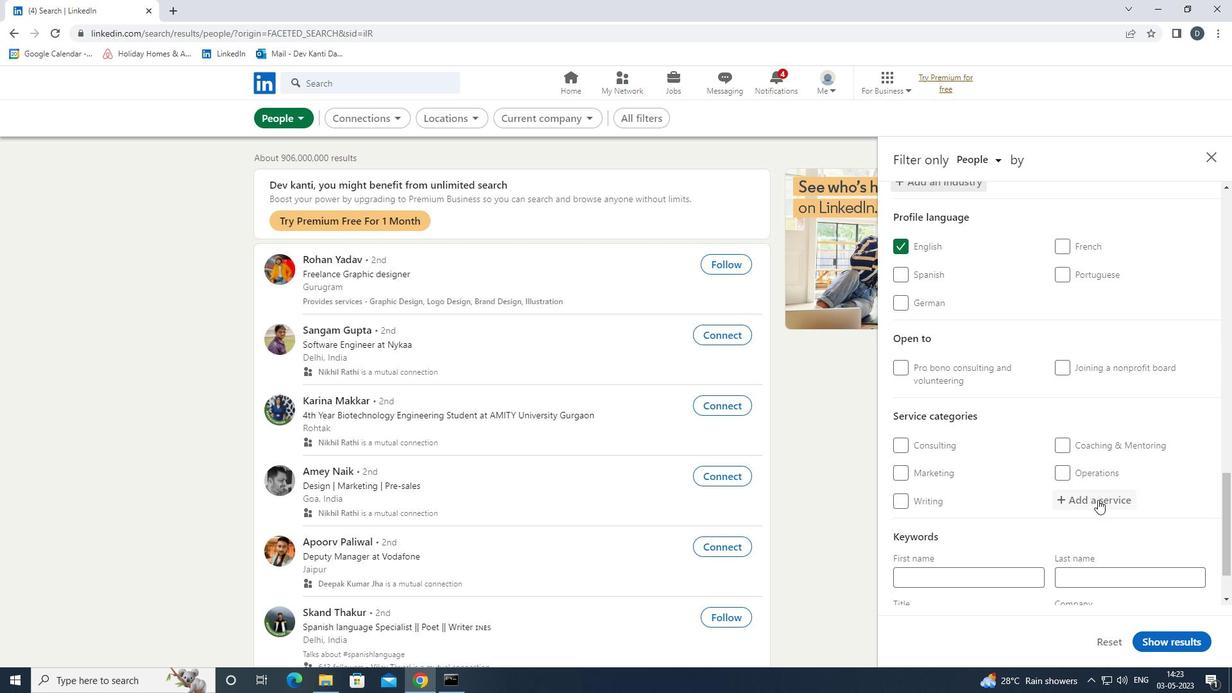 
Action: Mouse moved to (1086, 461)
Screenshot: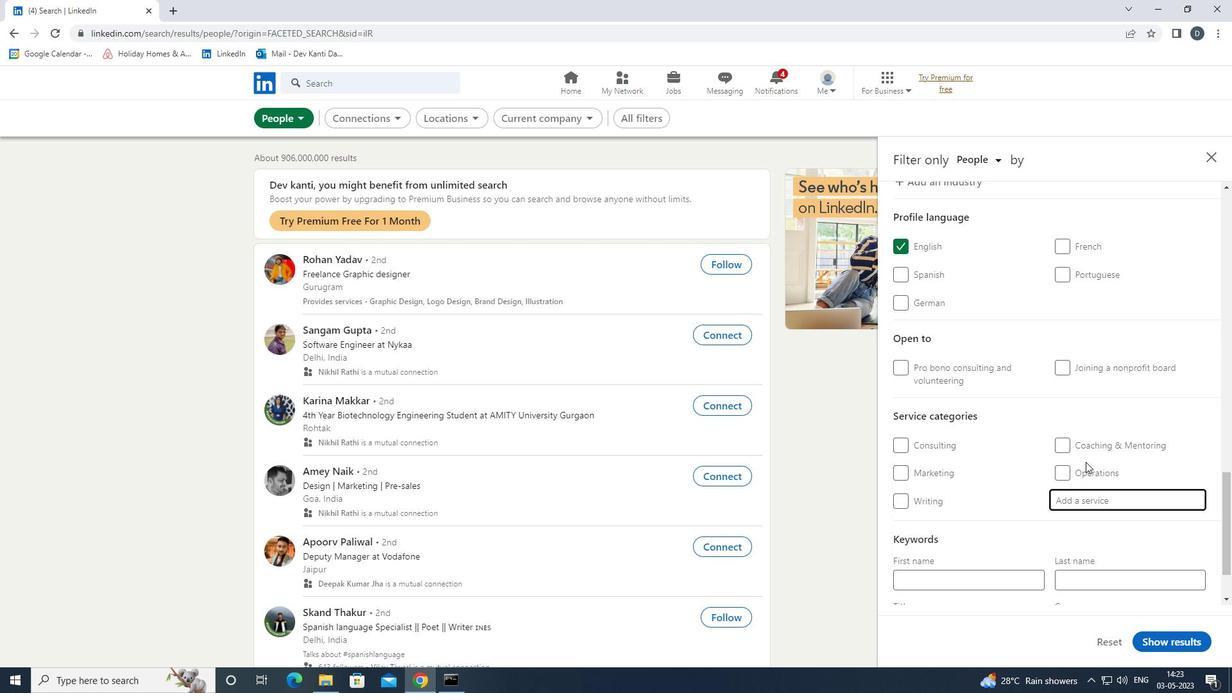 
Action: Key pressed <Key.shift><Key.shift><Key.shift><Key.shift><Key.shift><Key.shift><Key.shift>LOAND<Key.backspace>S<Key.down><Key.enter>
Screenshot: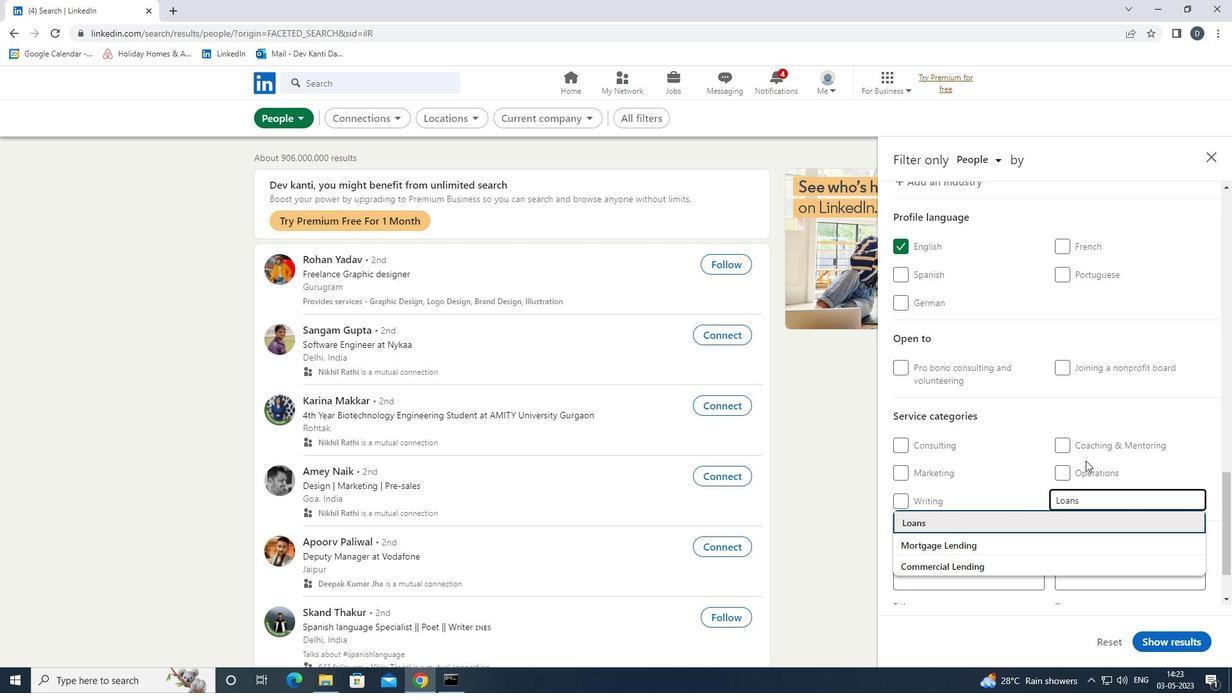 
Action: Mouse scrolled (1086, 460) with delta (0, 0)
Screenshot: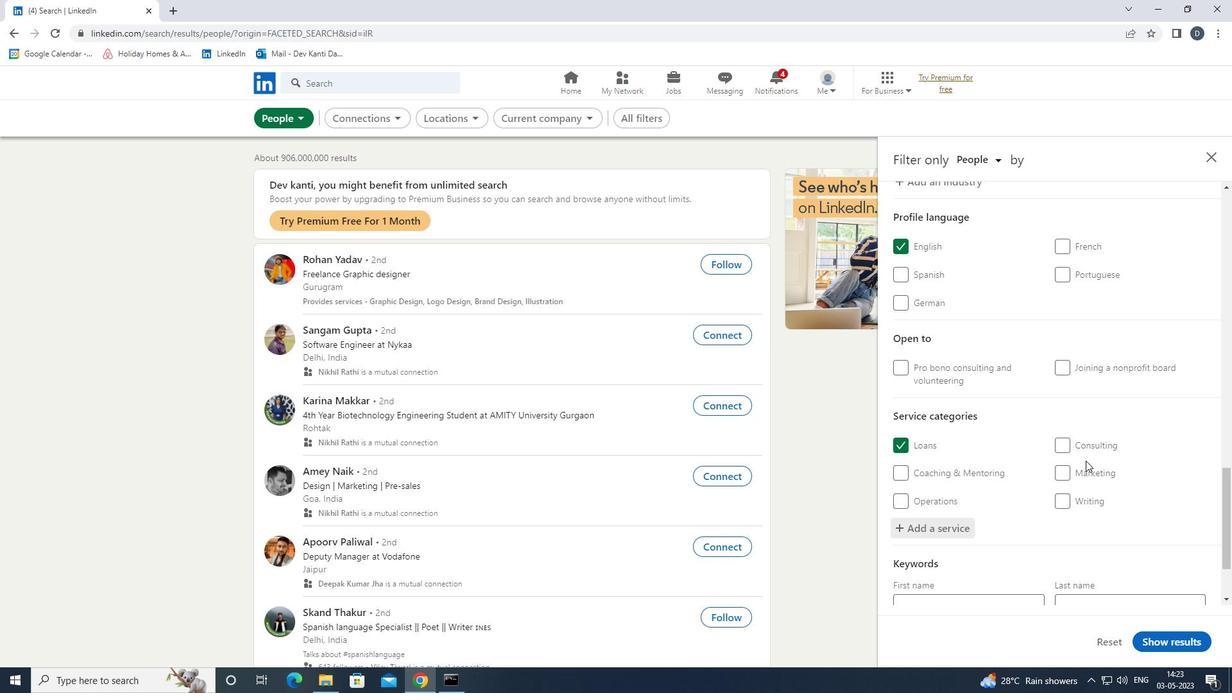
Action: Mouse scrolled (1086, 460) with delta (0, 0)
Screenshot: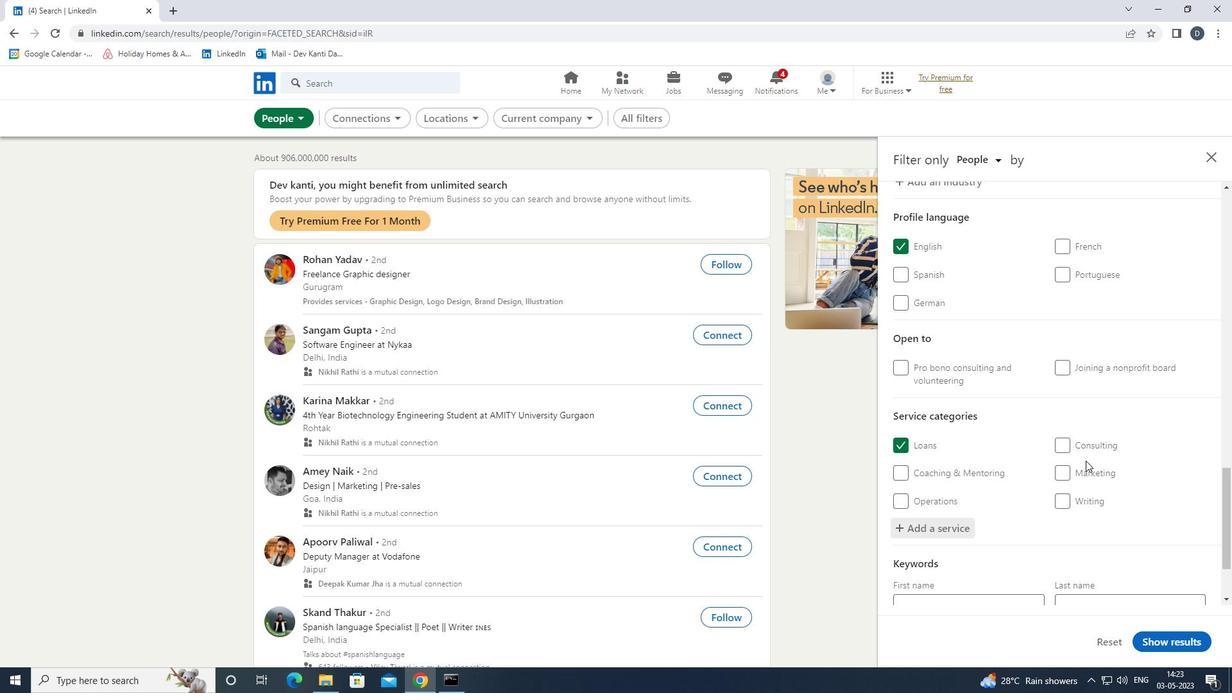 
Action: Mouse scrolled (1086, 460) with delta (0, 0)
Screenshot: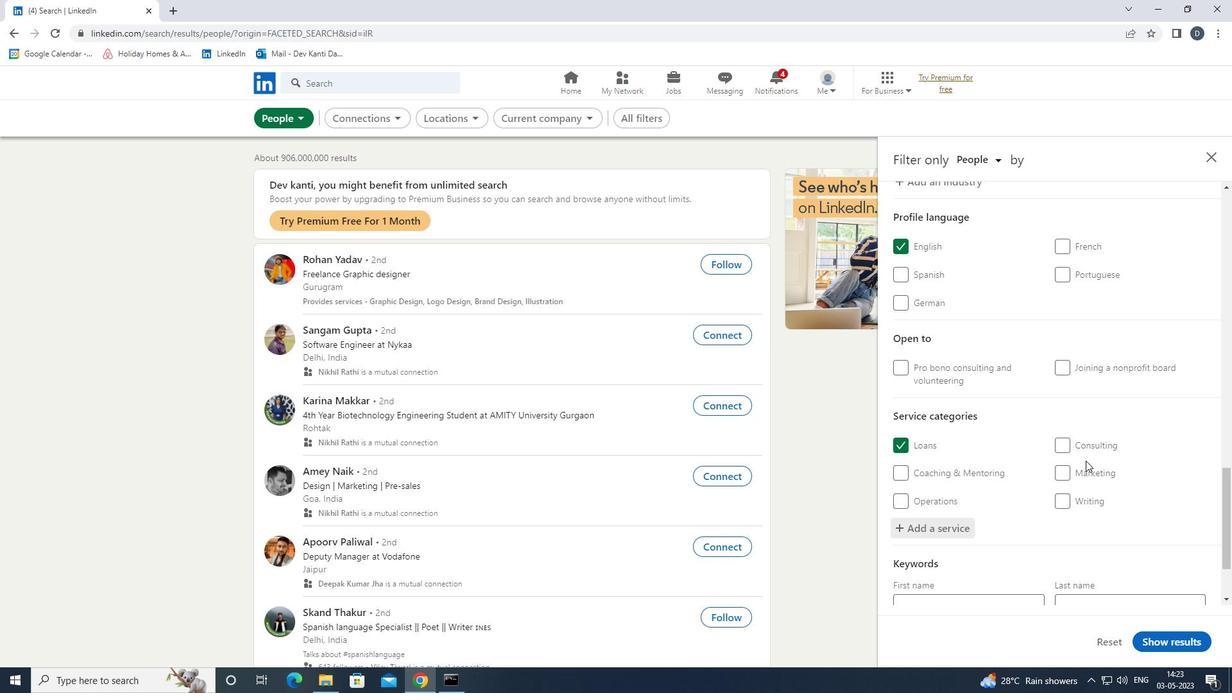 
Action: Mouse scrolled (1086, 460) with delta (0, 0)
Screenshot: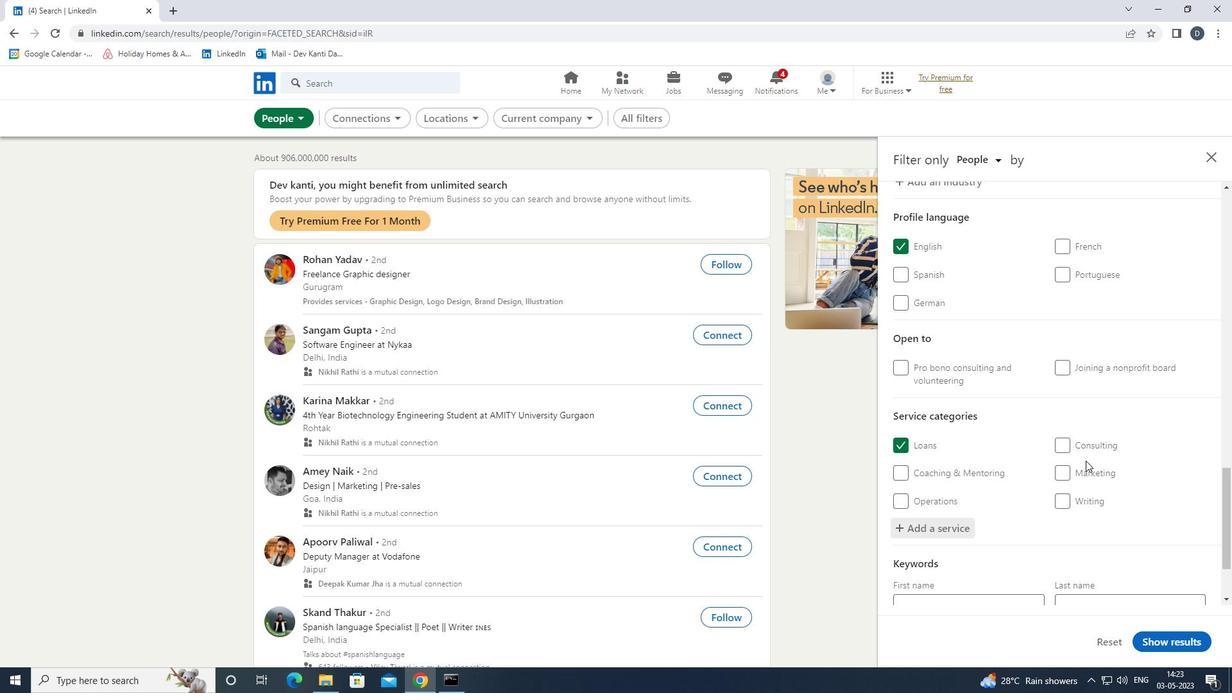 
Action: Mouse scrolled (1086, 460) with delta (0, 0)
Screenshot: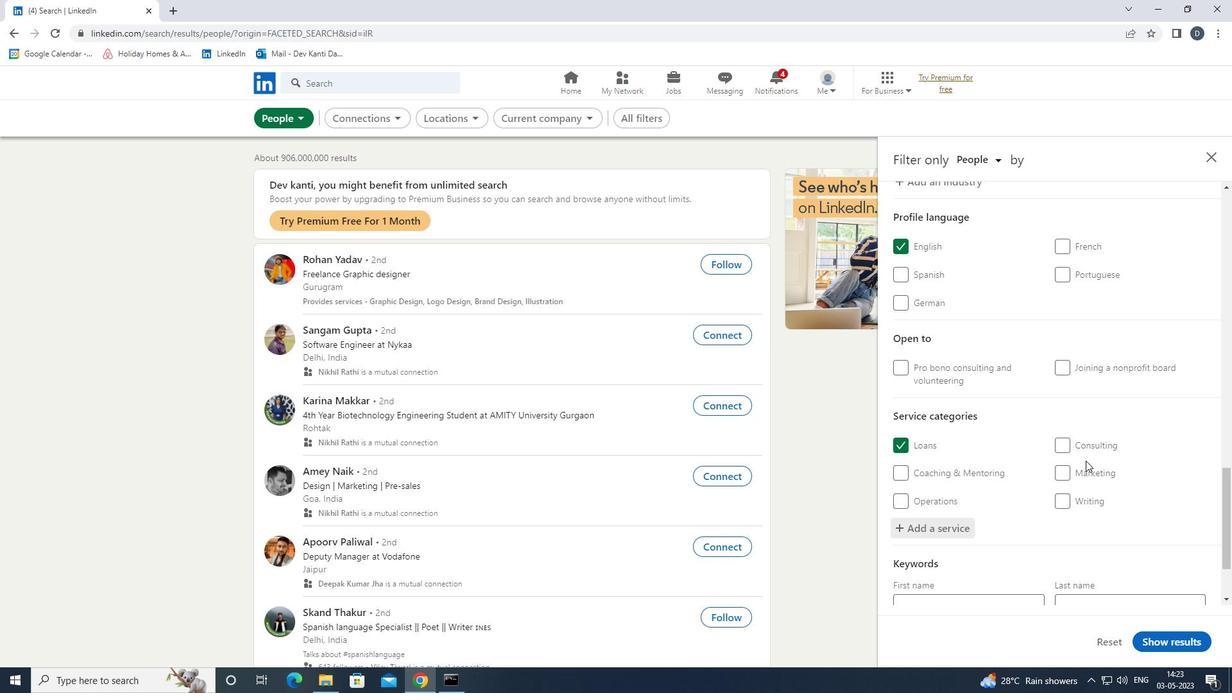 
Action: Mouse moved to (995, 542)
Screenshot: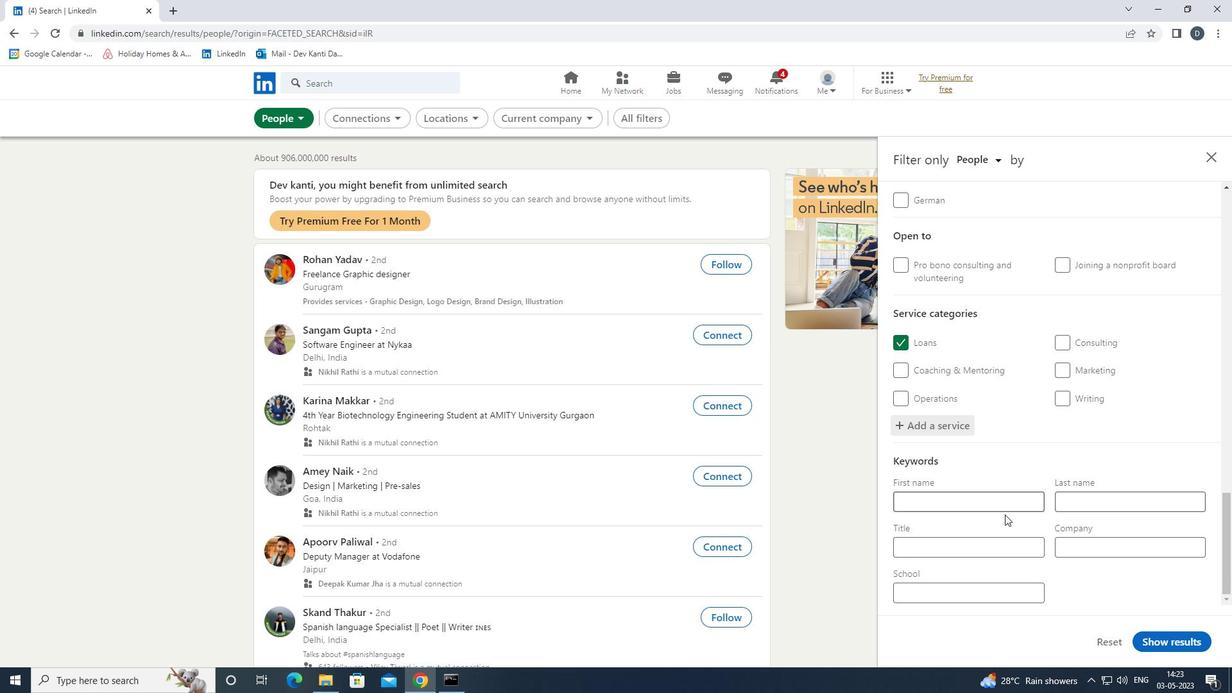 
Action: Mouse pressed left at (995, 542)
Screenshot: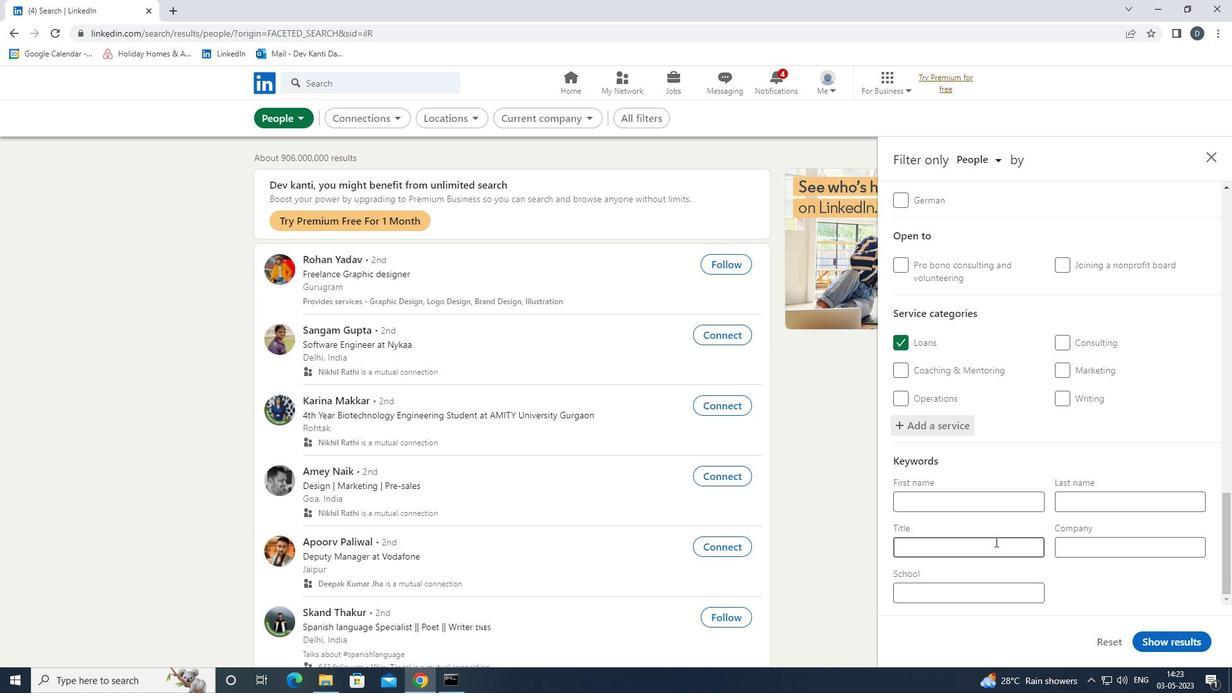 
Action: Mouse moved to (995, 542)
Screenshot: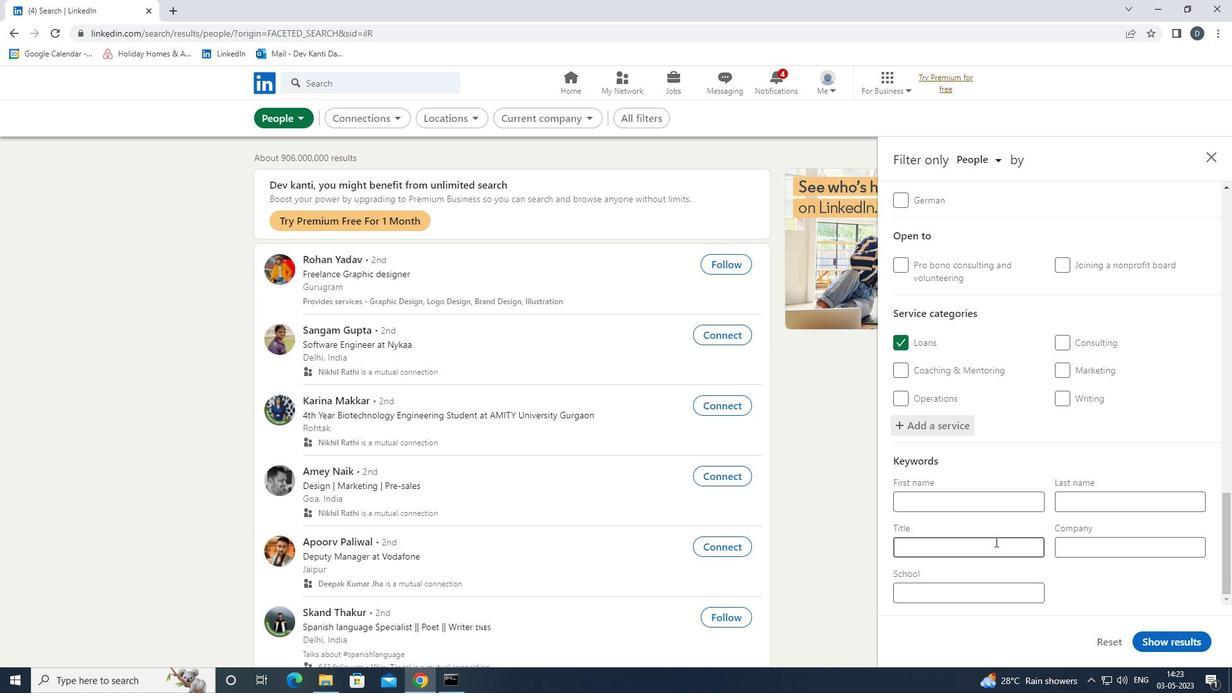 
Action: Key pressed <Key.shift><Key.shift>JOURNALIST
Screenshot: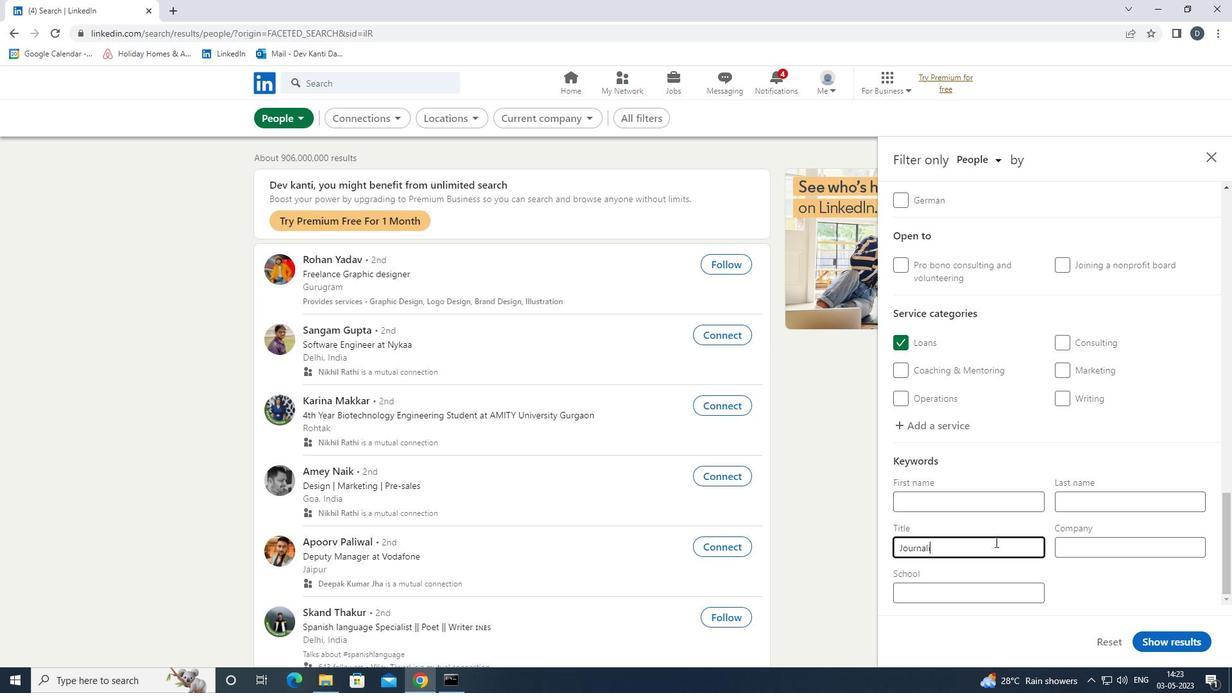 
Action: Mouse moved to (1165, 635)
Screenshot: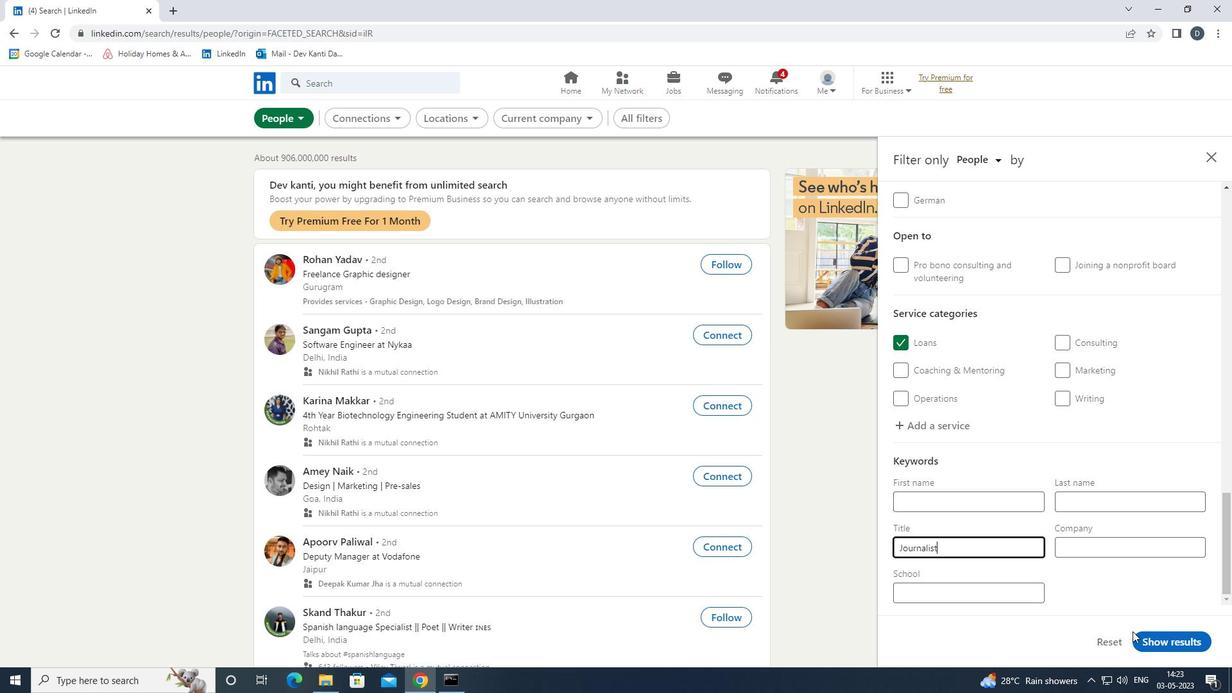 
Action: Mouse pressed left at (1165, 635)
Screenshot: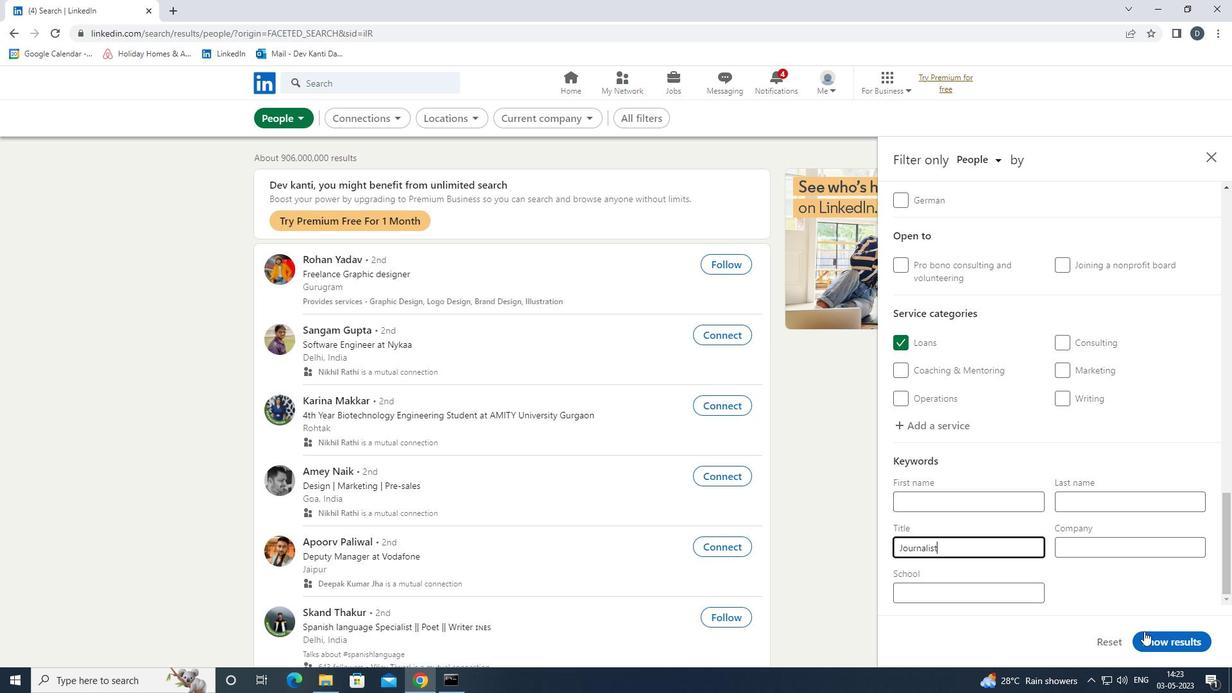 
Action: Mouse moved to (261, 102)
Screenshot: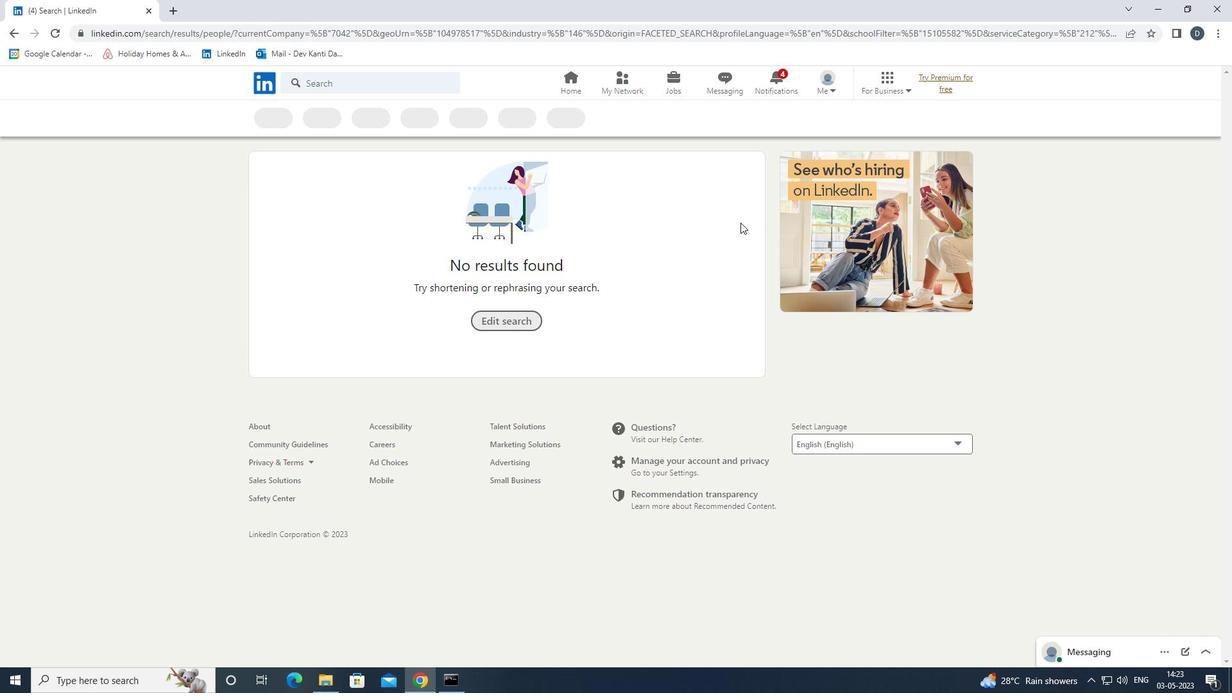 
